 Task: Look for space in Jiangyan, China from 7th July, 2023 to 15th July, 2023 for 6 adults in price range Rs.15000 to Rs.20000. Place can be entire place with 3 bedrooms having 3 beds and 3 bathrooms. Property type can be house, flat, guest house. Booking option can be shelf check-in. Required host language is Chinese (Simplified).
Action: Mouse moved to (483, 167)
Screenshot: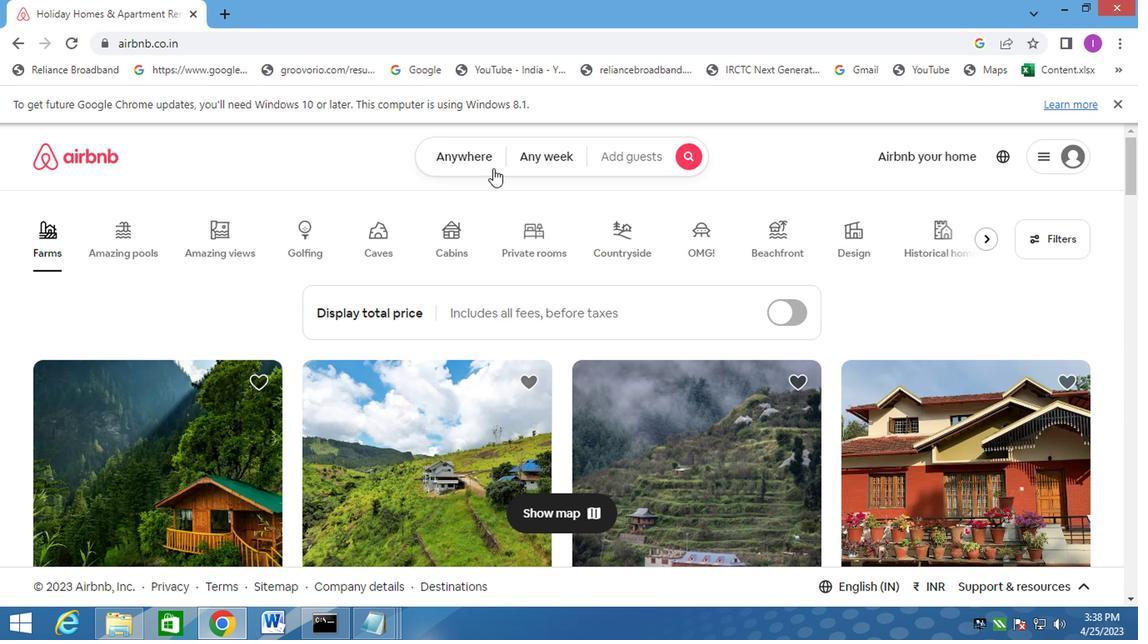 
Action: Mouse pressed left at (483, 167)
Screenshot: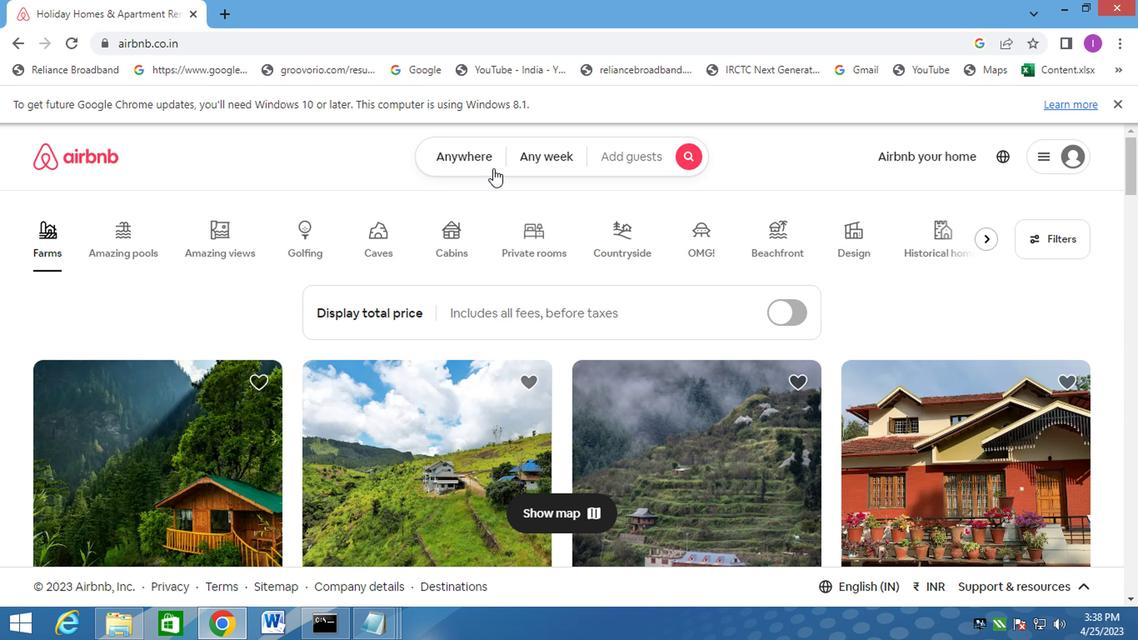 
Action: Mouse moved to (278, 225)
Screenshot: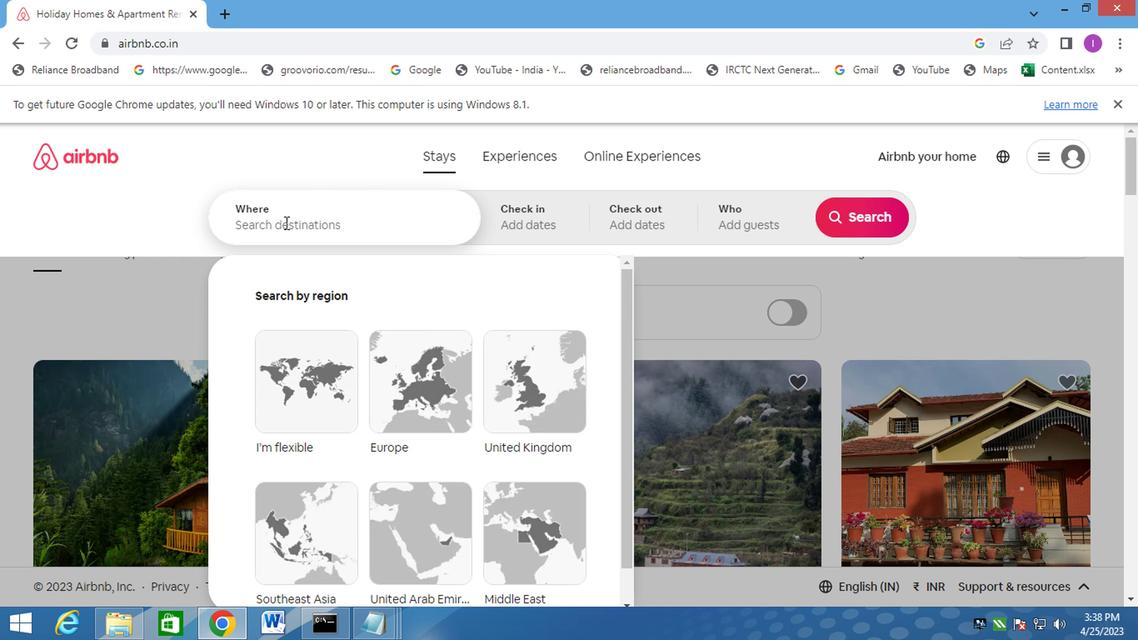 
Action: Mouse pressed left at (278, 225)
Screenshot: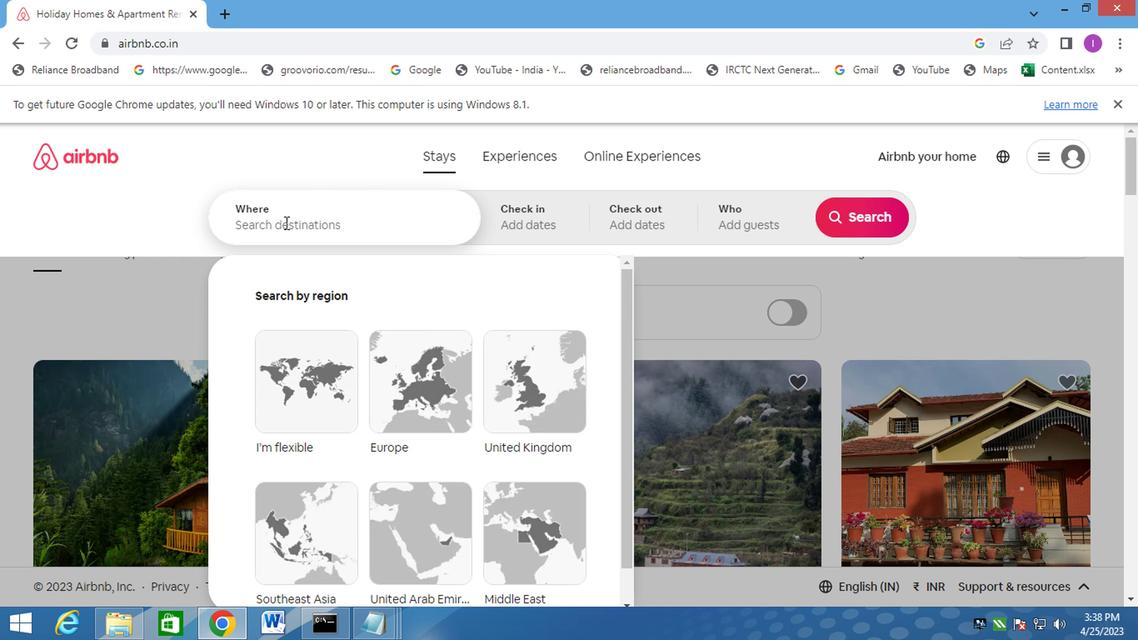 
Action: Mouse moved to (318, 249)
Screenshot: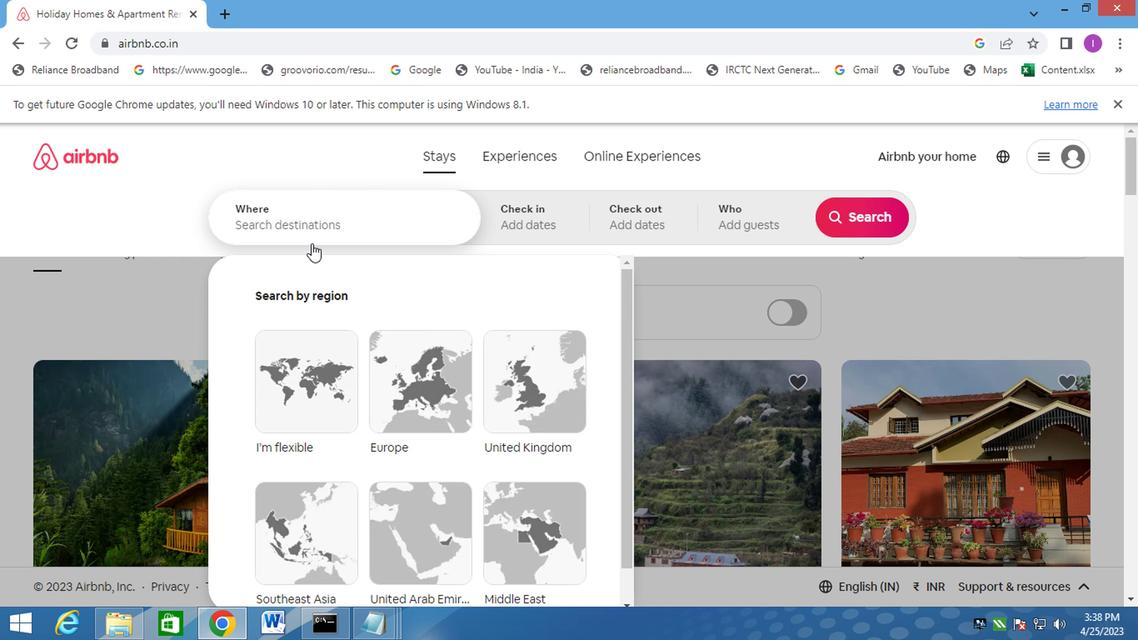 
Action: Key pressed jiangyan,china
Screenshot: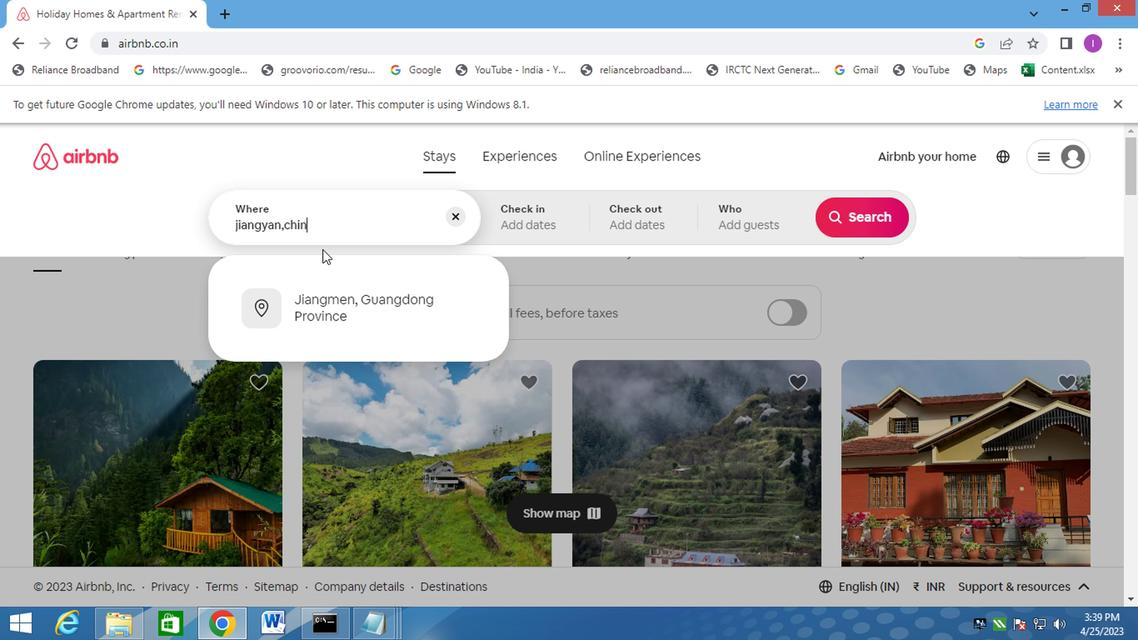 
Action: Mouse moved to (539, 214)
Screenshot: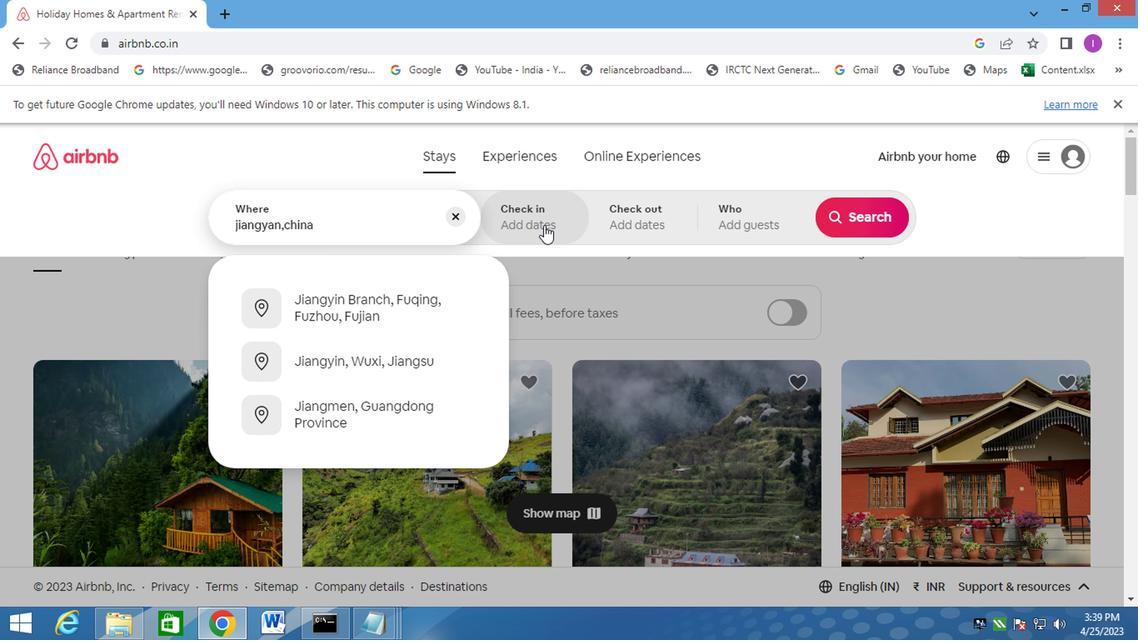 
Action: Mouse pressed left at (539, 214)
Screenshot: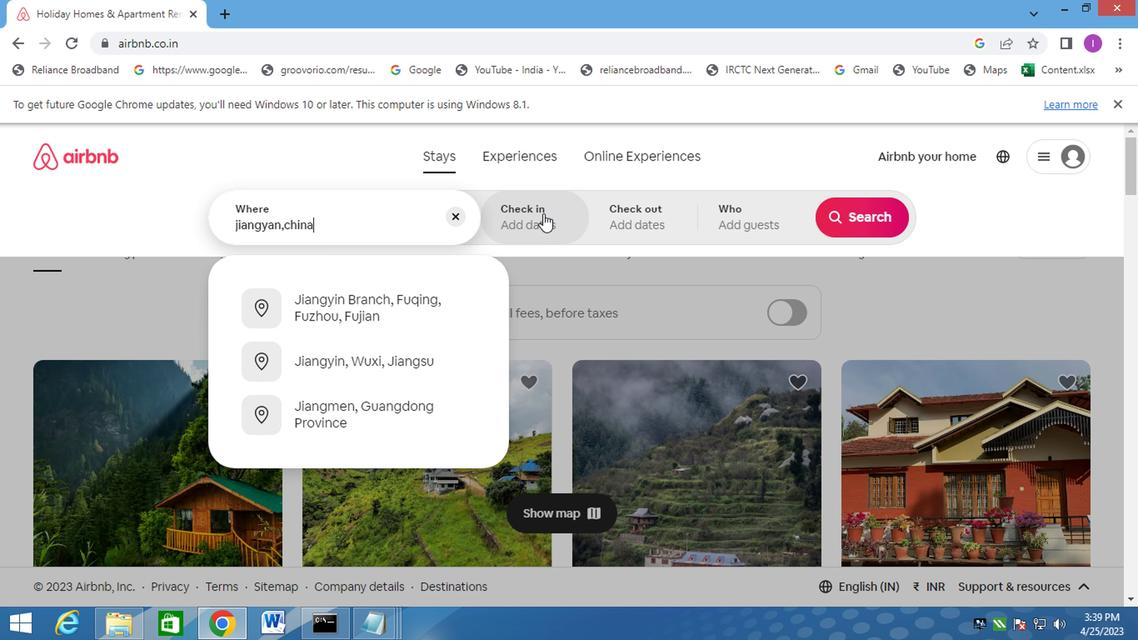 
Action: Mouse moved to (844, 349)
Screenshot: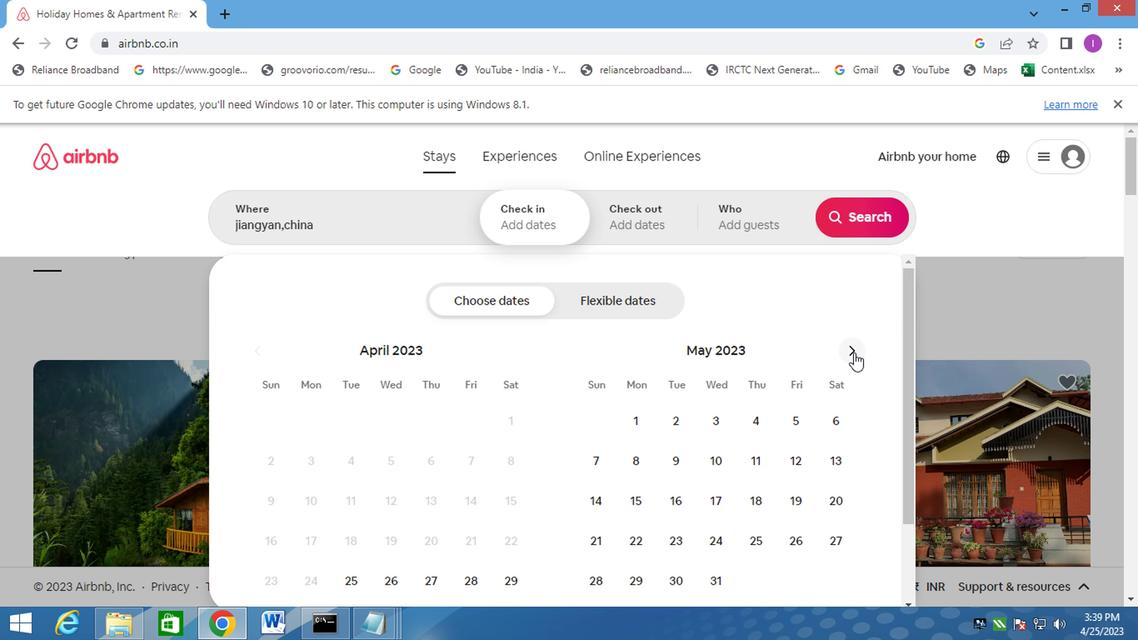 
Action: Mouse pressed left at (844, 349)
Screenshot: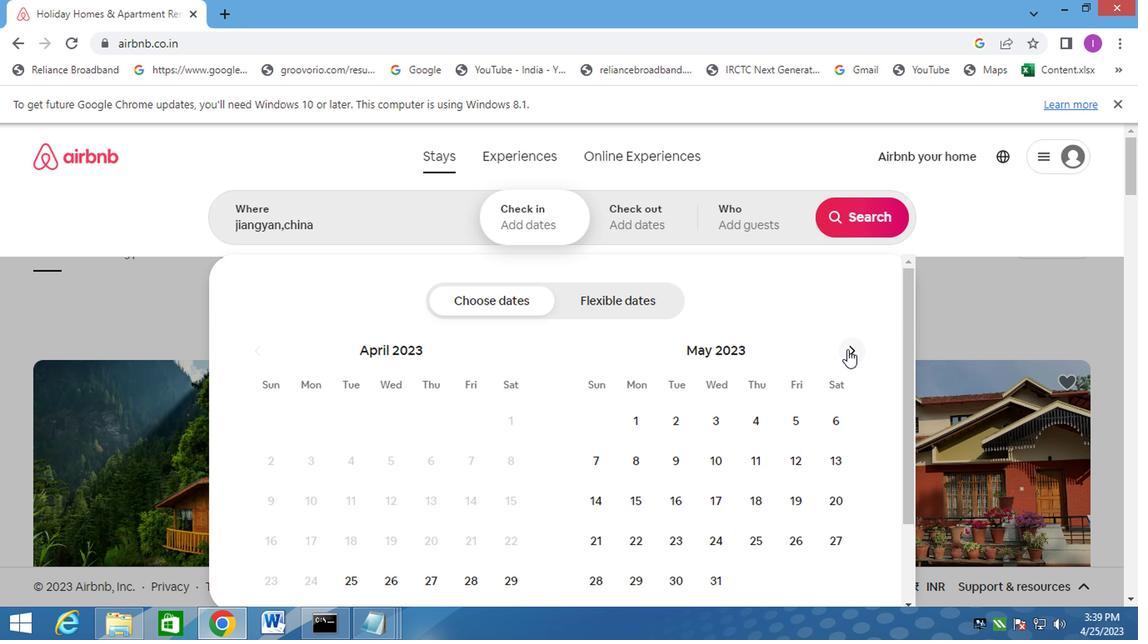 
Action: Mouse pressed left at (844, 349)
Screenshot: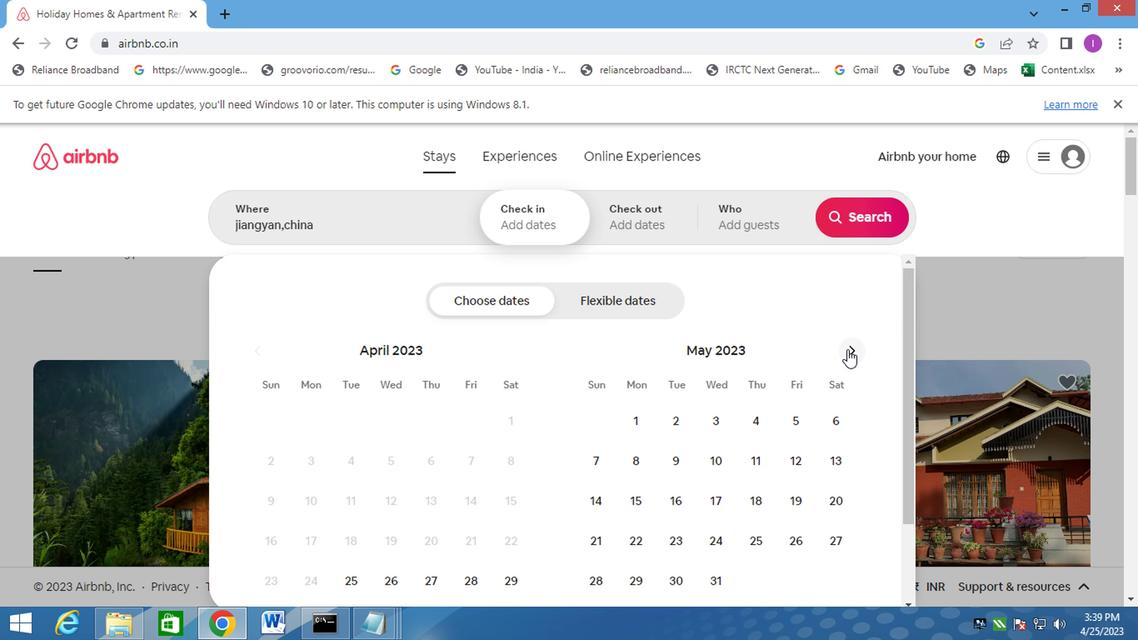 
Action: Mouse pressed left at (844, 349)
Screenshot: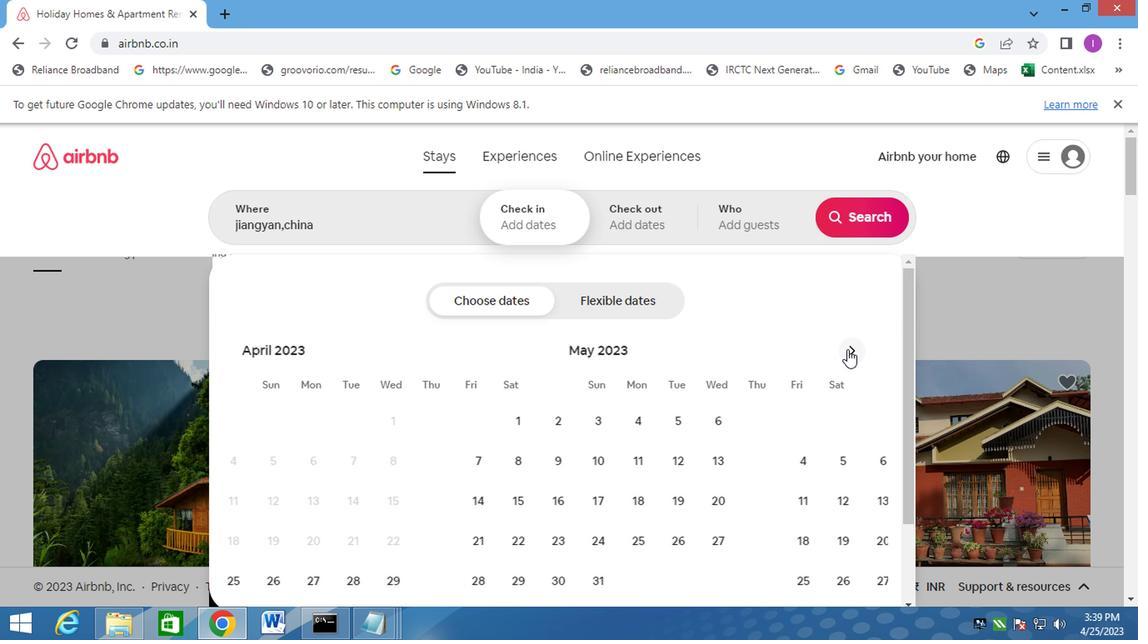 
Action: Mouse pressed left at (844, 349)
Screenshot: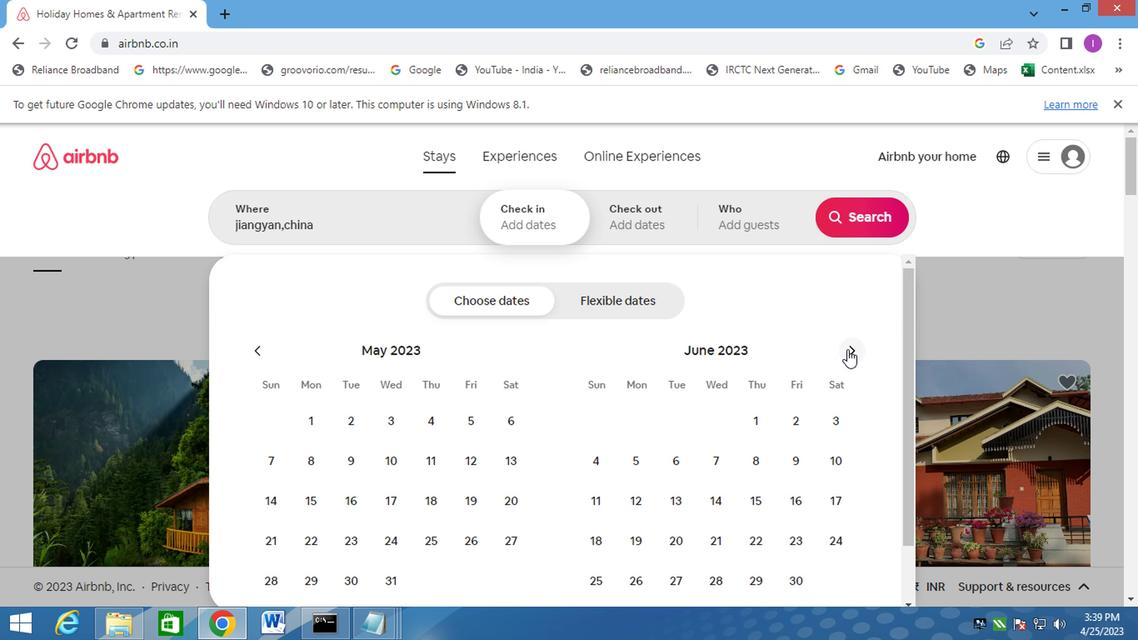 
Action: Mouse moved to (787, 460)
Screenshot: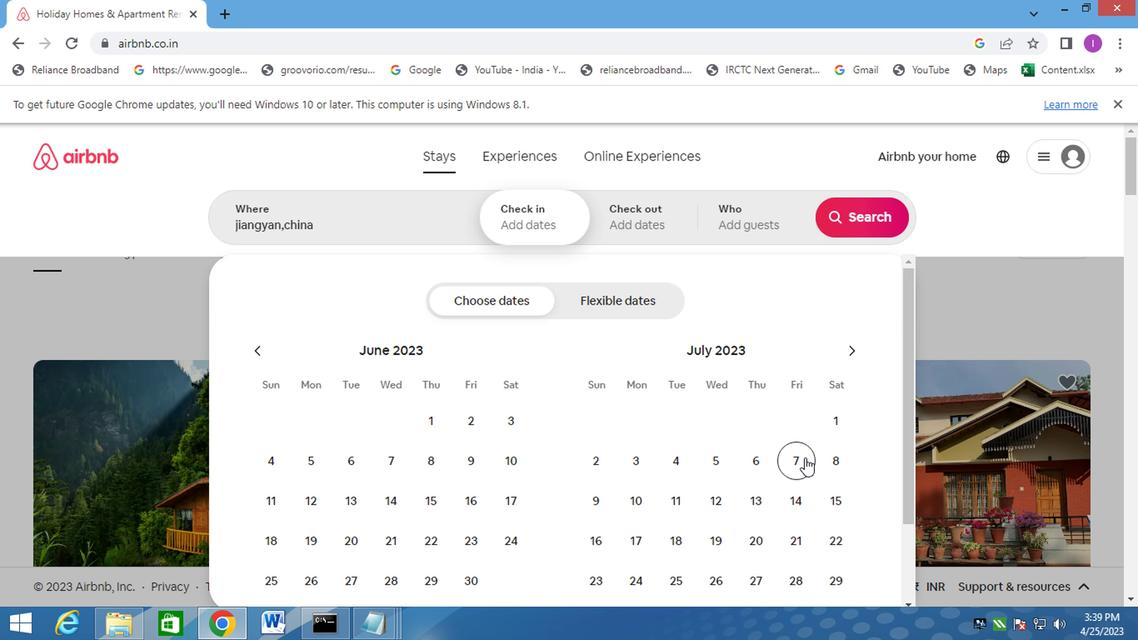 
Action: Mouse pressed left at (787, 460)
Screenshot: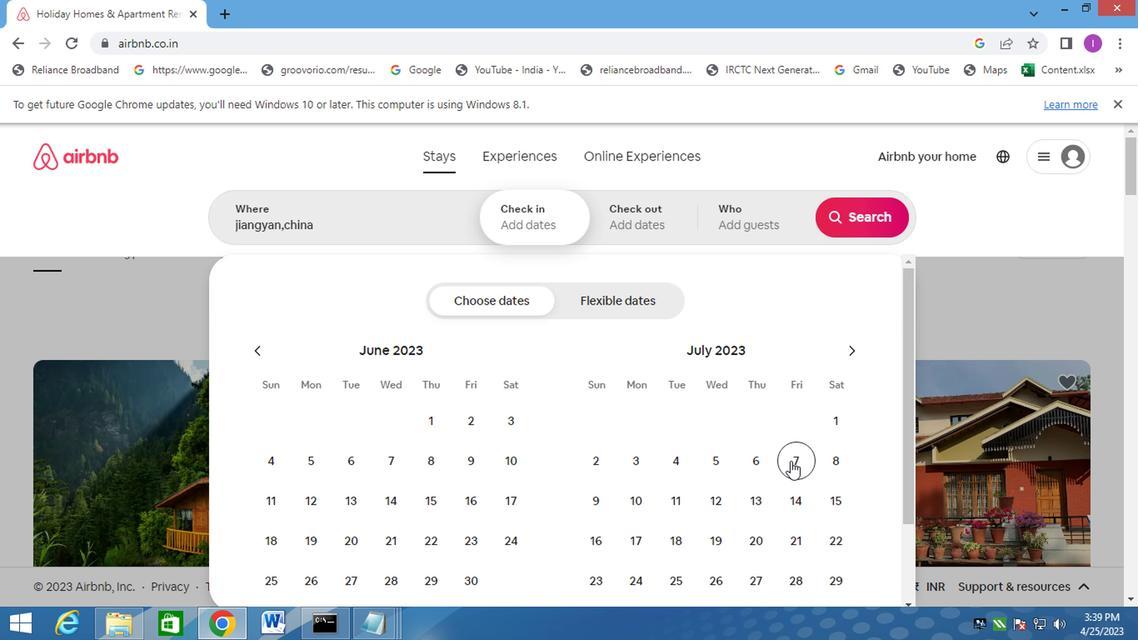 
Action: Mouse moved to (829, 494)
Screenshot: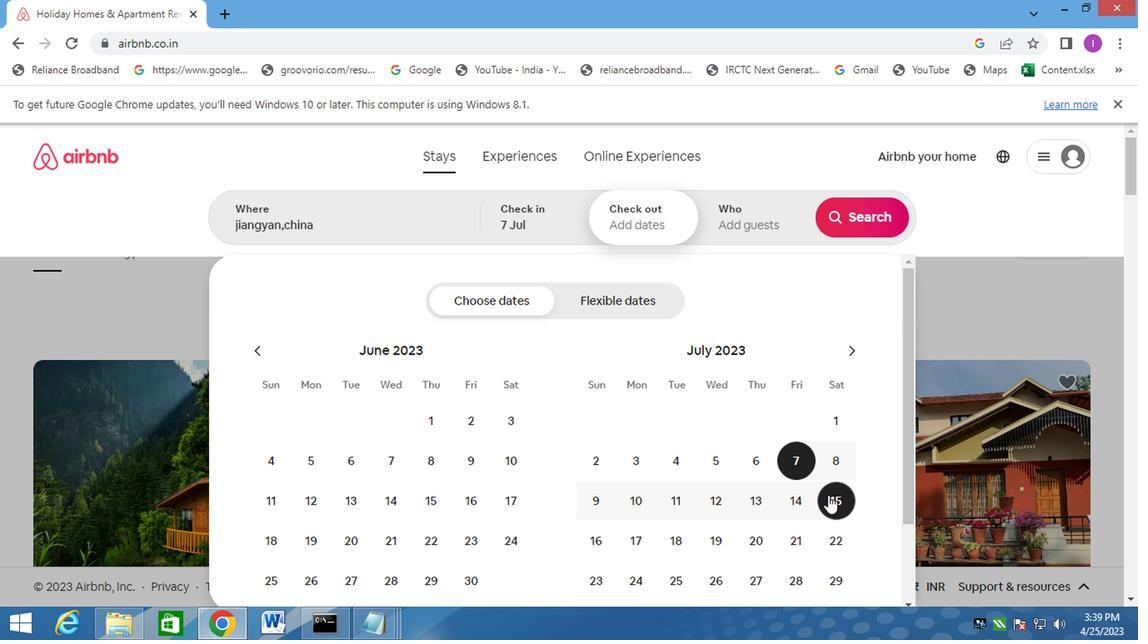 
Action: Mouse pressed left at (829, 494)
Screenshot: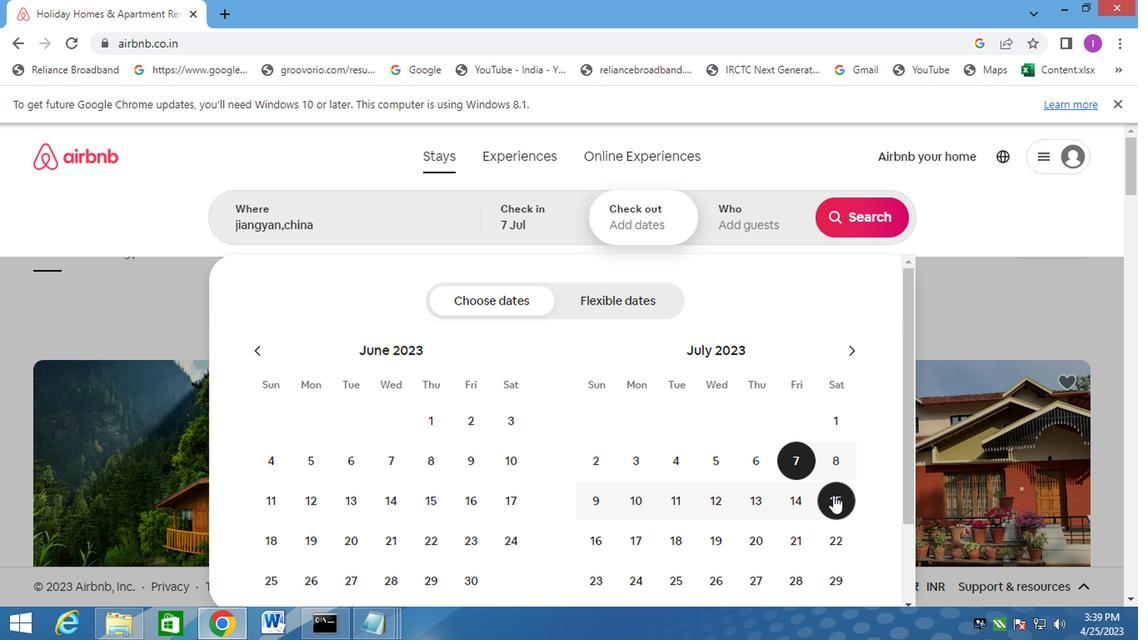 
Action: Mouse moved to (769, 225)
Screenshot: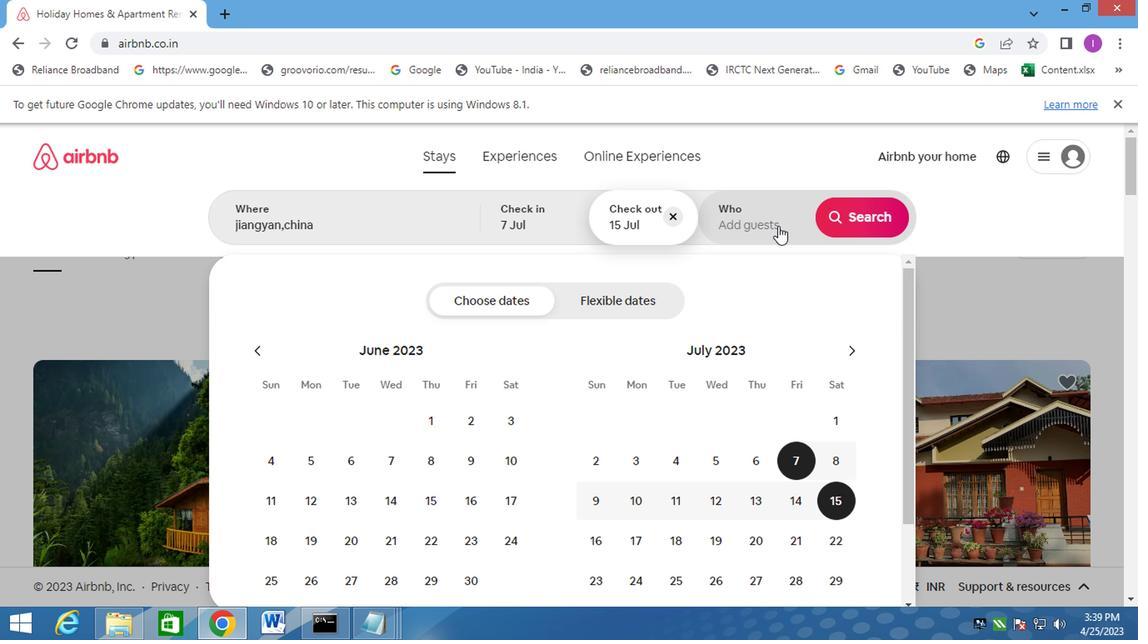 
Action: Mouse pressed left at (769, 225)
Screenshot: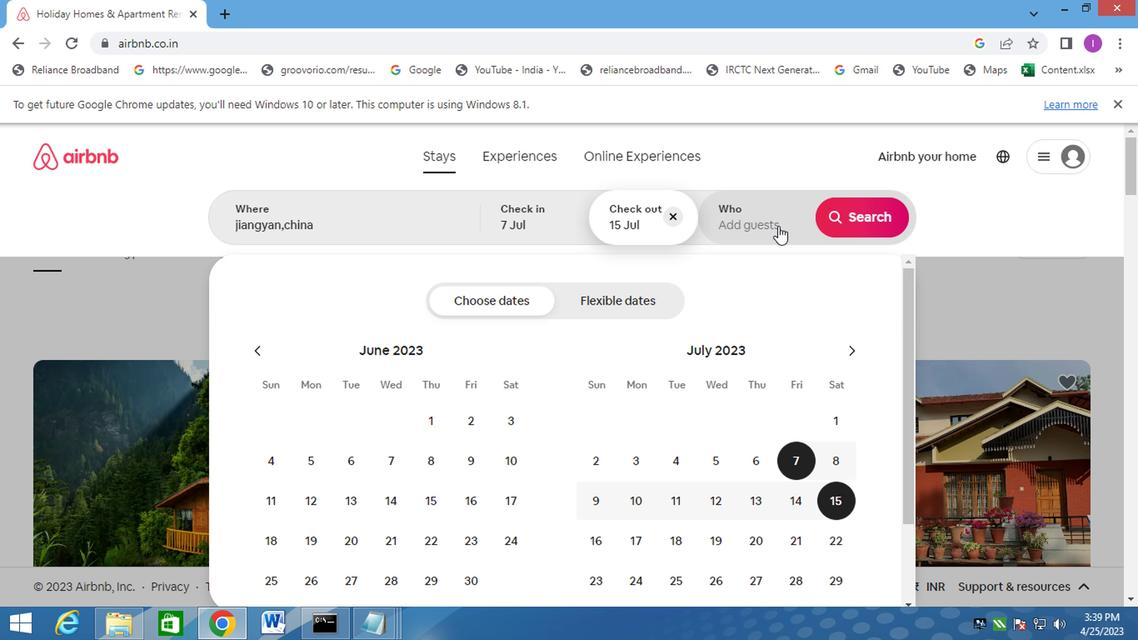 
Action: Mouse moved to (858, 297)
Screenshot: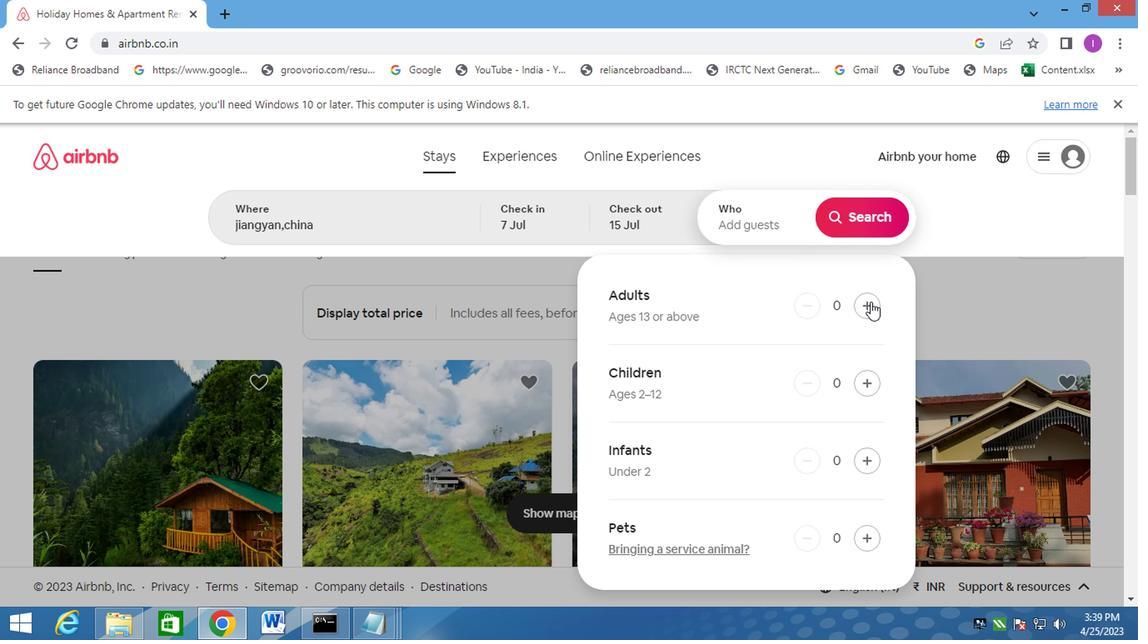 
Action: Mouse pressed left at (858, 297)
Screenshot: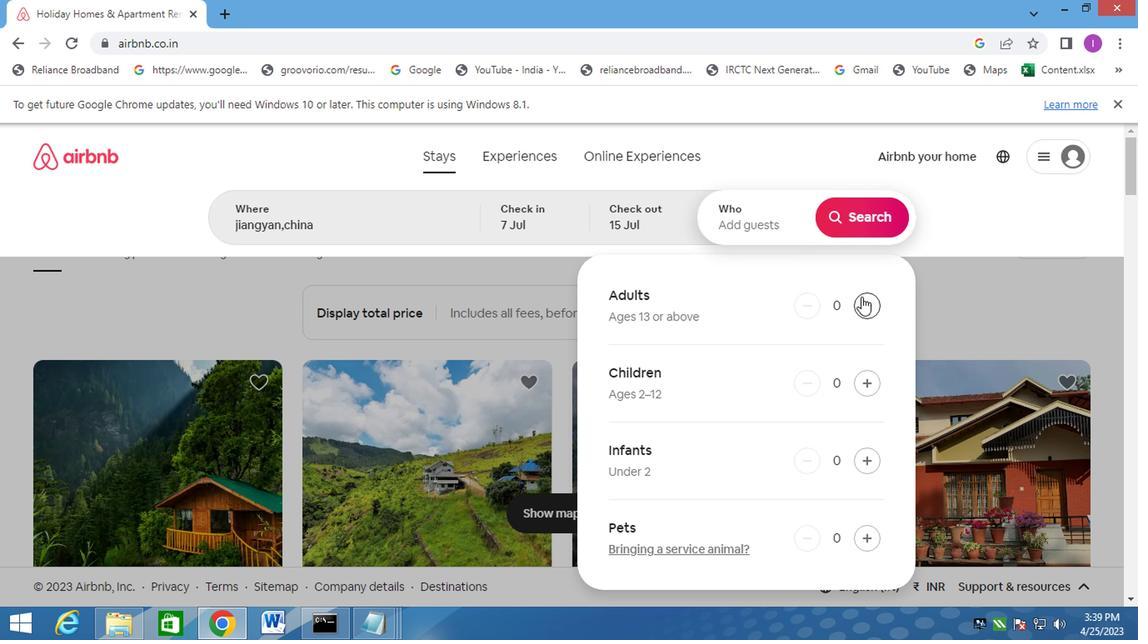 
Action: Mouse pressed left at (858, 297)
Screenshot: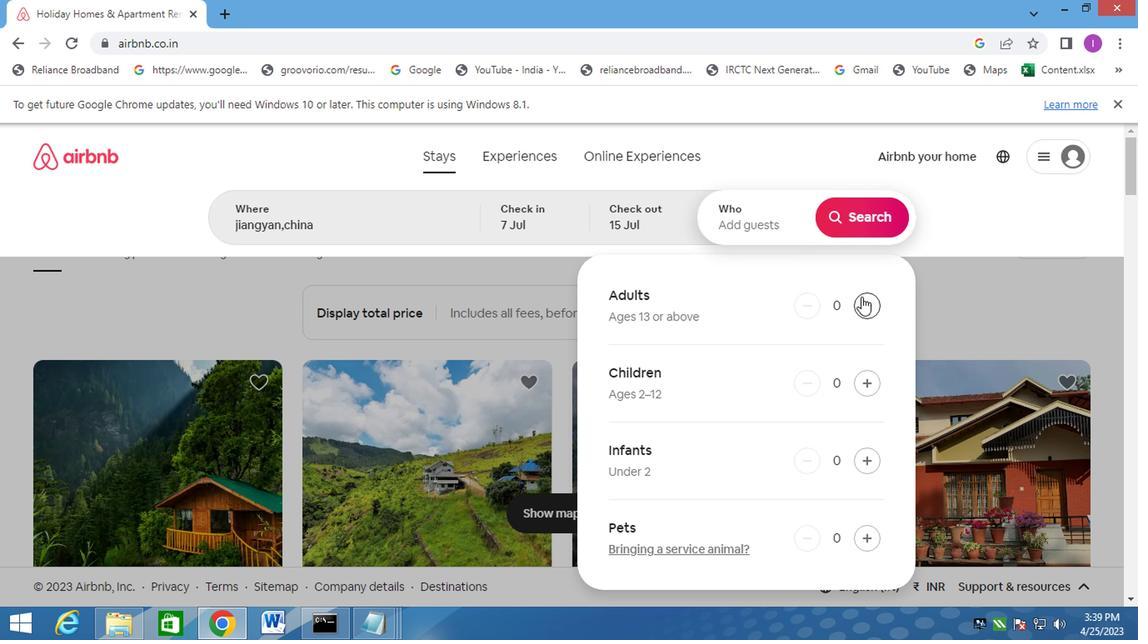 
Action: Mouse moved to (858, 297)
Screenshot: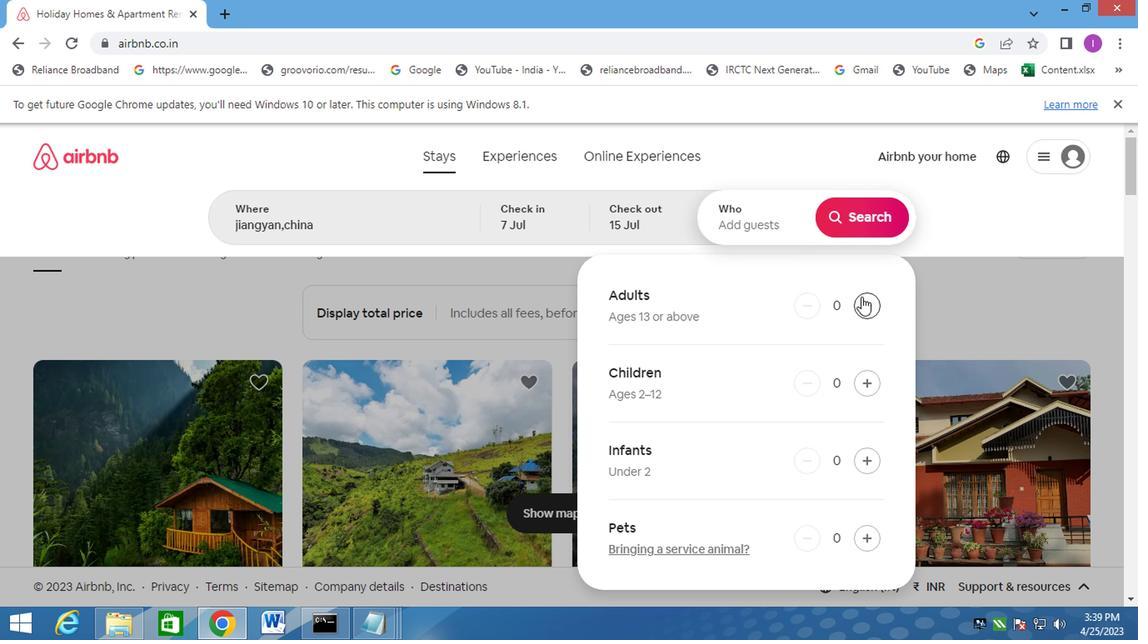 
Action: Mouse pressed left at (858, 297)
Screenshot: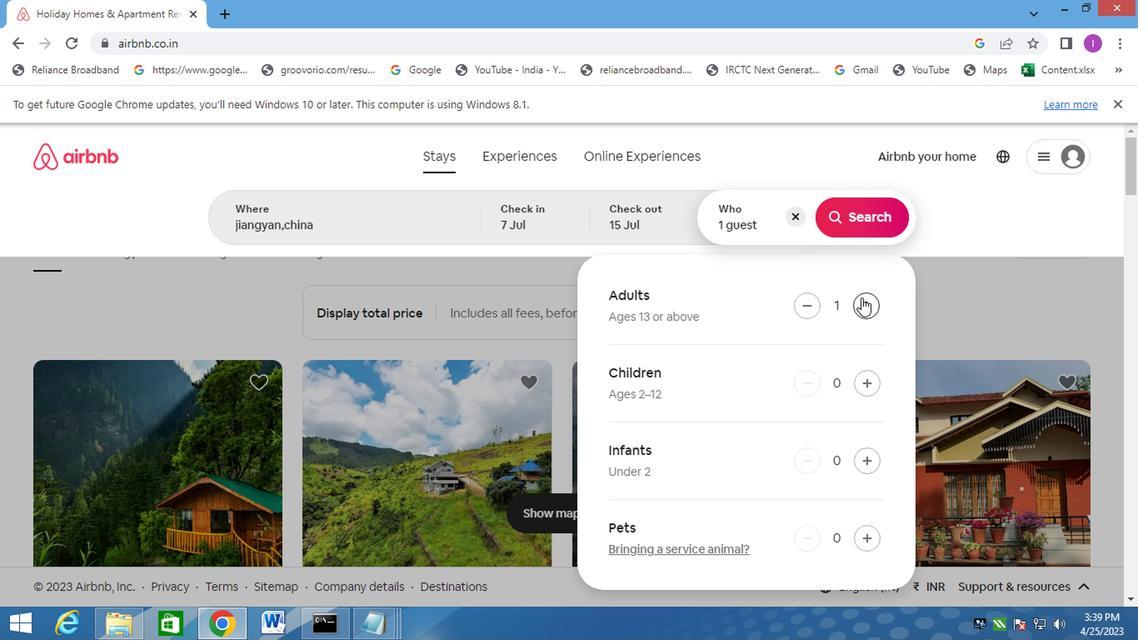 
Action: Mouse moved to (859, 300)
Screenshot: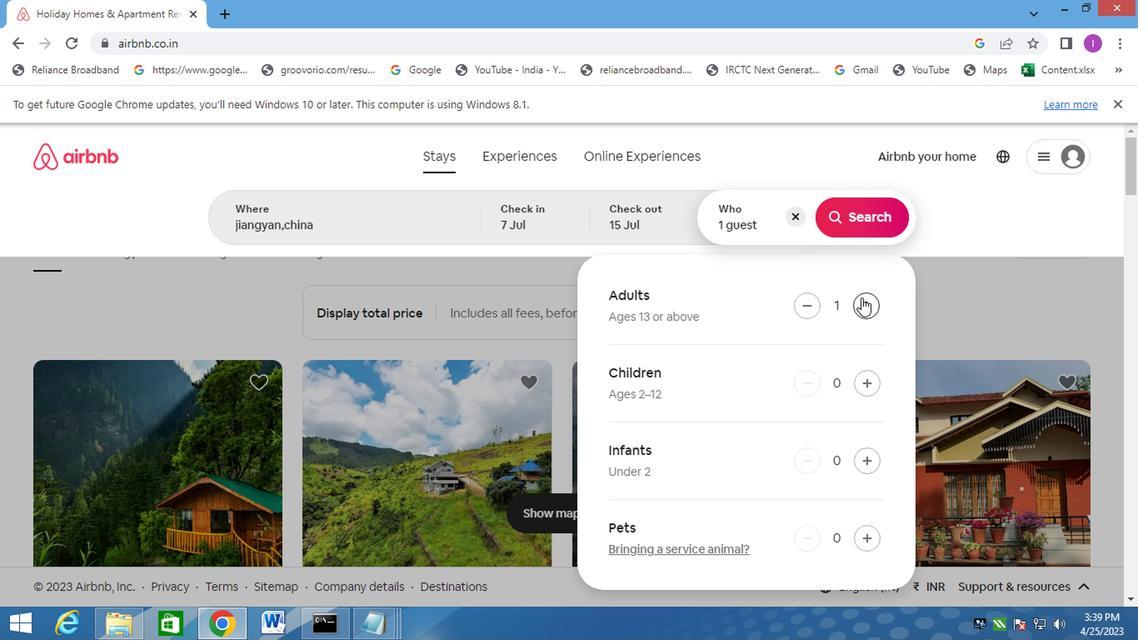 
Action: Mouse pressed left at (859, 300)
Screenshot: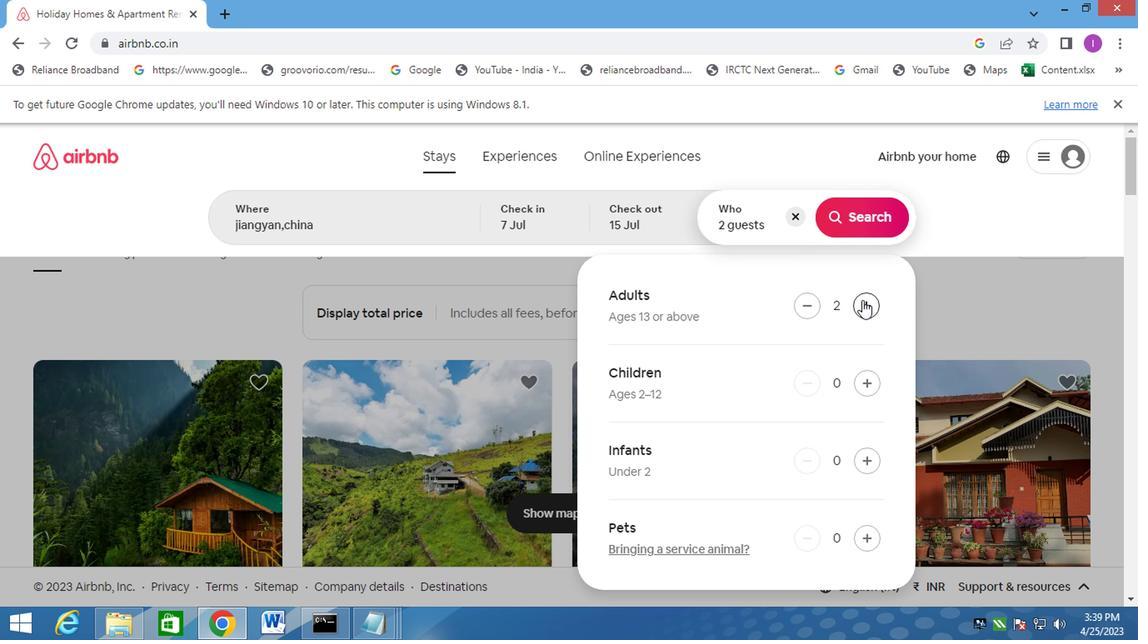 
Action: Mouse moved to (864, 303)
Screenshot: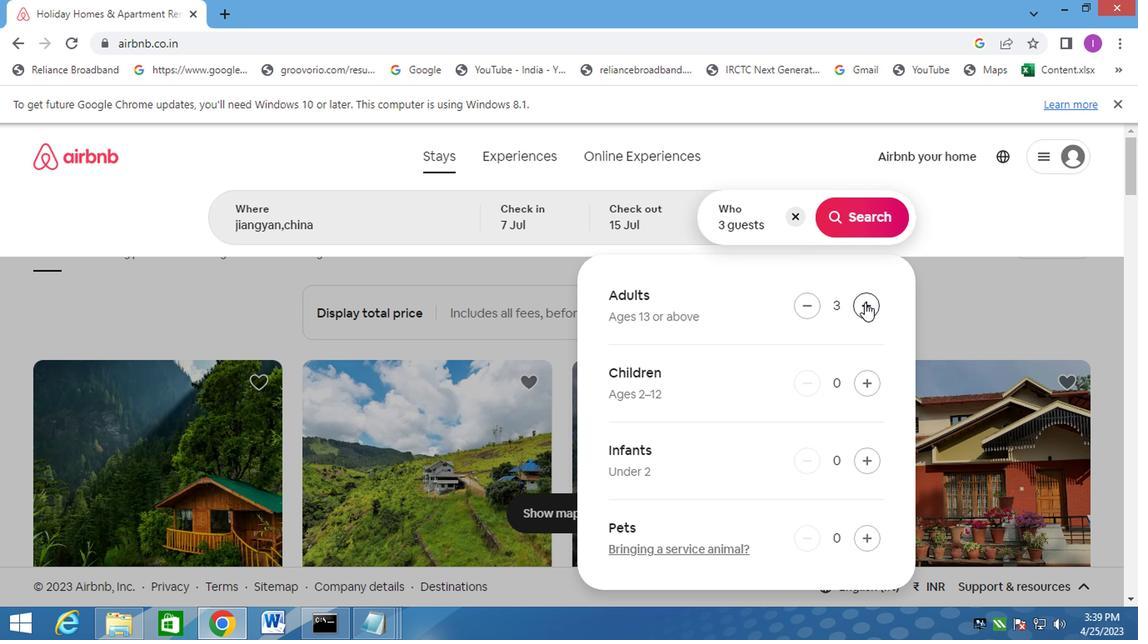 
Action: Mouse pressed left at (864, 303)
Screenshot: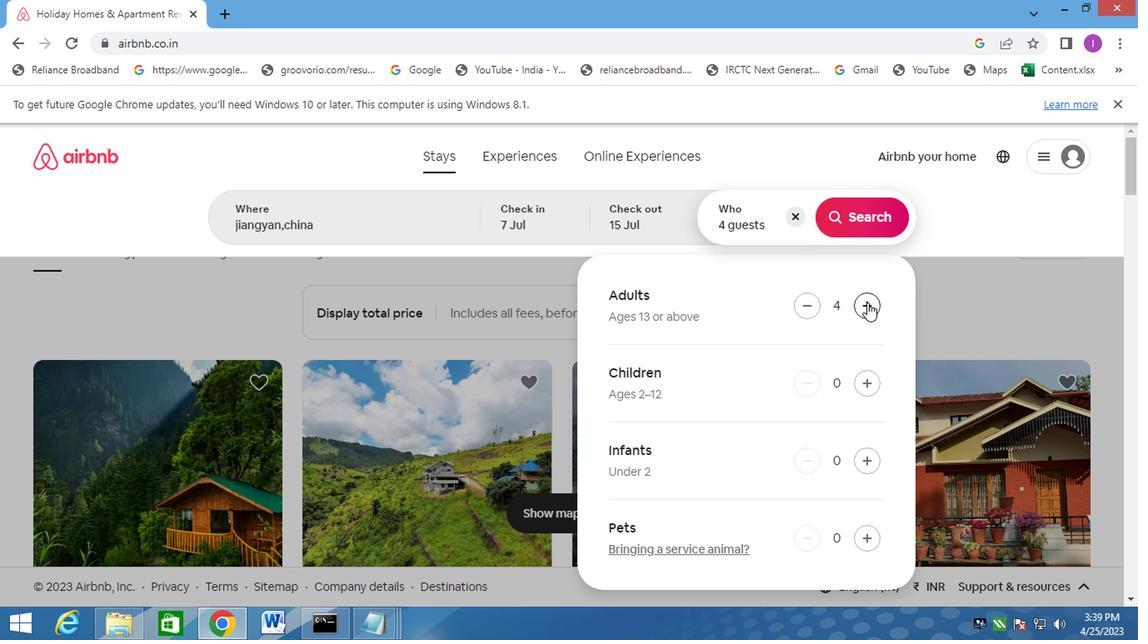 
Action: Mouse moved to (867, 301)
Screenshot: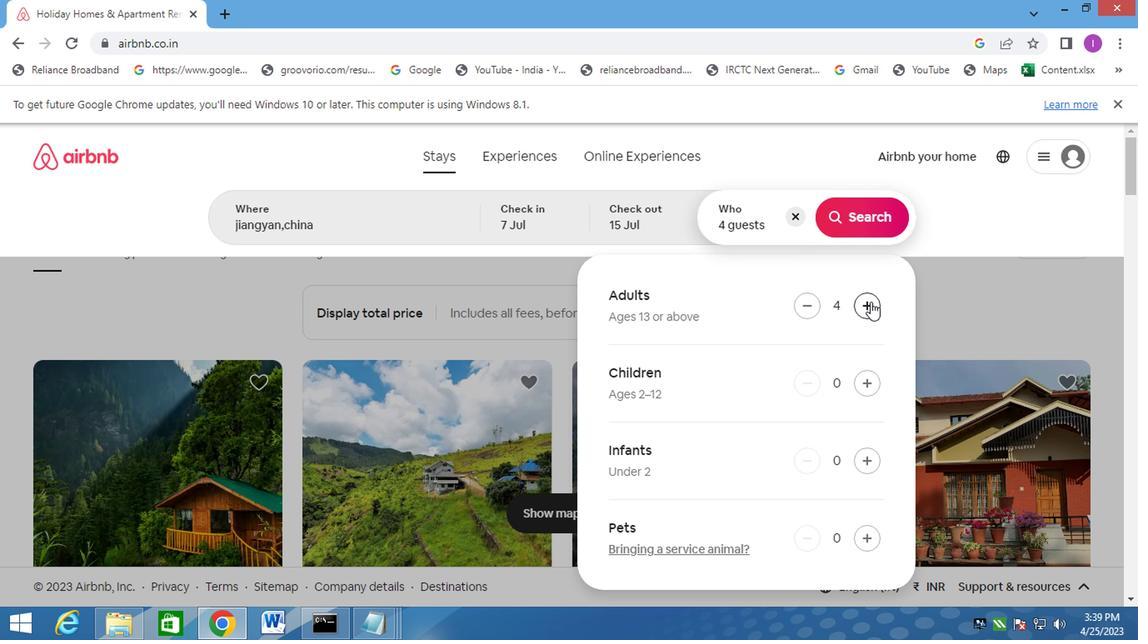 
Action: Mouse pressed left at (867, 301)
Screenshot: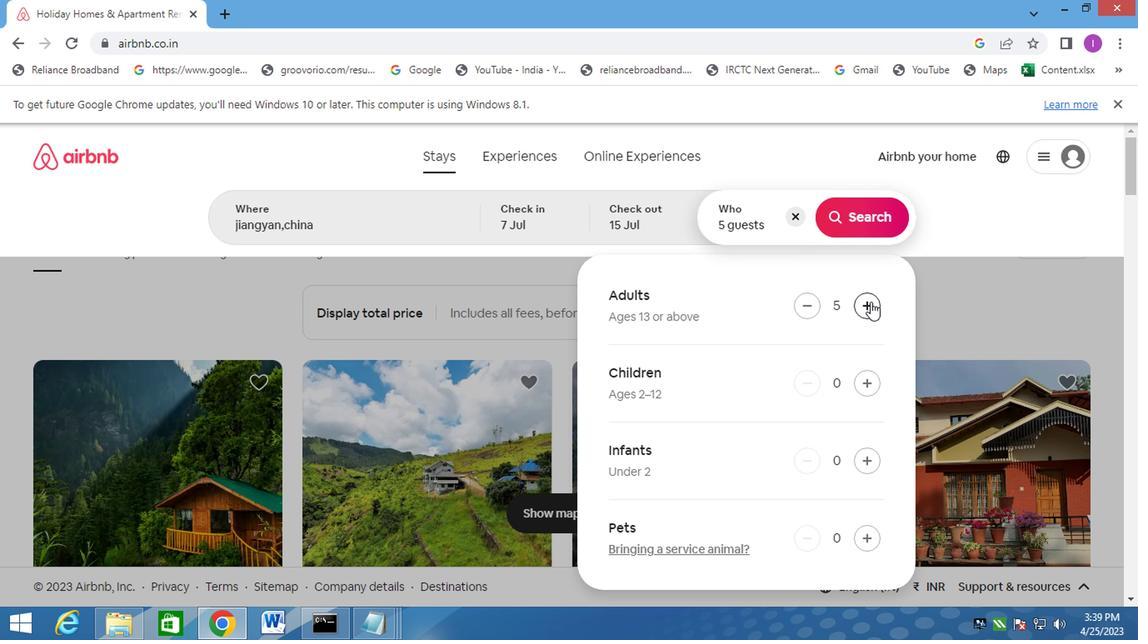 
Action: Mouse moved to (870, 213)
Screenshot: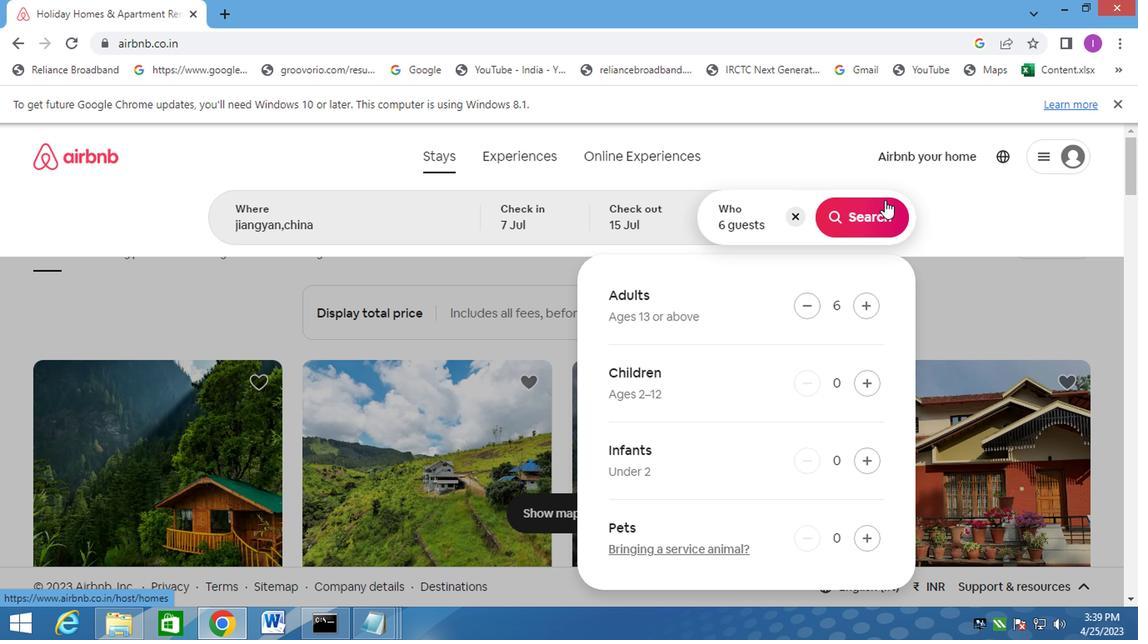 
Action: Mouse pressed left at (870, 213)
Screenshot: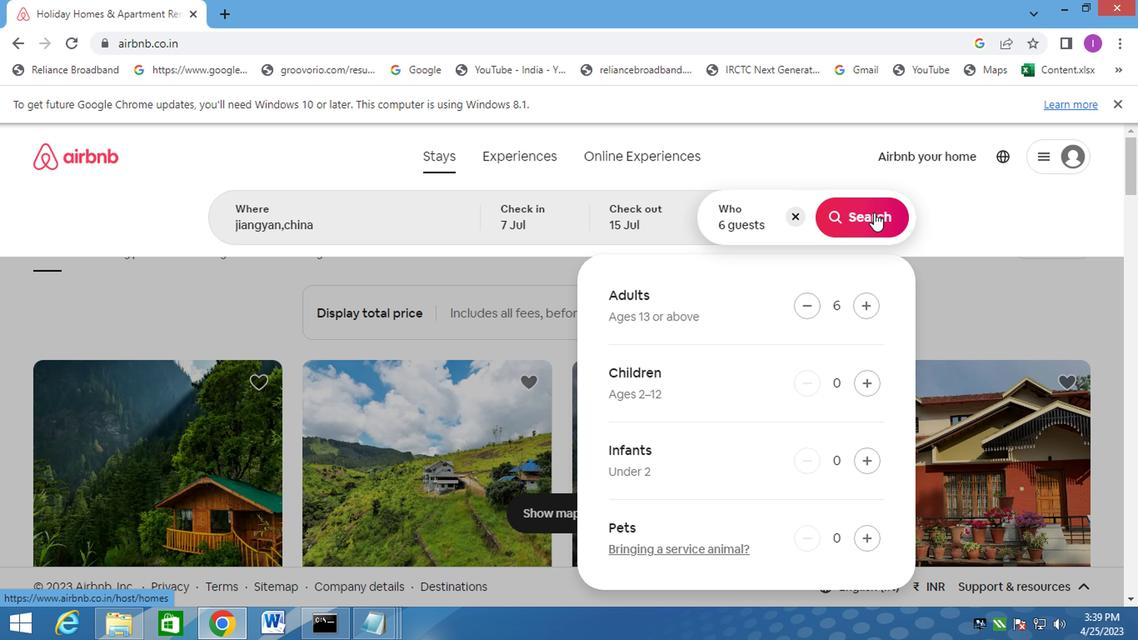 
Action: Mouse moved to (1069, 221)
Screenshot: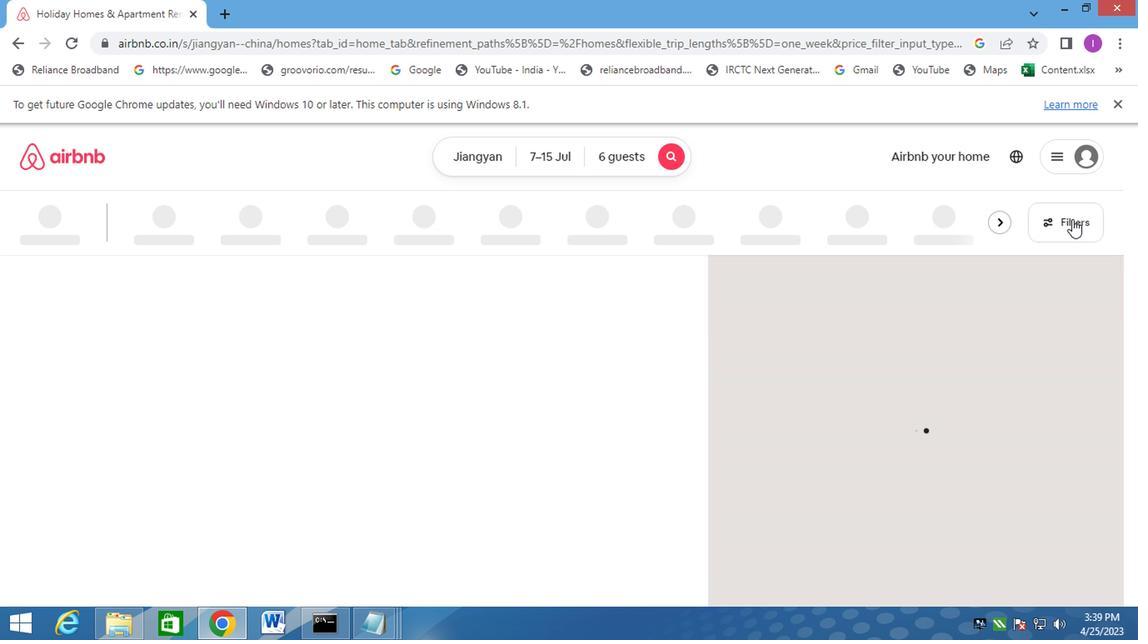 
Action: Mouse pressed left at (1069, 221)
Screenshot: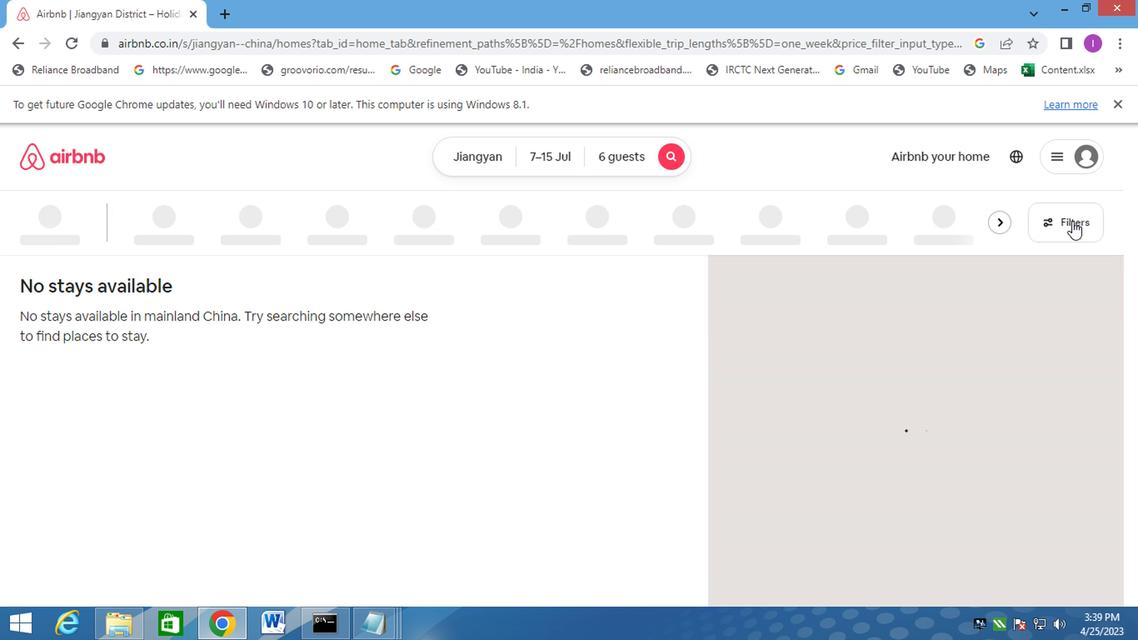 
Action: Mouse moved to (338, 328)
Screenshot: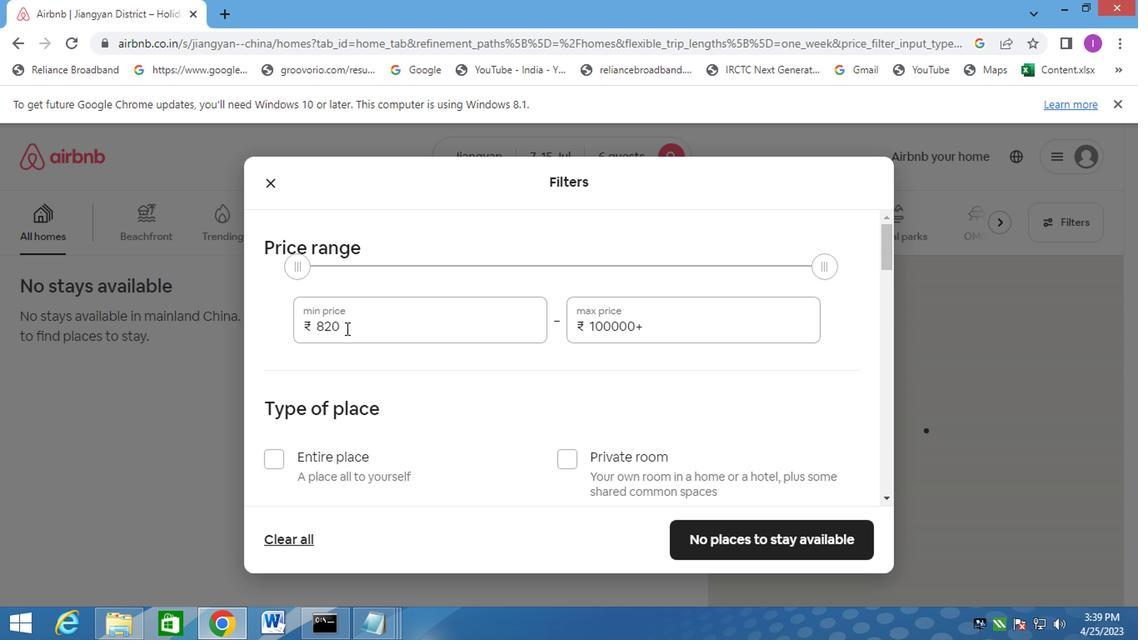
Action: Mouse pressed left at (338, 328)
Screenshot: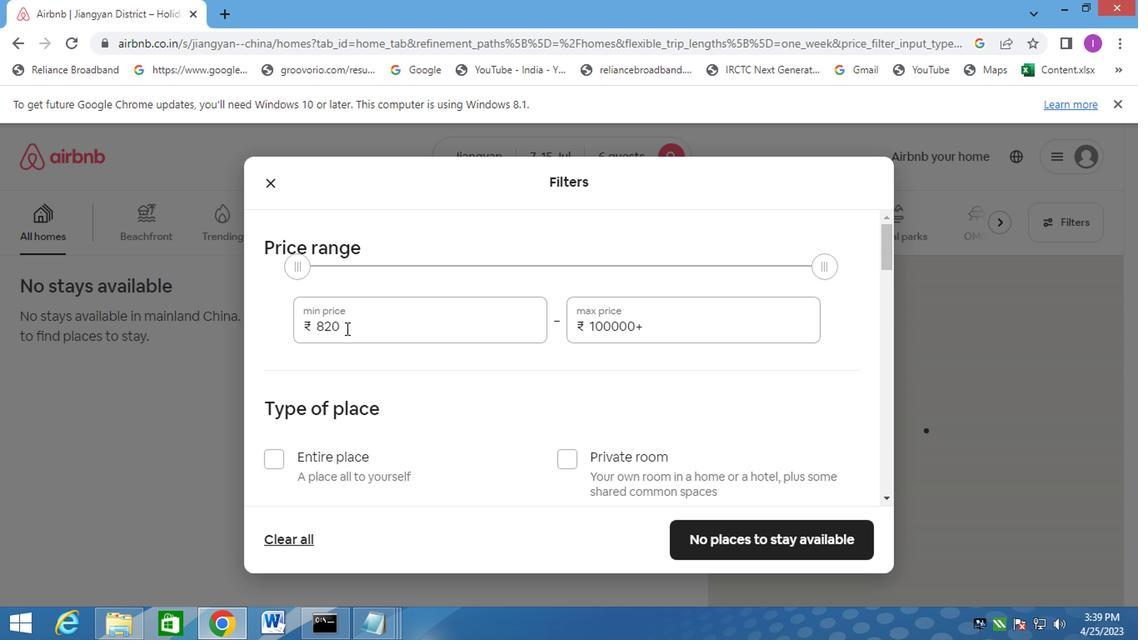 
Action: Mouse moved to (356, 354)
Screenshot: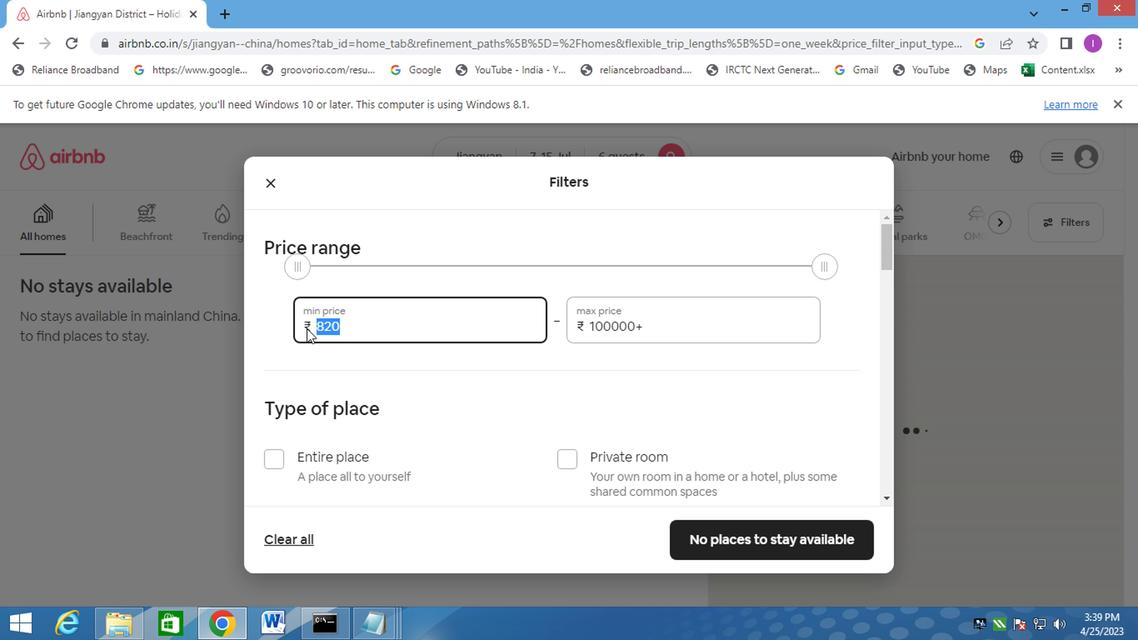 
Action: Key pressed 150000<Key.backspace>
Screenshot: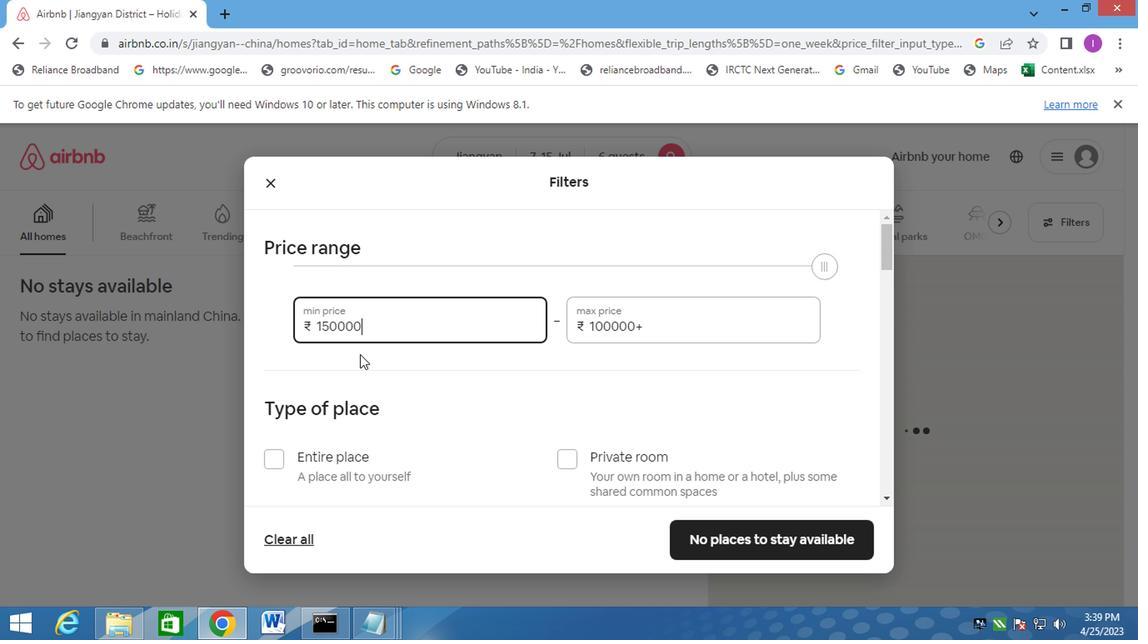 
Action: Mouse moved to (662, 326)
Screenshot: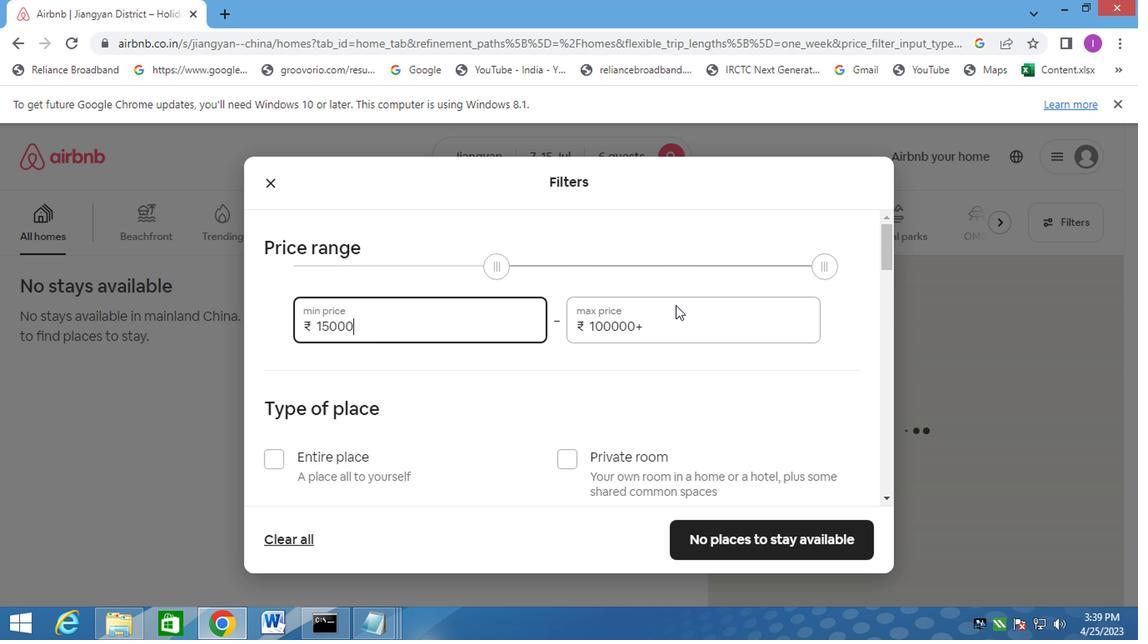 
Action: Mouse pressed left at (662, 326)
Screenshot: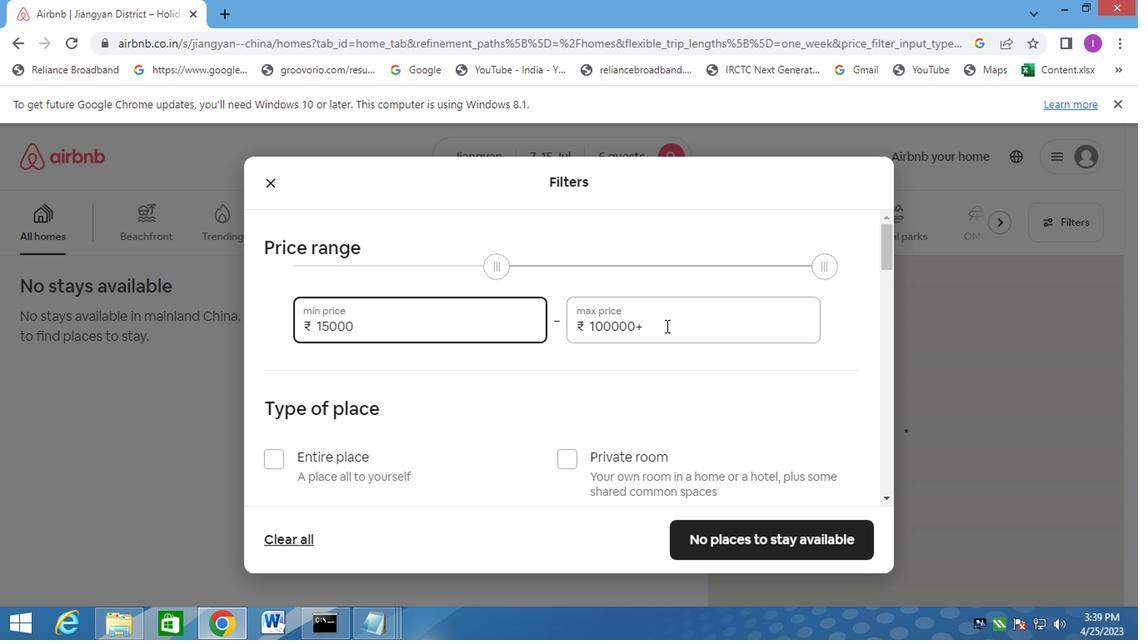 
Action: Mouse moved to (585, 329)
Screenshot: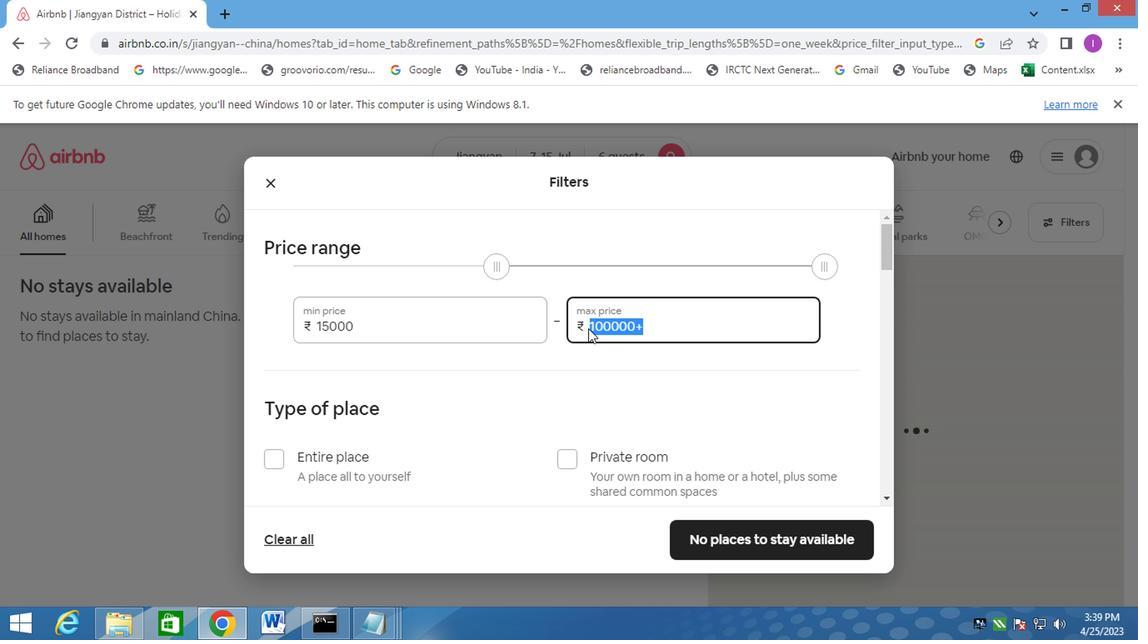 
Action: Key pressed 20000
Screenshot: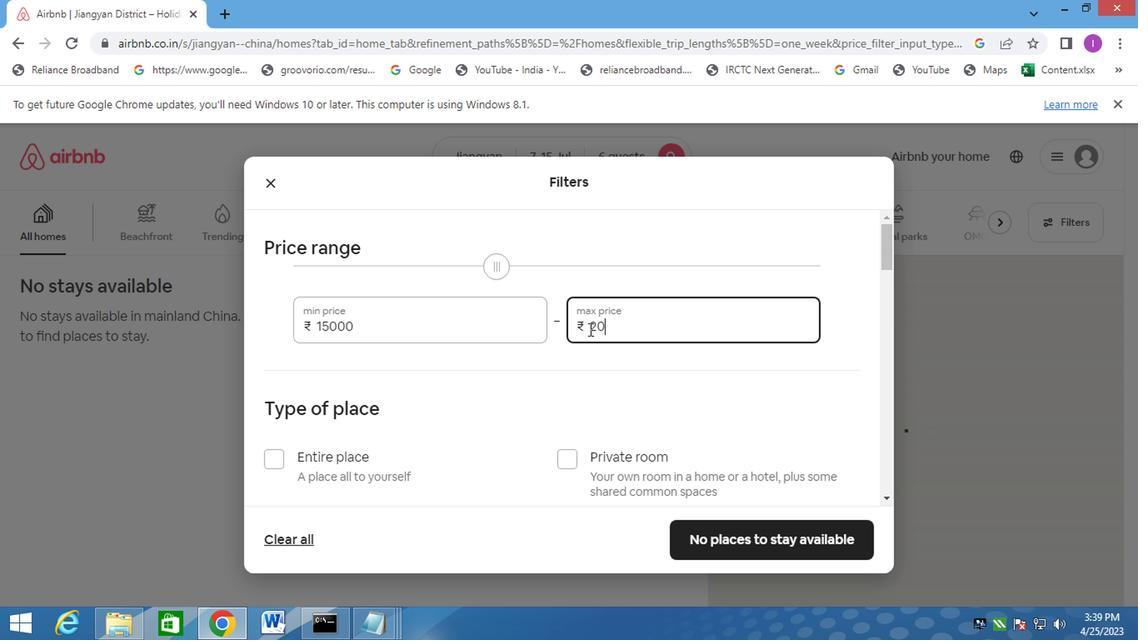 
Action: Mouse moved to (273, 462)
Screenshot: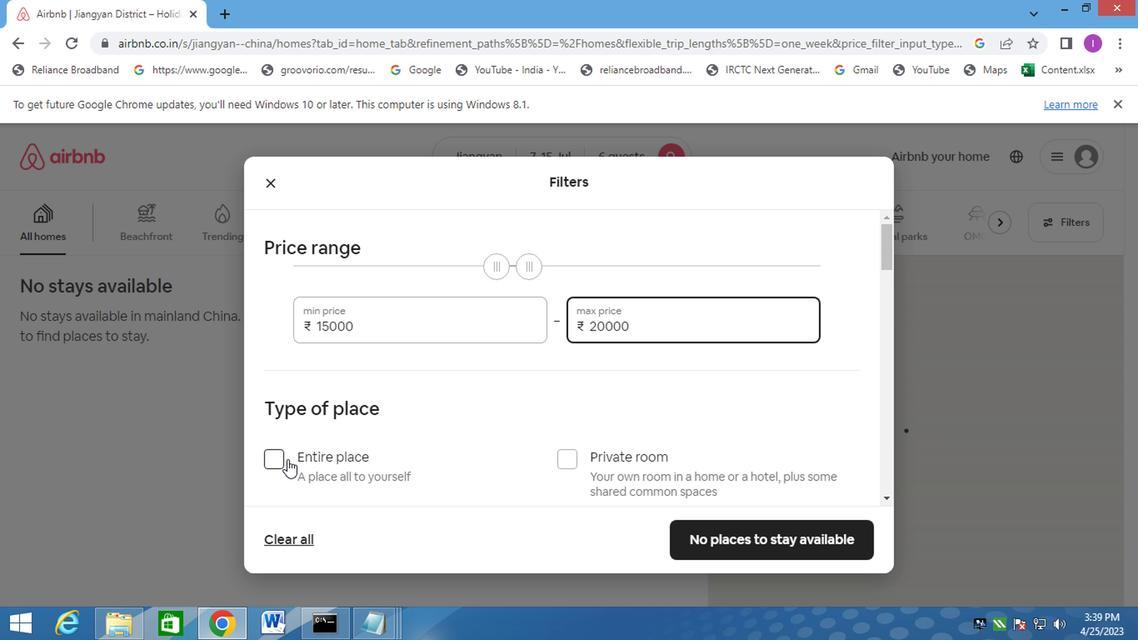 
Action: Mouse pressed left at (273, 462)
Screenshot: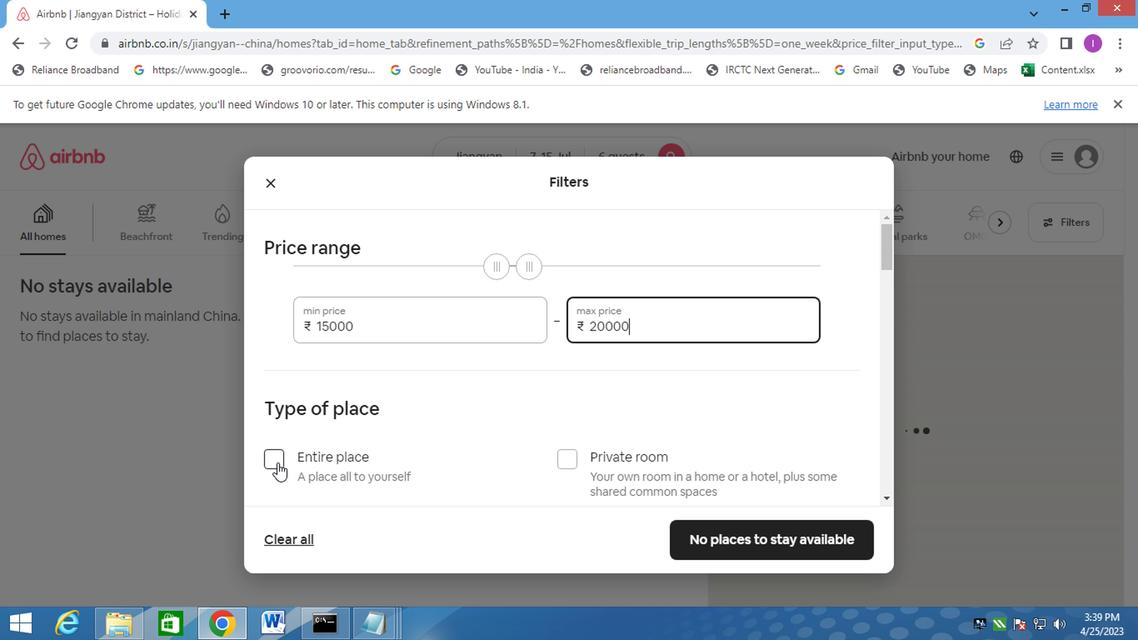 
Action: Mouse moved to (794, 443)
Screenshot: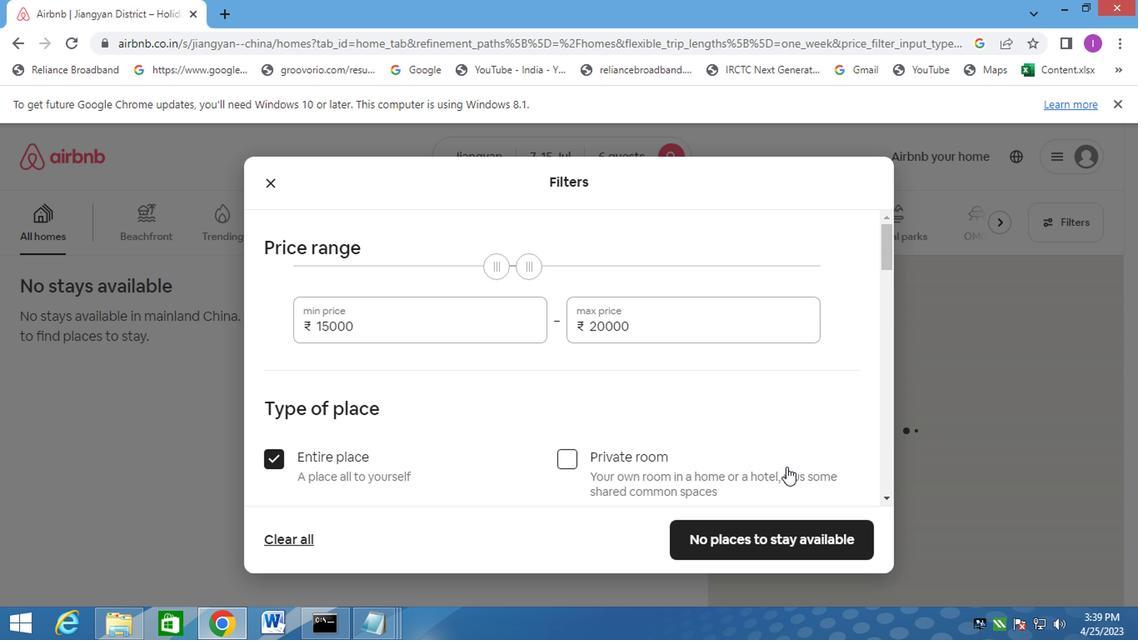 
Action: Mouse scrolled (794, 441) with delta (0, -1)
Screenshot: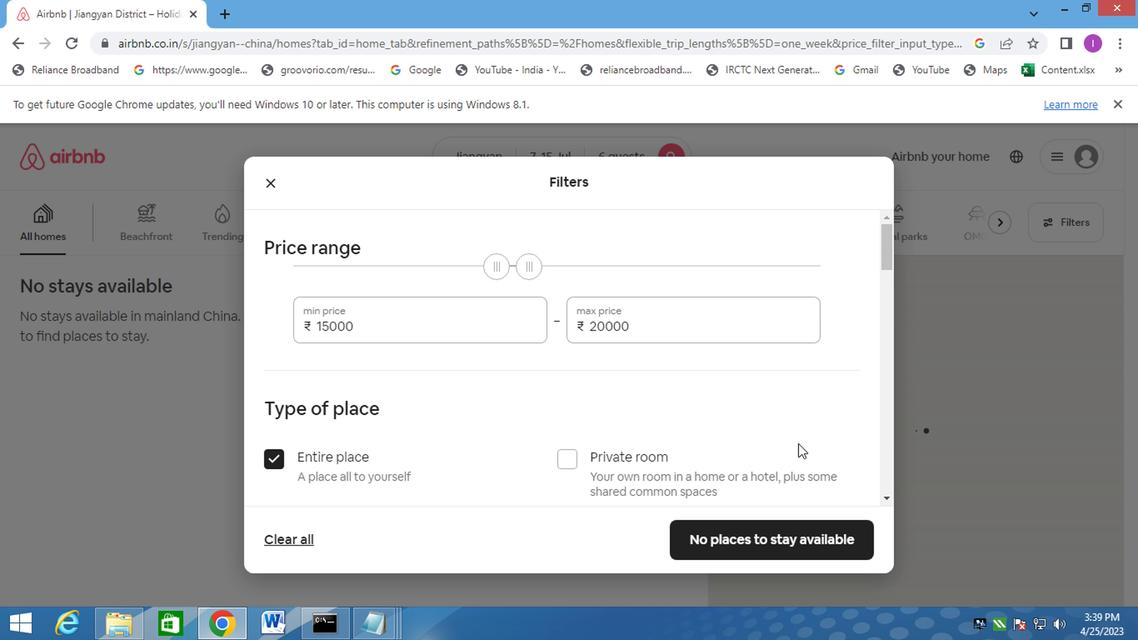 
Action: Mouse scrolled (794, 441) with delta (0, -1)
Screenshot: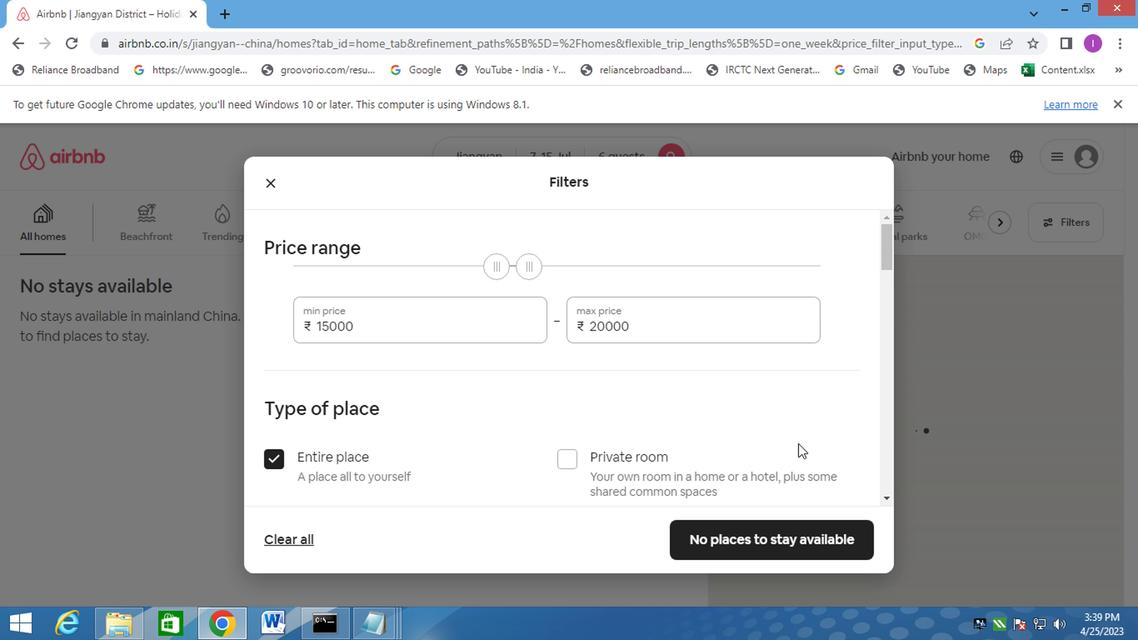 
Action: Mouse scrolled (794, 441) with delta (0, -1)
Screenshot: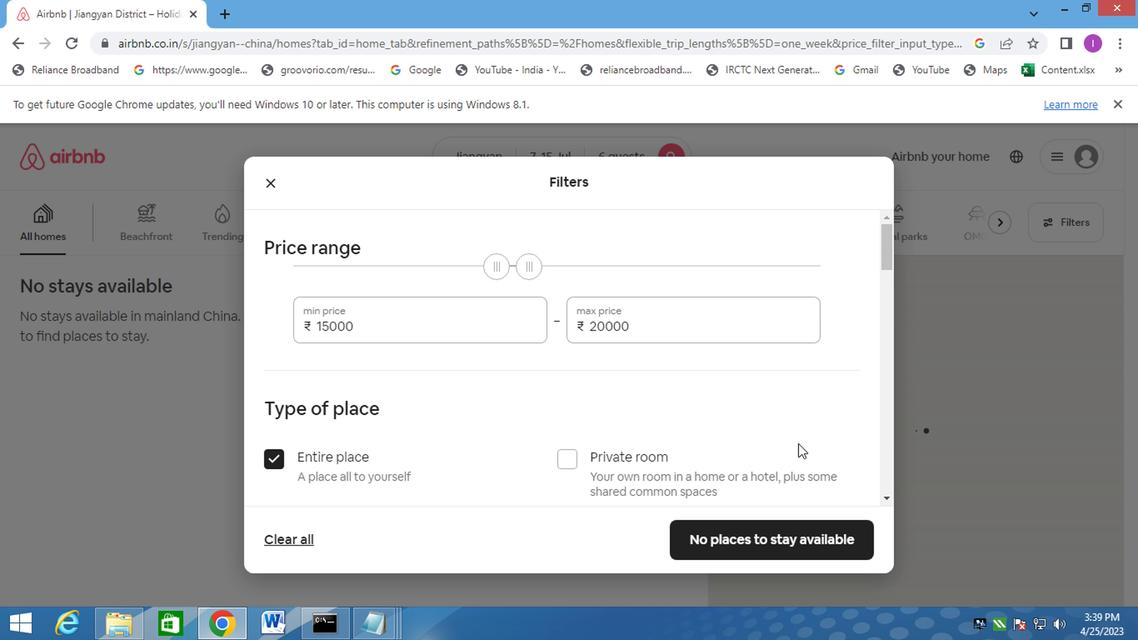 
Action: Mouse moved to (795, 441)
Screenshot: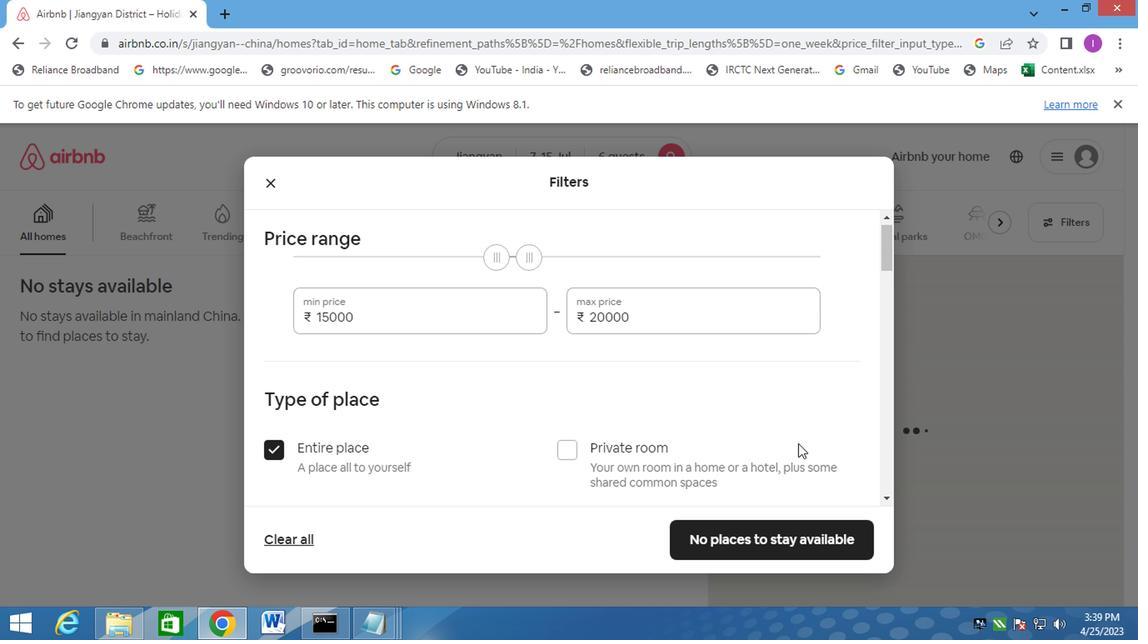 
Action: Mouse scrolled (795, 440) with delta (0, 0)
Screenshot: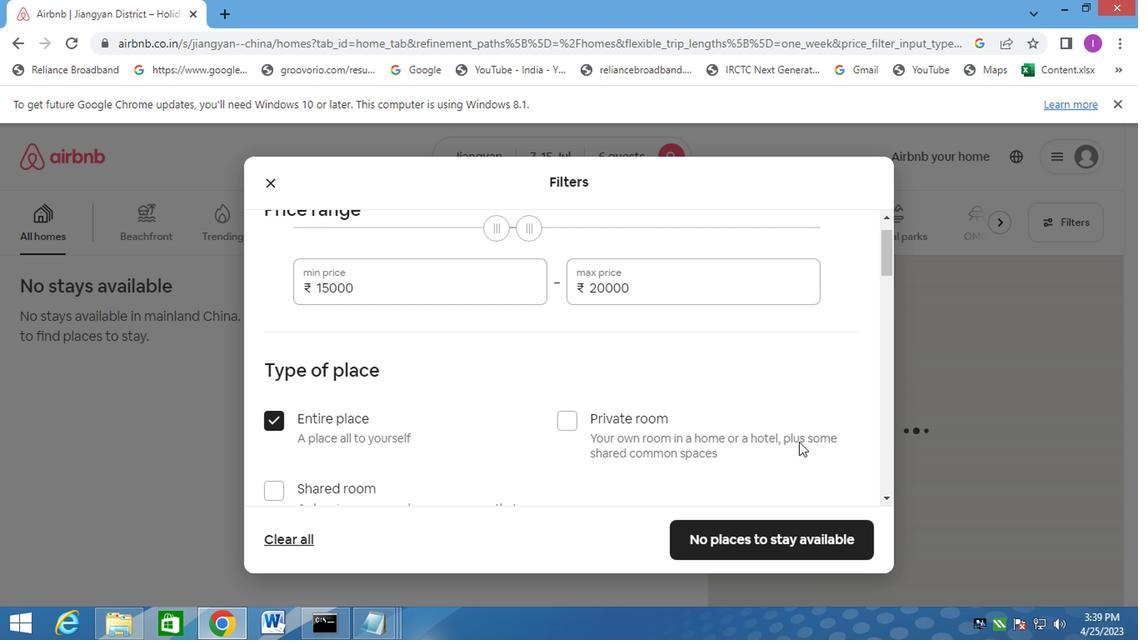 
Action: Mouse scrolled (795, 440) with delta (0, 0)
Screenshot: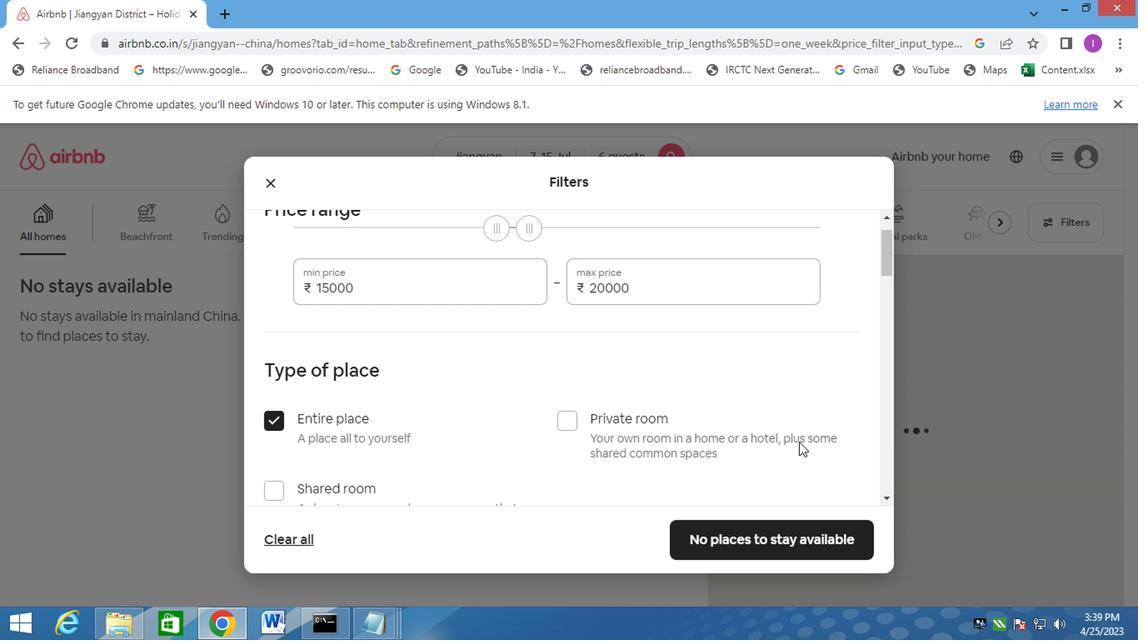 
Action: Mouse moved to (484, 314)
Screenshot: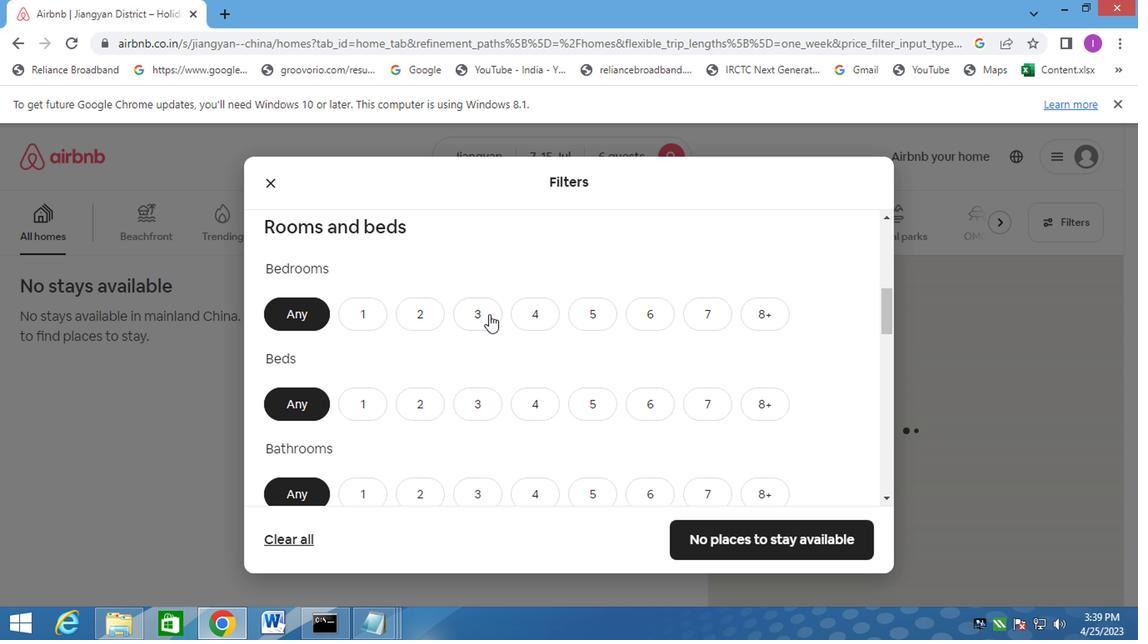 
Action: Mouse pressed left at (484, 314)
Screenshot: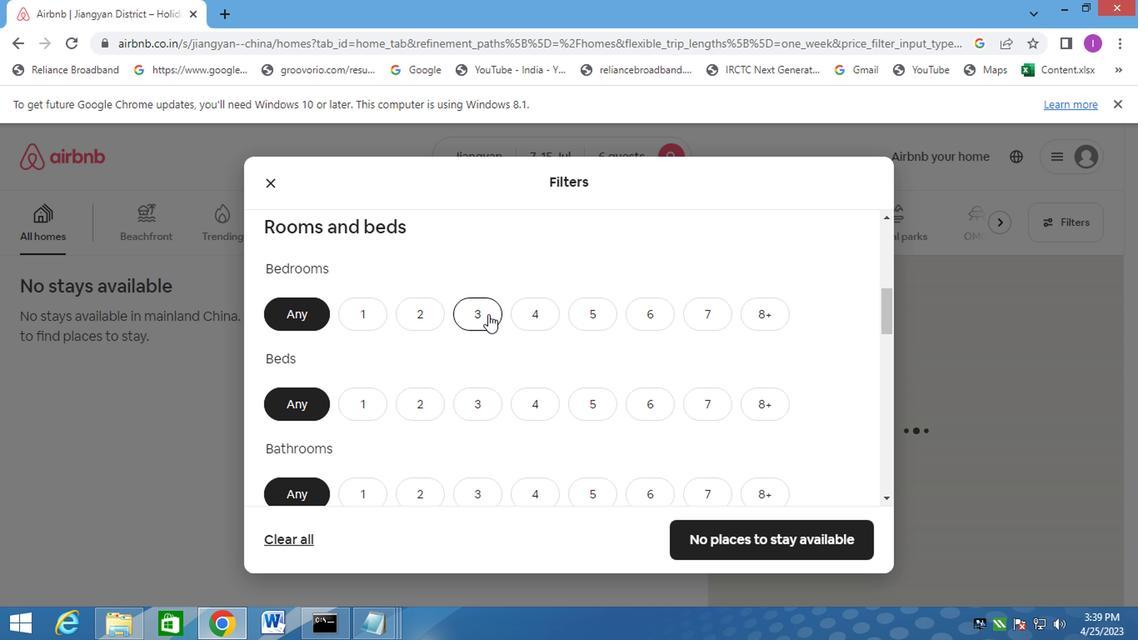 
Action: Mouse moved to (473, 405)
Screenshot: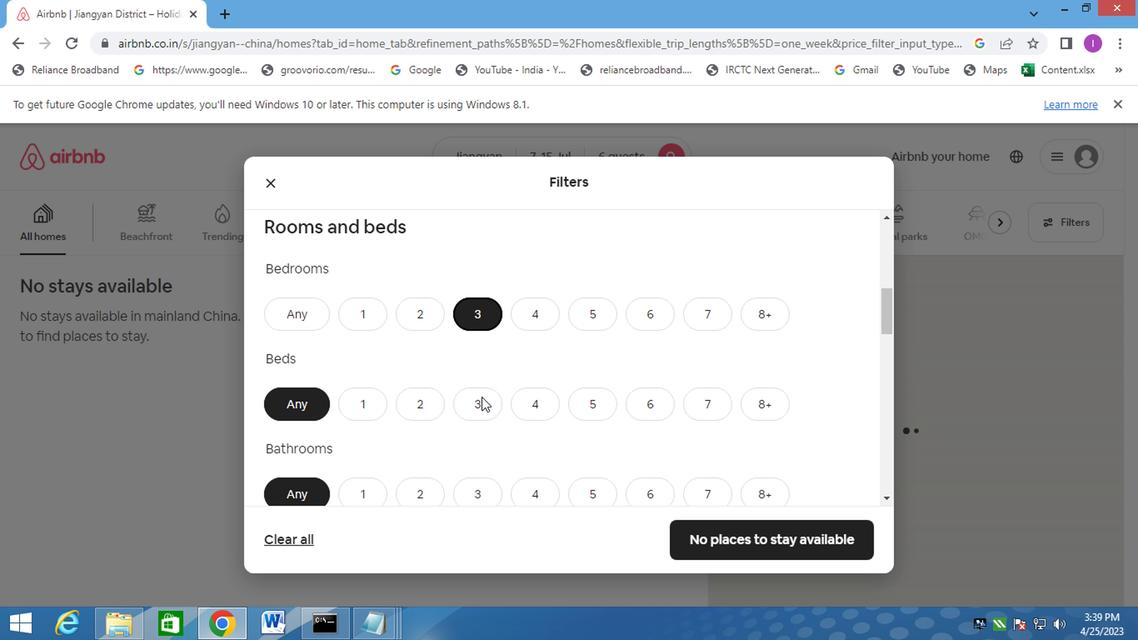 
Action: Mouse pressed left at (473, 405)
Screenshot: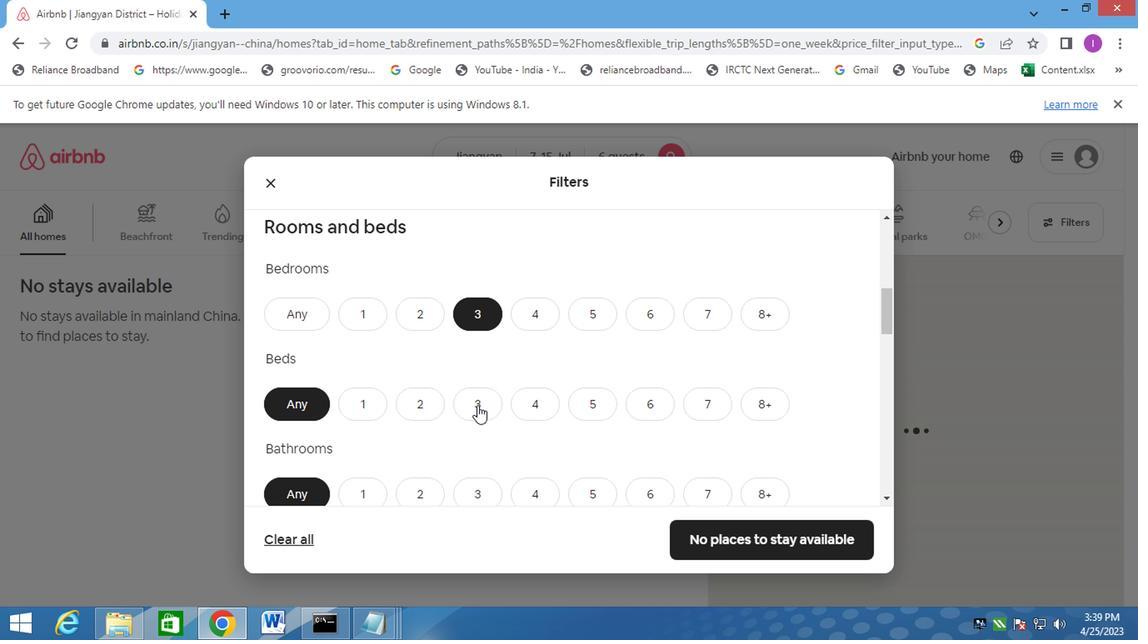 
Action: Mouse moved to (471, 489)
Screenshot: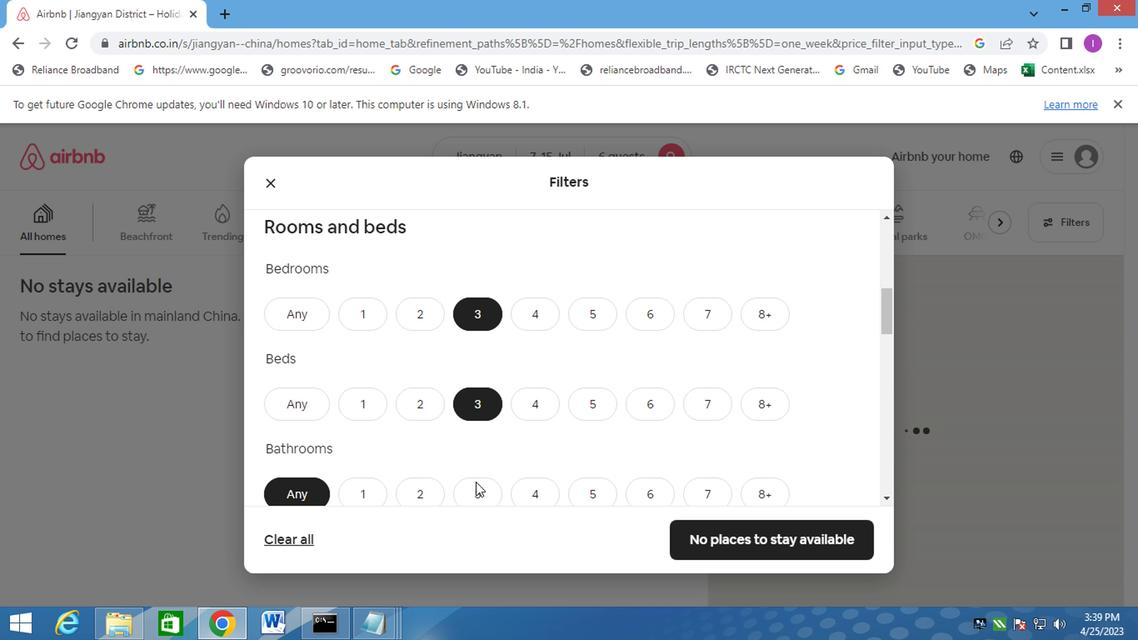 
Action: Mouse pressed left at (471, 489)
Screenshot: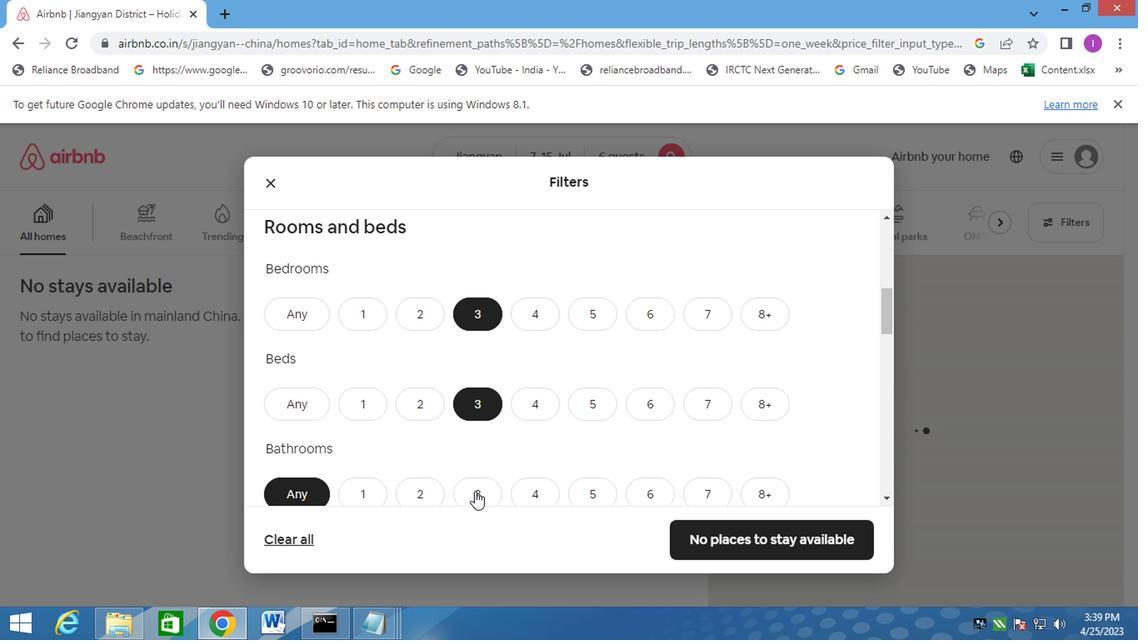 
Action: Mouse moved to (623, 434)
Screenshot: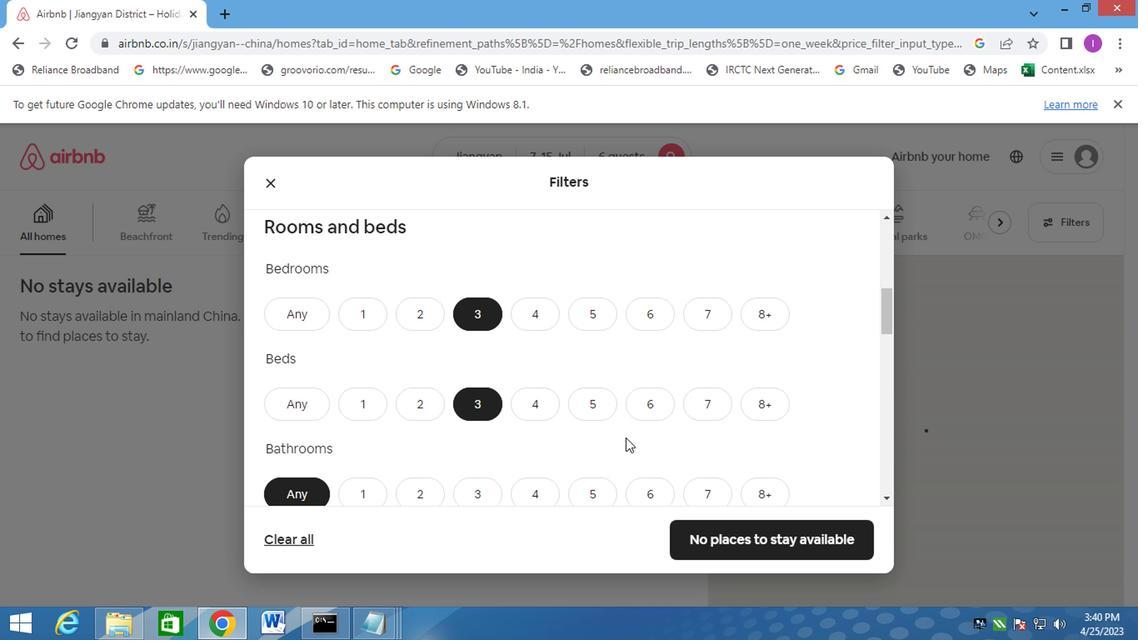 
Action: Mouse scrolled (623, 433) with delta (0, -1)
Screenshot: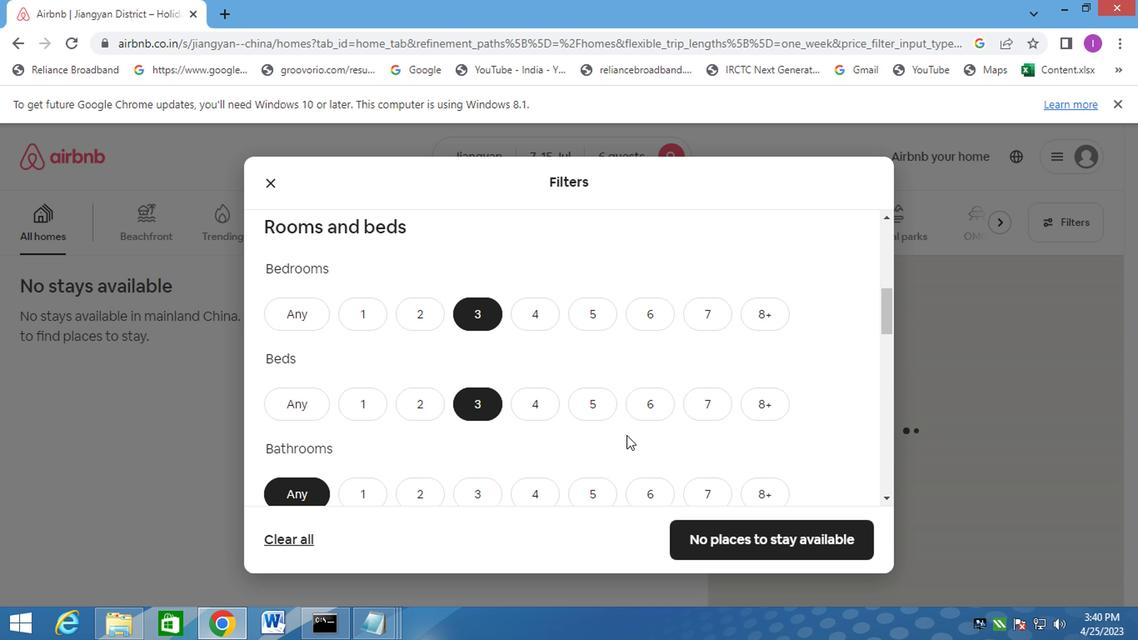 
Action: Mouse moved to (631, 424)
Screenshot: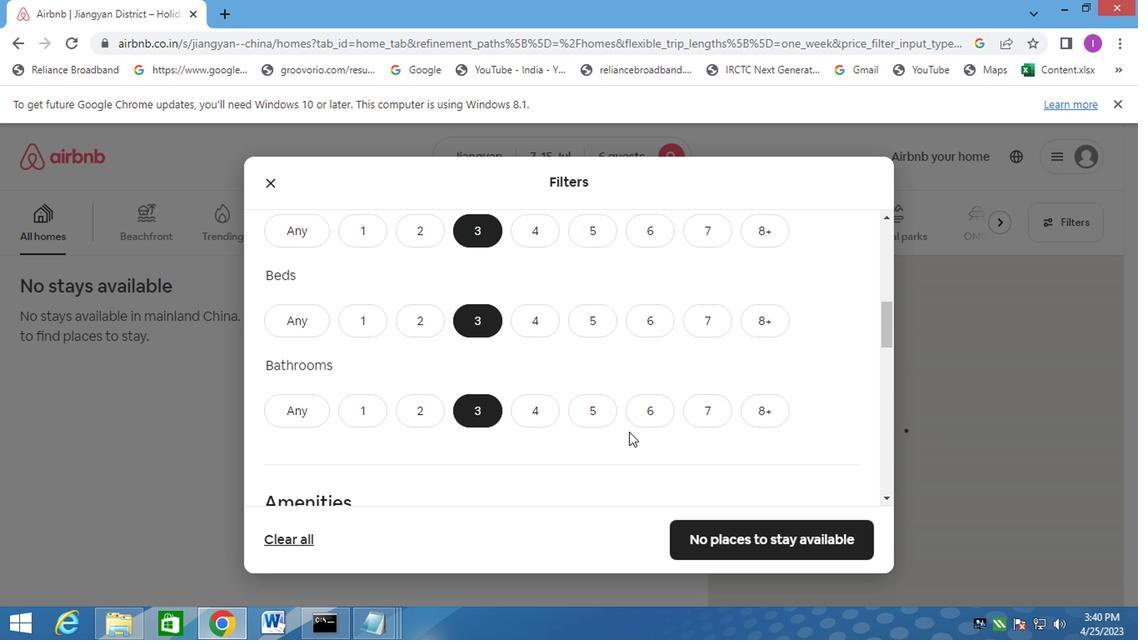 
Action: Mouse scrolled (631, 422) with delta (0, -1)
Screenshot: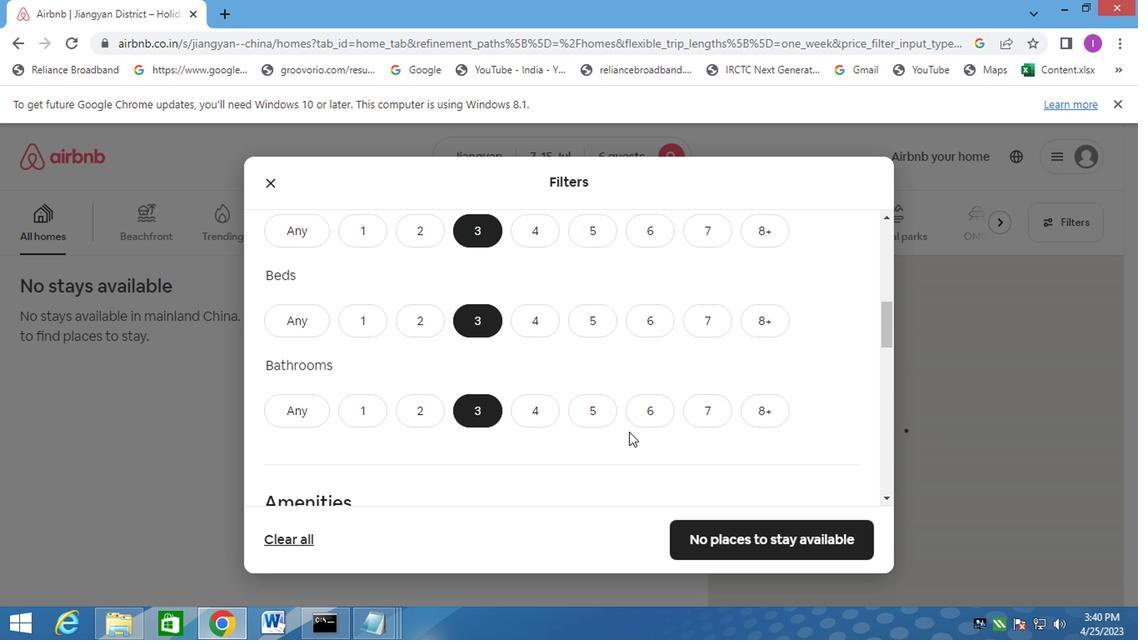 
Action: Mouse moved to (631, 422)
Screenshot: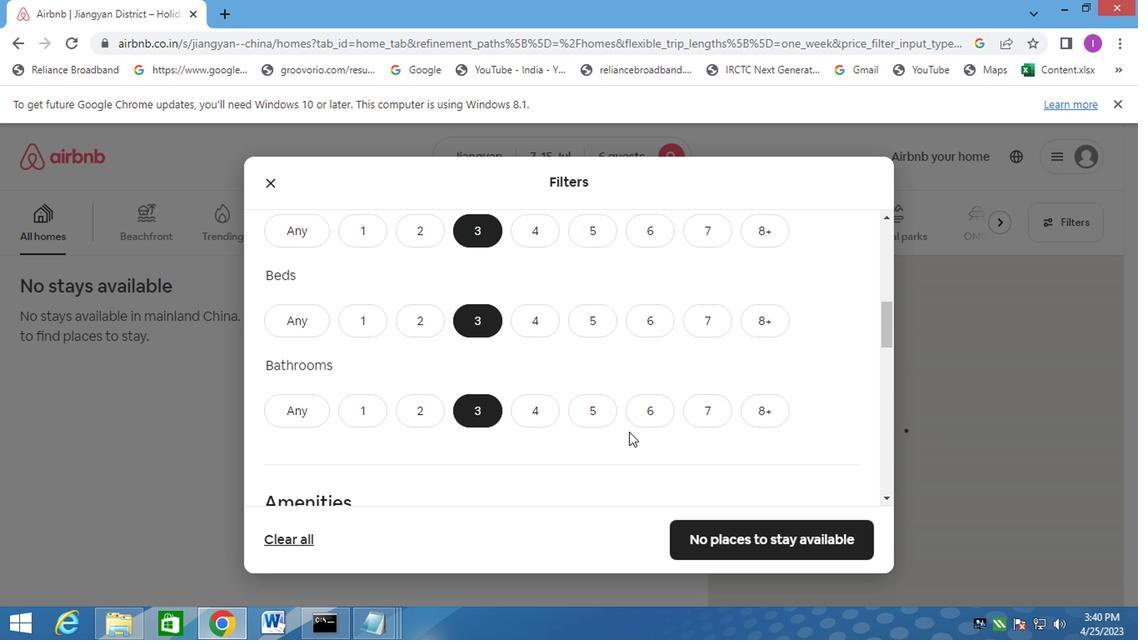 
Action: Mouse scrolled (631, 422) with delta (0, -1)
Screenshot: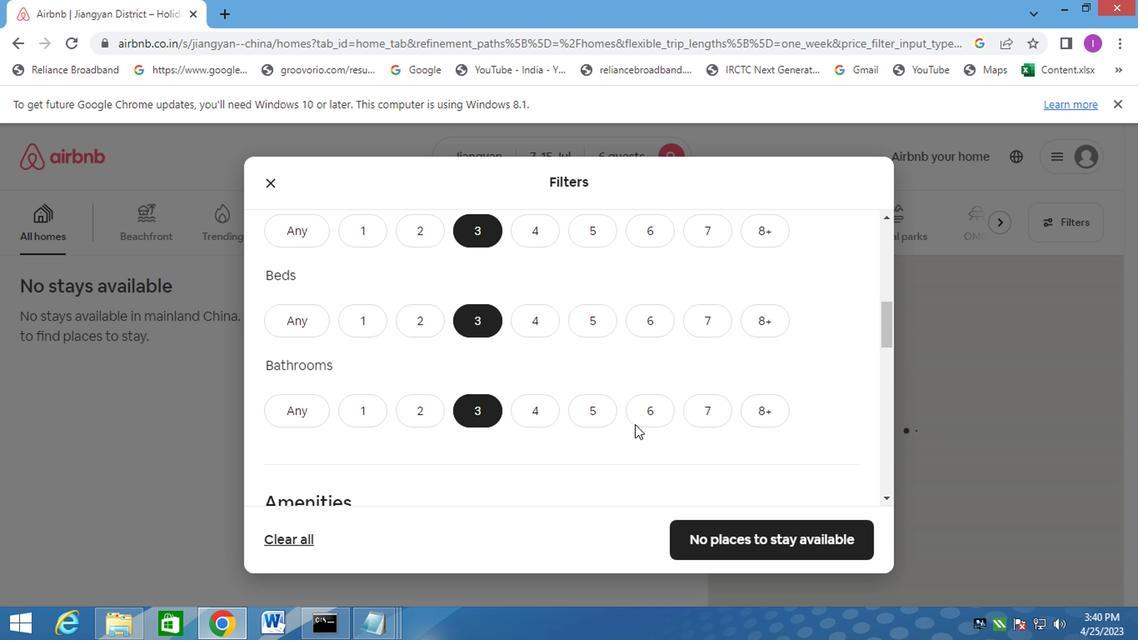 
Action: Mouse moved to (631, 422)
Screenshot: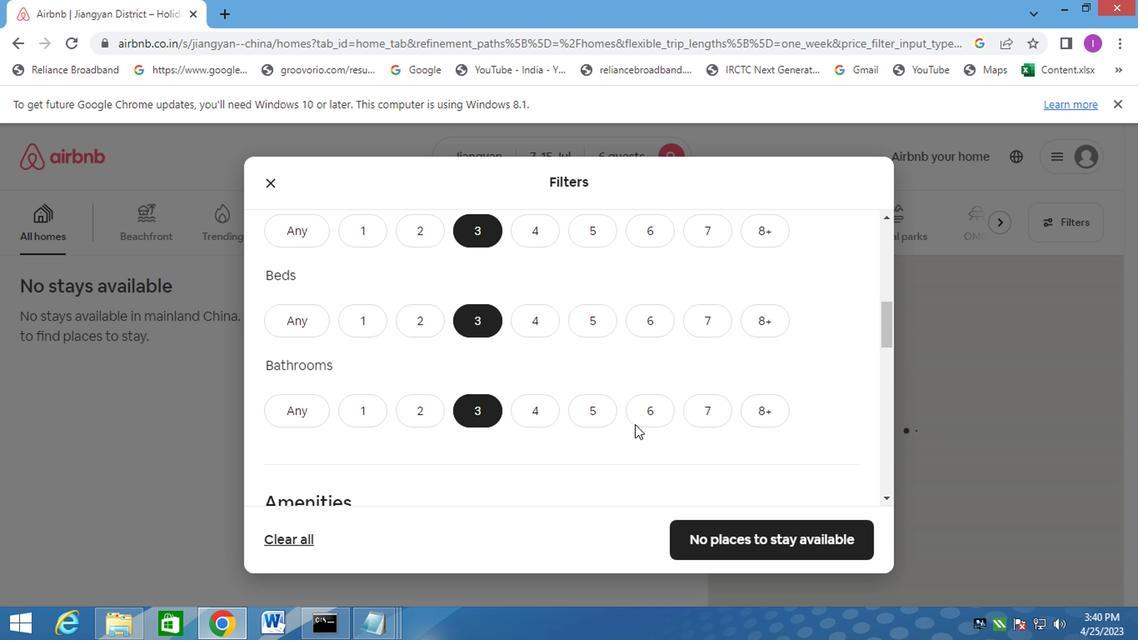 
Action: Mouse scrolled (631, 422) with delta (0, -1)
Screenshot: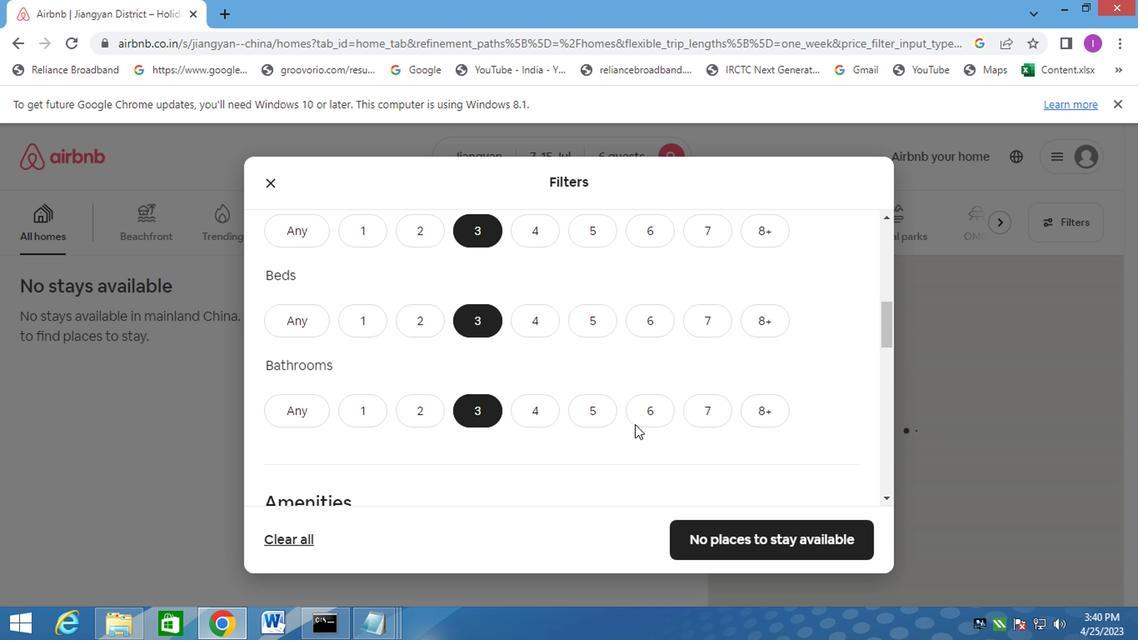 
Action: Mouse moved to (635, 403)
Screenshot: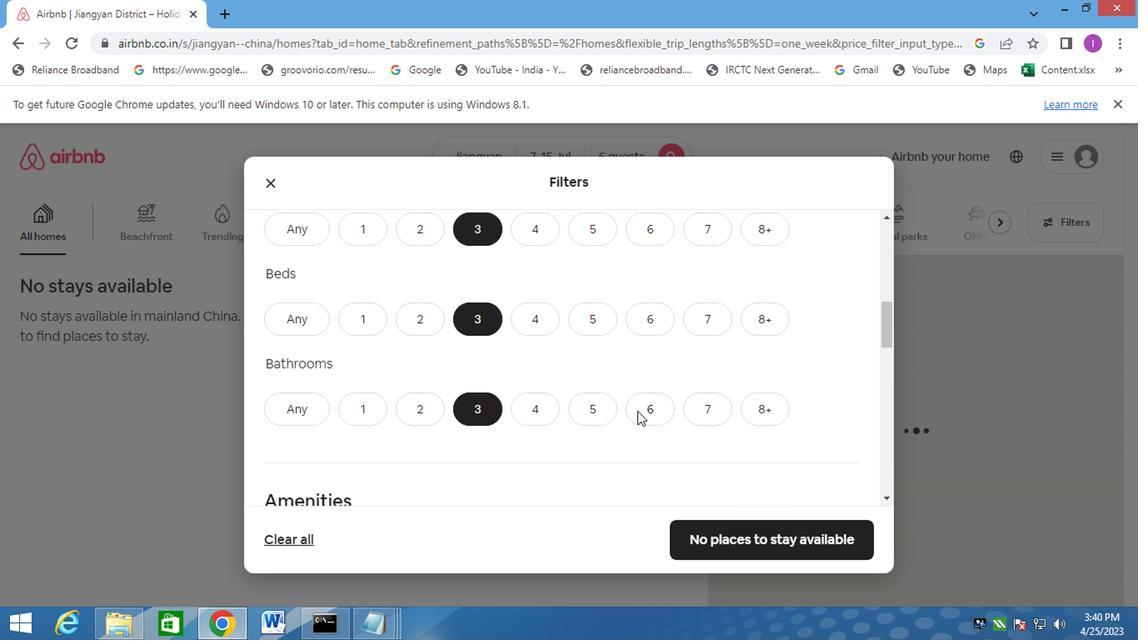 
Action: Mouse scrolled (635, 403) with delta (0, 0)
Screenshot: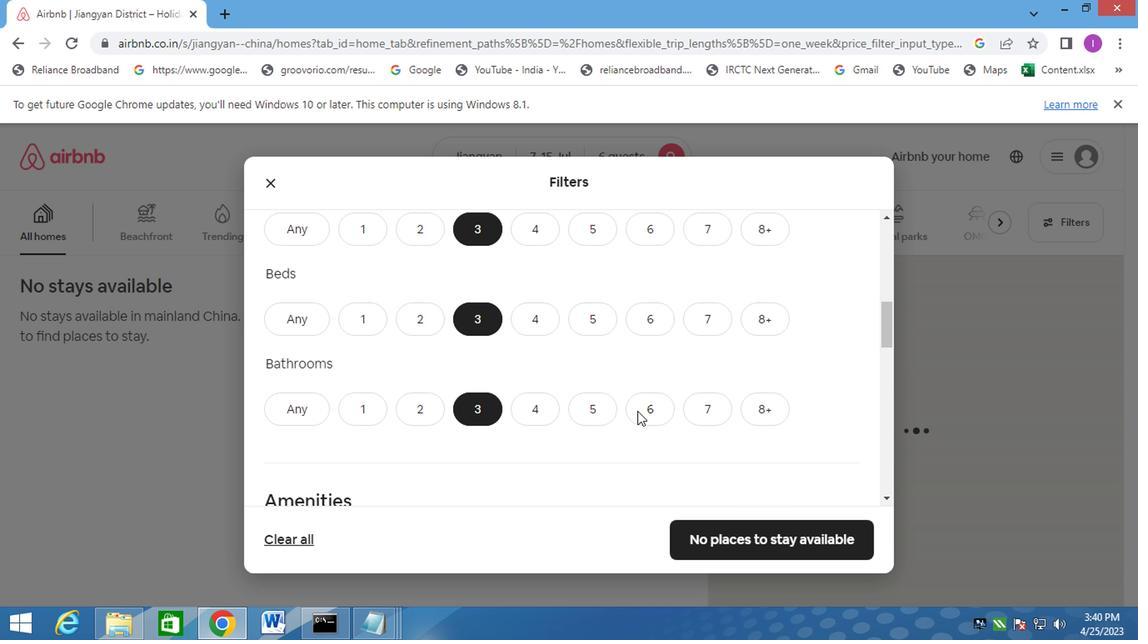 
Action: Mouse scrolled (635, 403) with delta (0, 0)
Screenshot: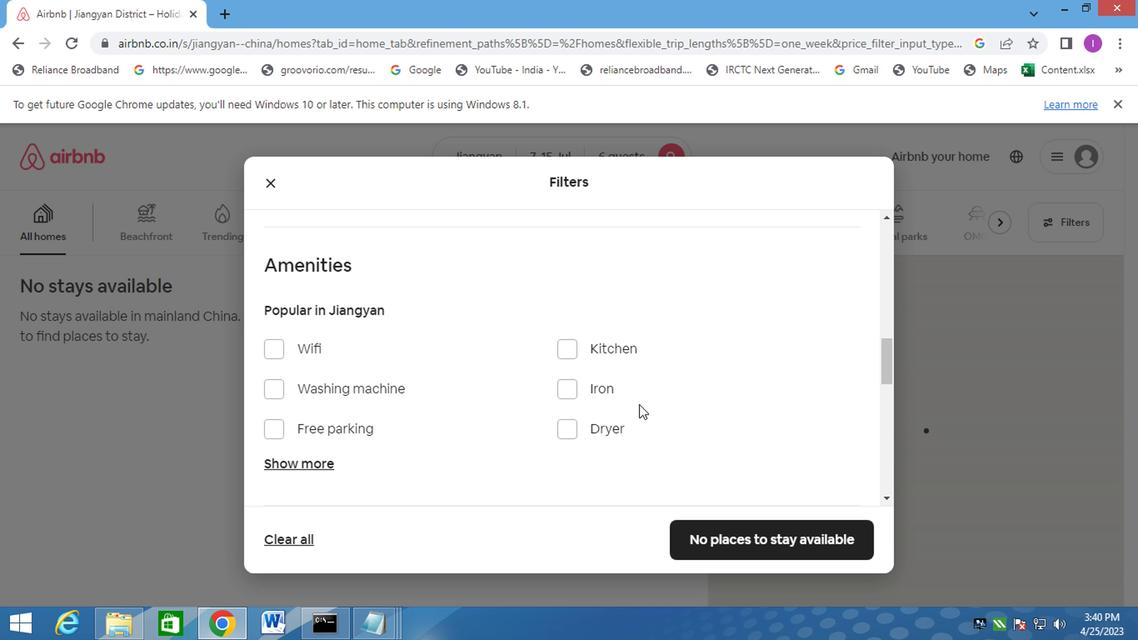 
Action: Mouse moved to (827, 479)
Screenshot: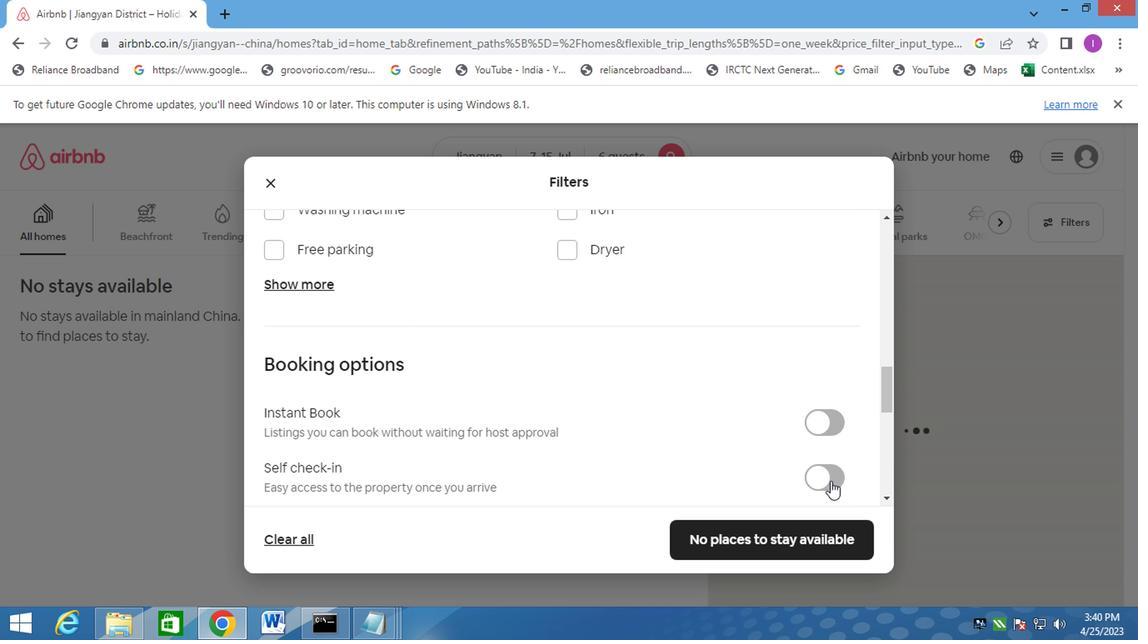 
Action: Mouse pressed left at (827, 479)
Screenshot: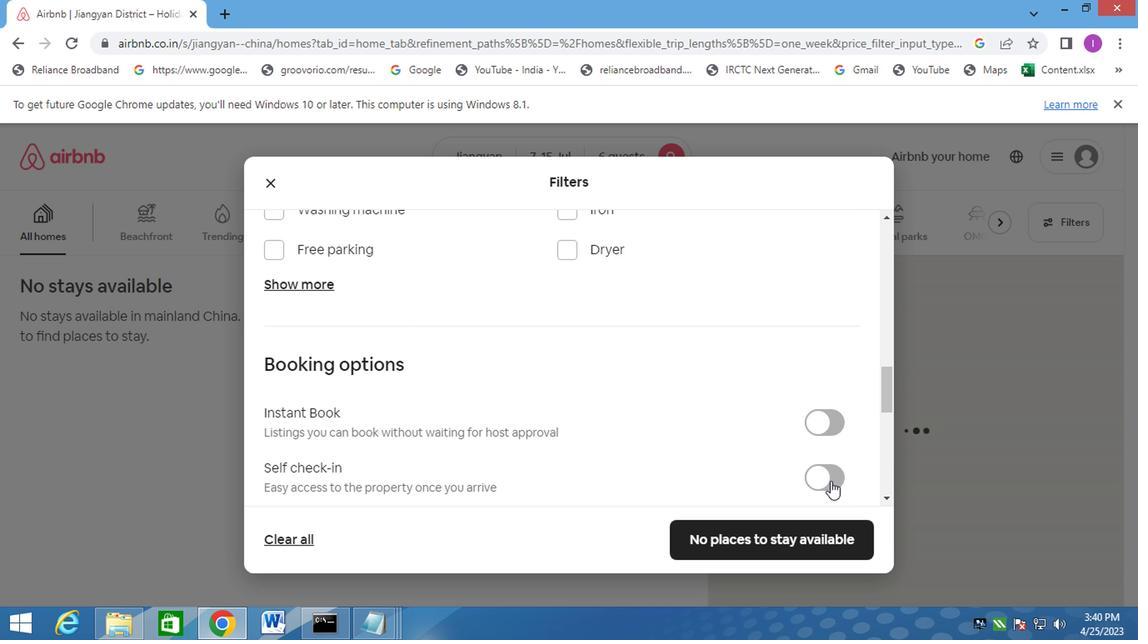 
Action: Mouse moved to (706, 446)
Screenshot: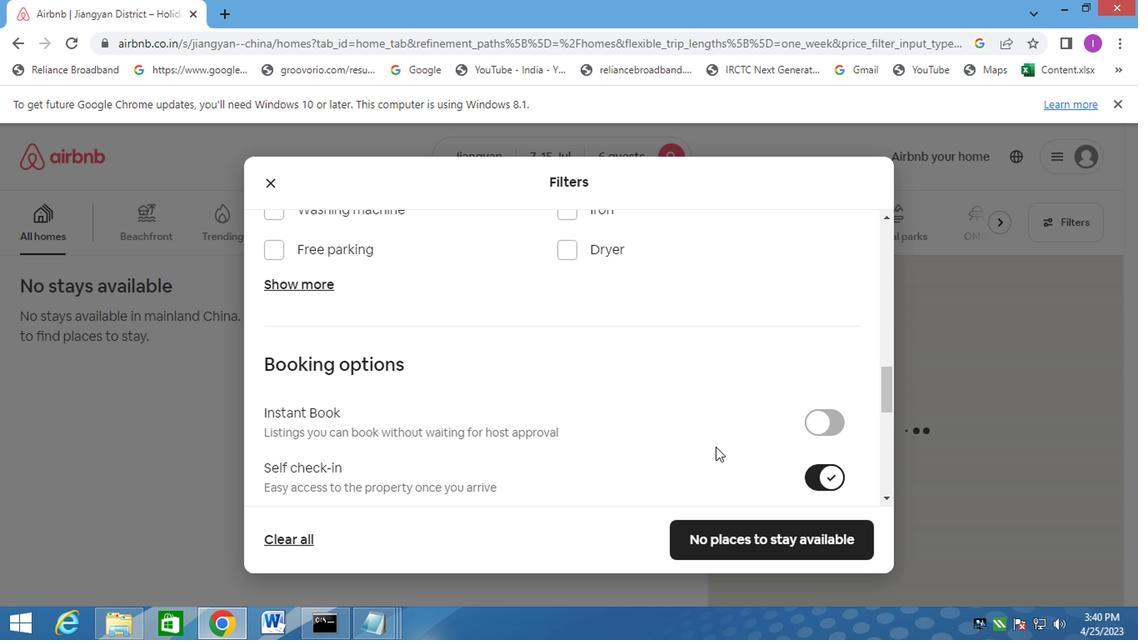 
Action: Mouse scrolled (706, 445) with delta (0, 0)
Screenshot: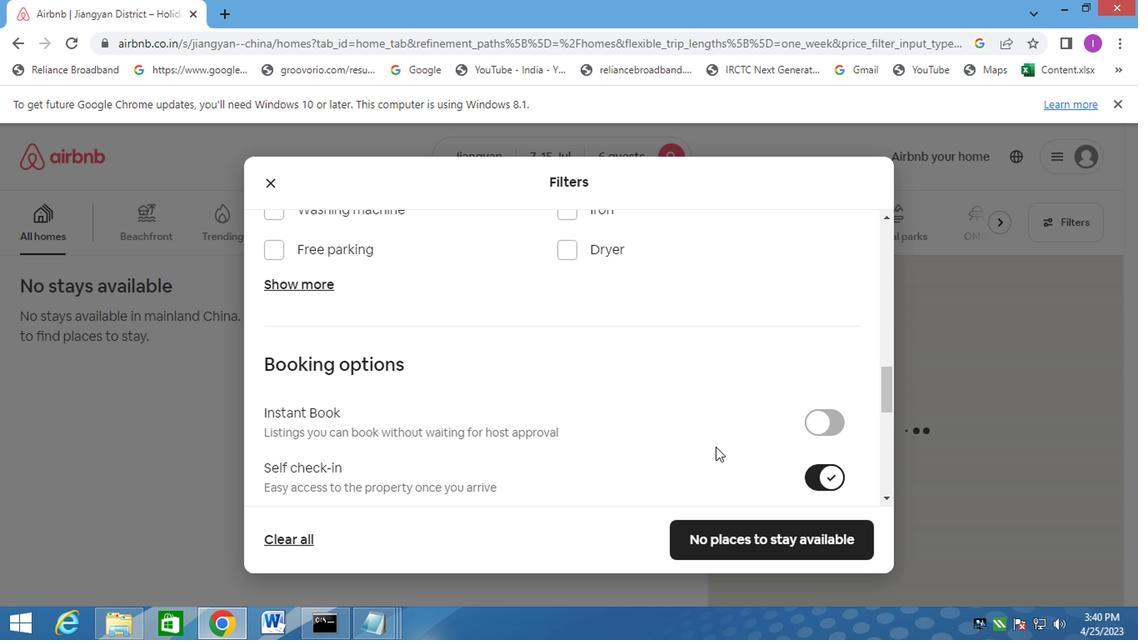 
Action: Mouse moved to (705, 446)
Screenshot: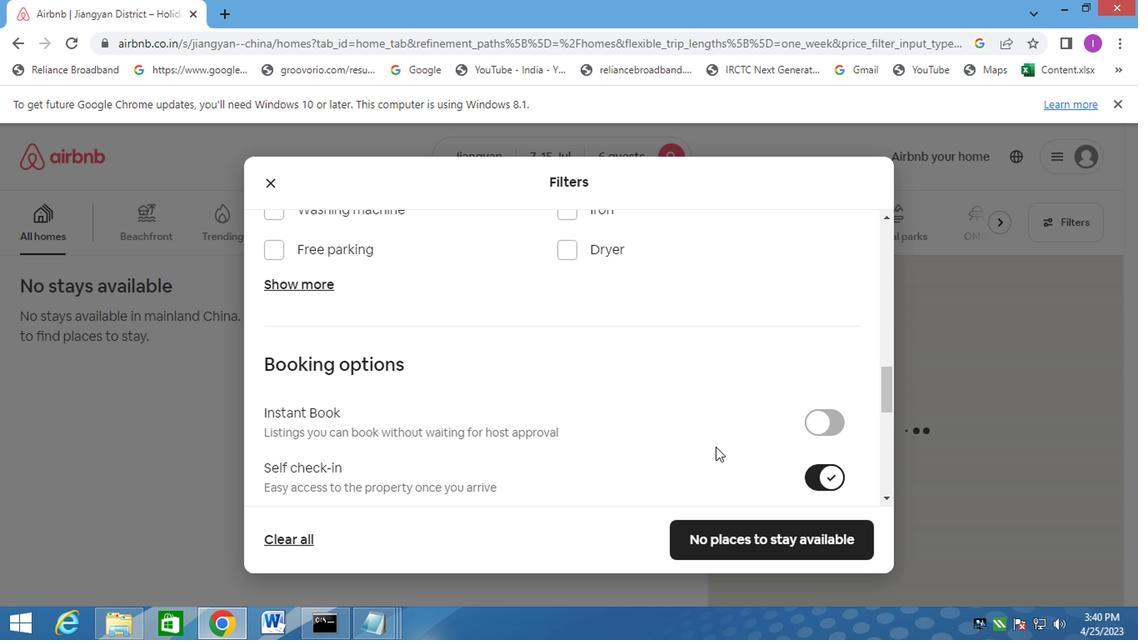 
Action: Mouse scrolled (705, 445) with delta (0, 0)
Screenshot: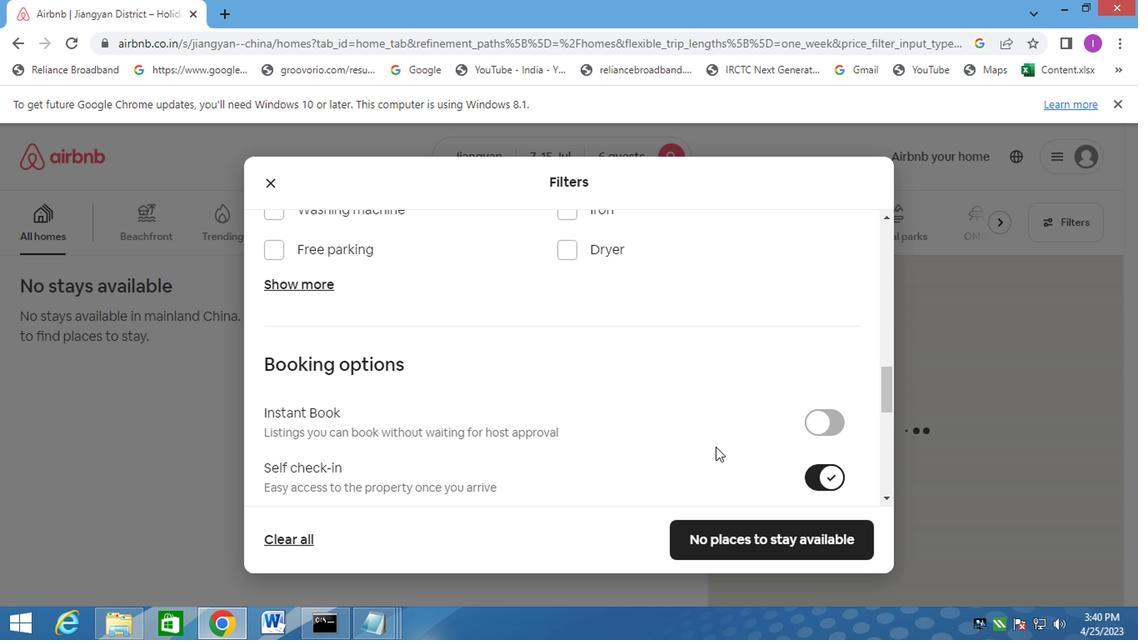 
Action: Mouse scrolled (705, 445) with delta (0, 0)
Screenshot: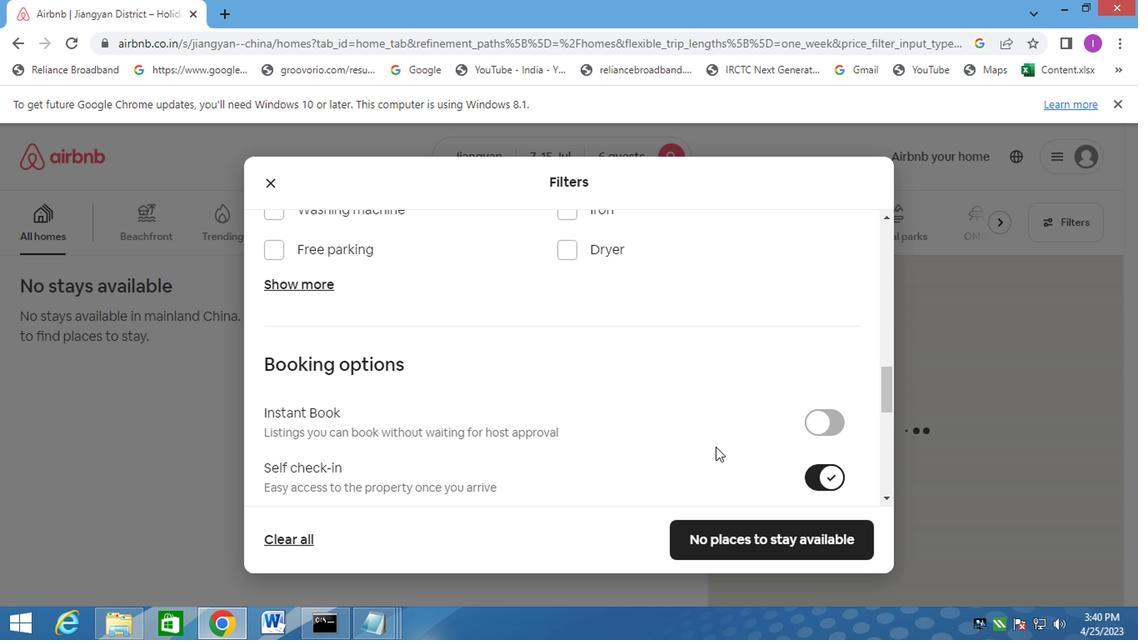 
Action: Mouse moved to (703, 438)
Screenshot: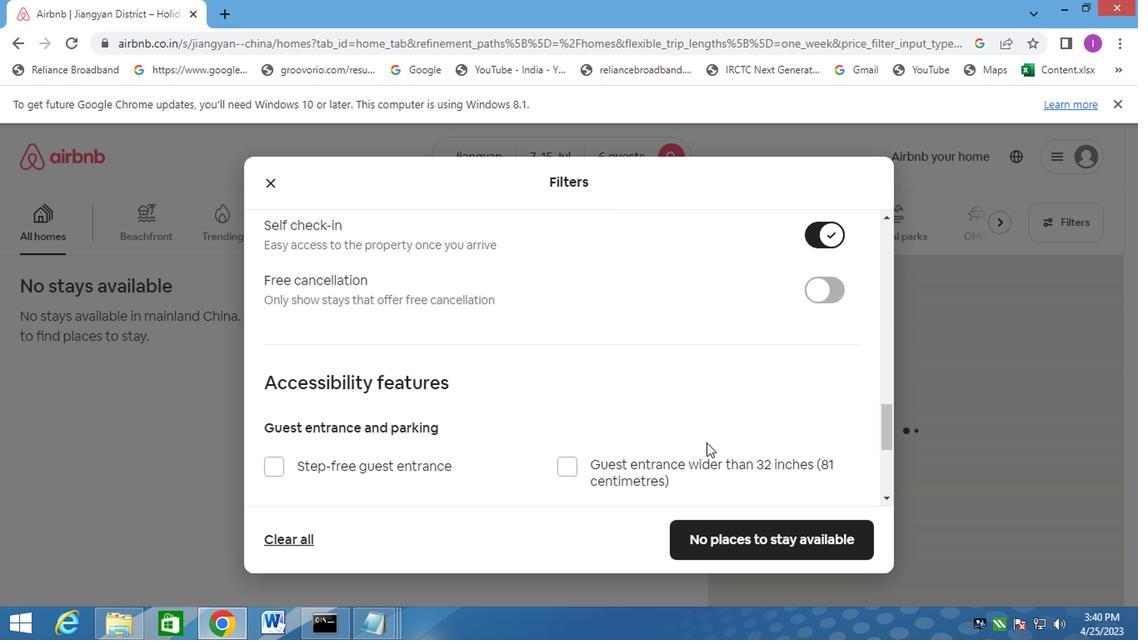 
Action: Mouse scrolled (703, 437) with delta (0, -1)
Screenshot: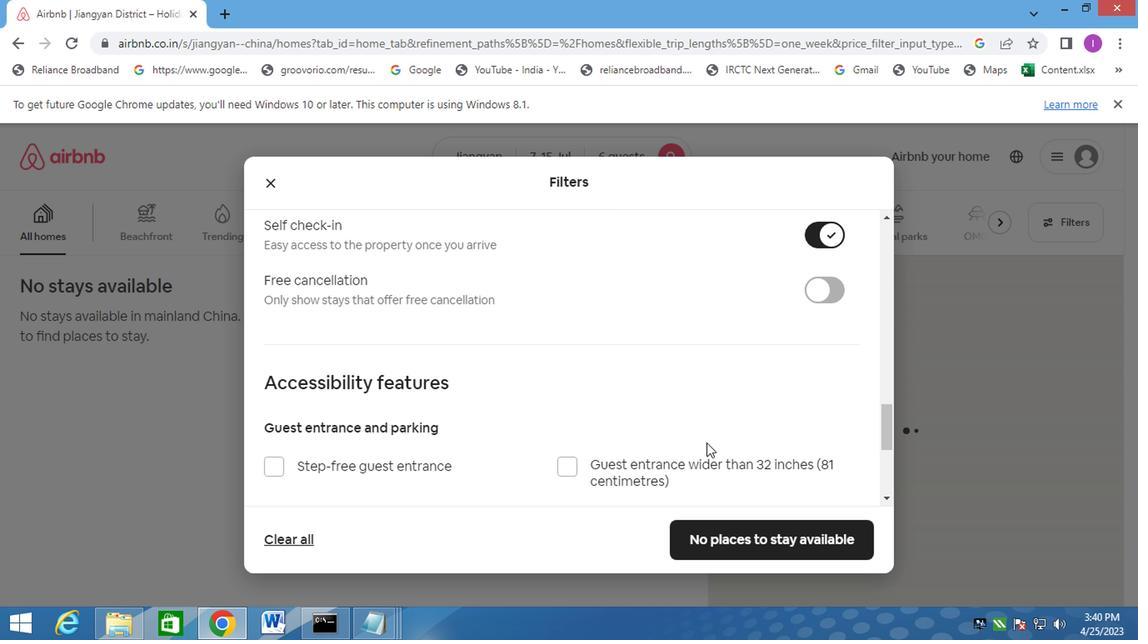 
Action: Mouse scrolled (703, 437) with delta (0, -1)
Screenshot: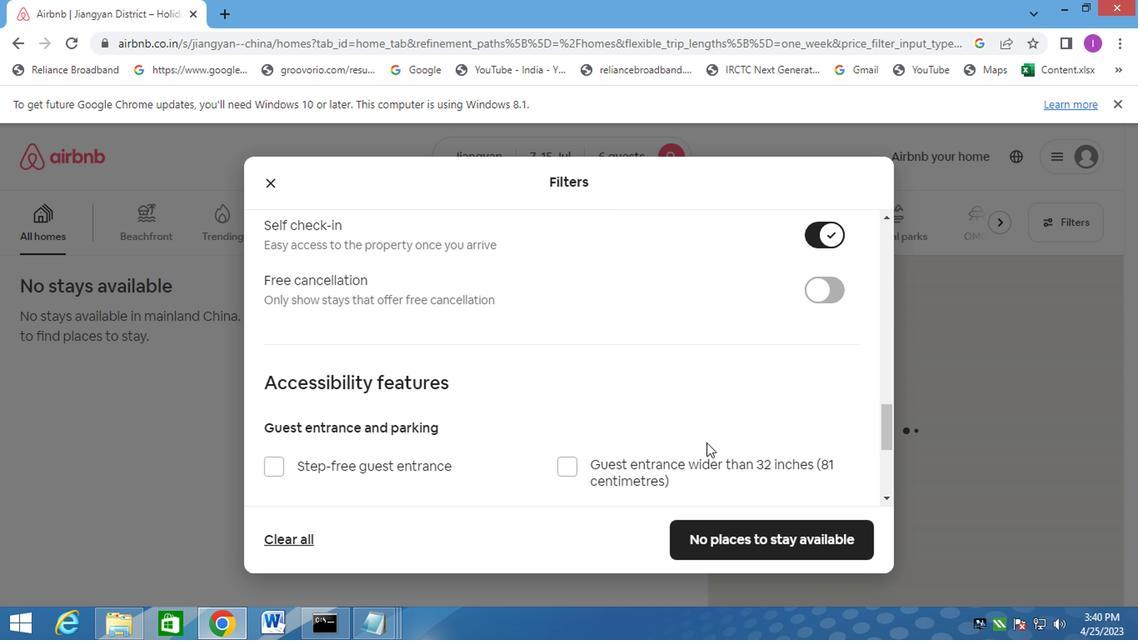 
Action: Mouse moved to (704, 433)
Screenshot: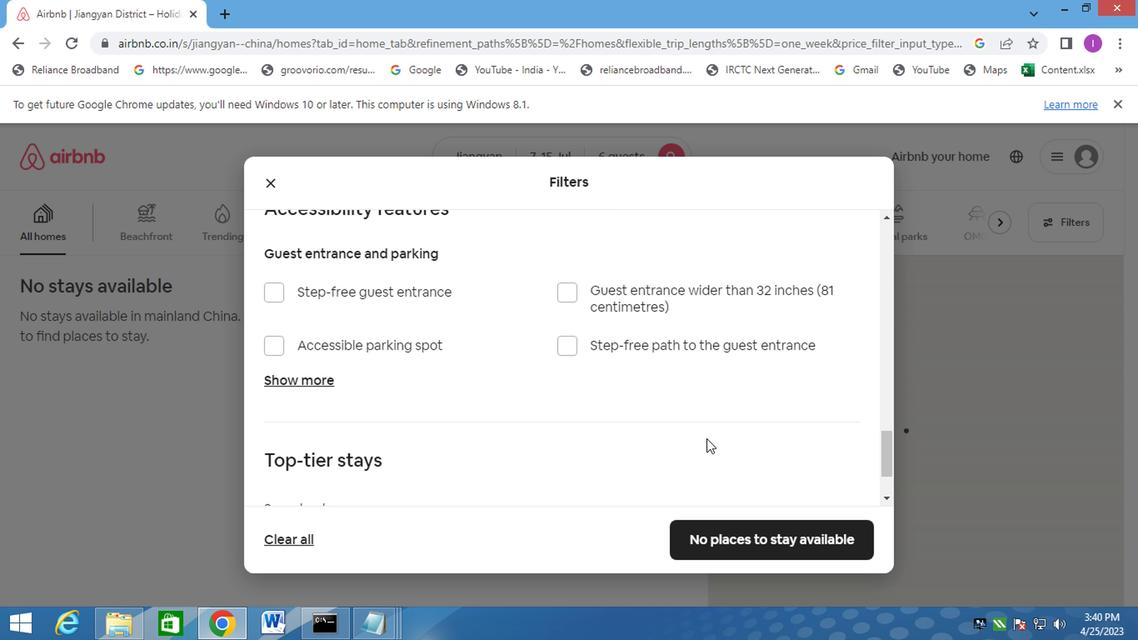 
Action: Mouse scrolled (704, 432) with delta (0, 0)
Screenshot: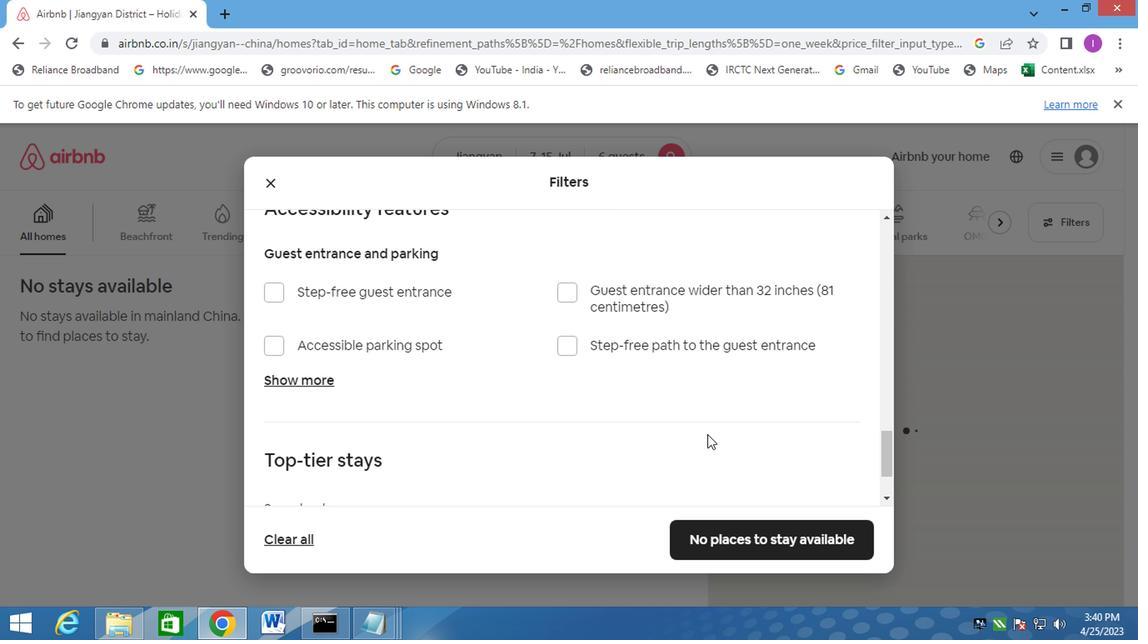 
Action: Mouse scrolled (704, 432) with delta (0, 0)
Screenshot: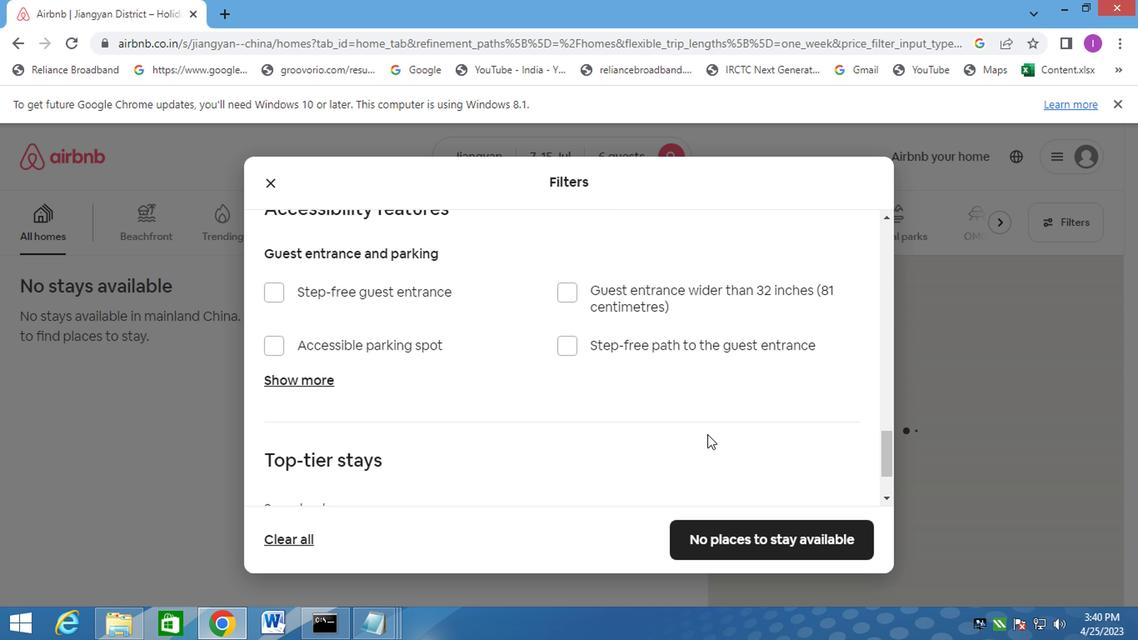 
Action: Mouse scrolled (704, 432) with delta (0, 0)
Screenshot: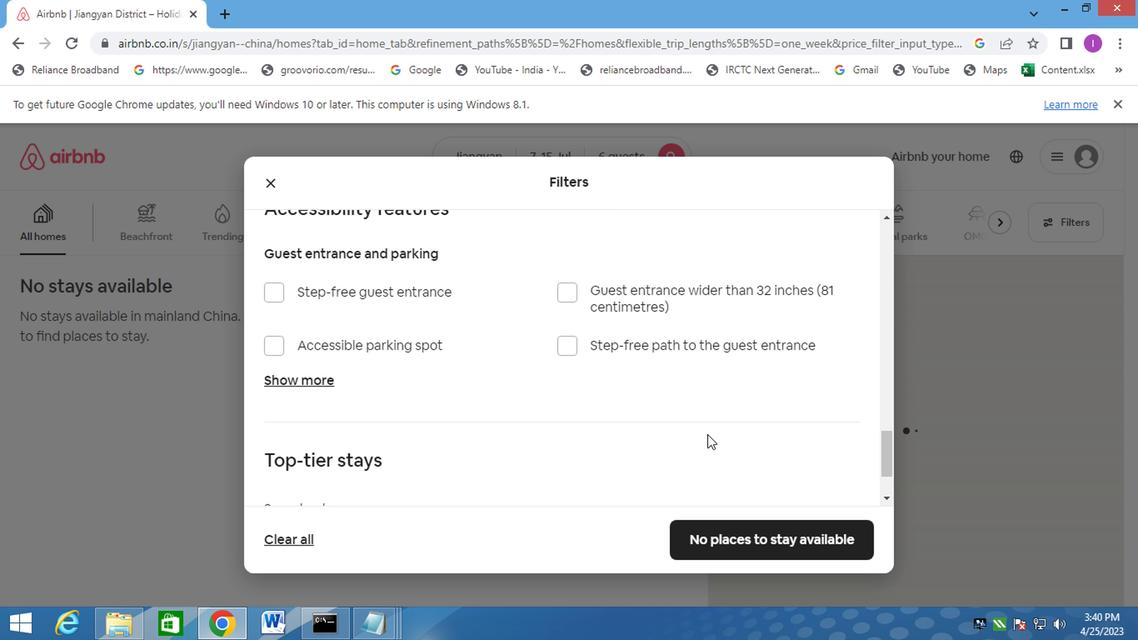 
Action: Mouse scrolled (704, 432) with delta (0, 0)
Screenshot: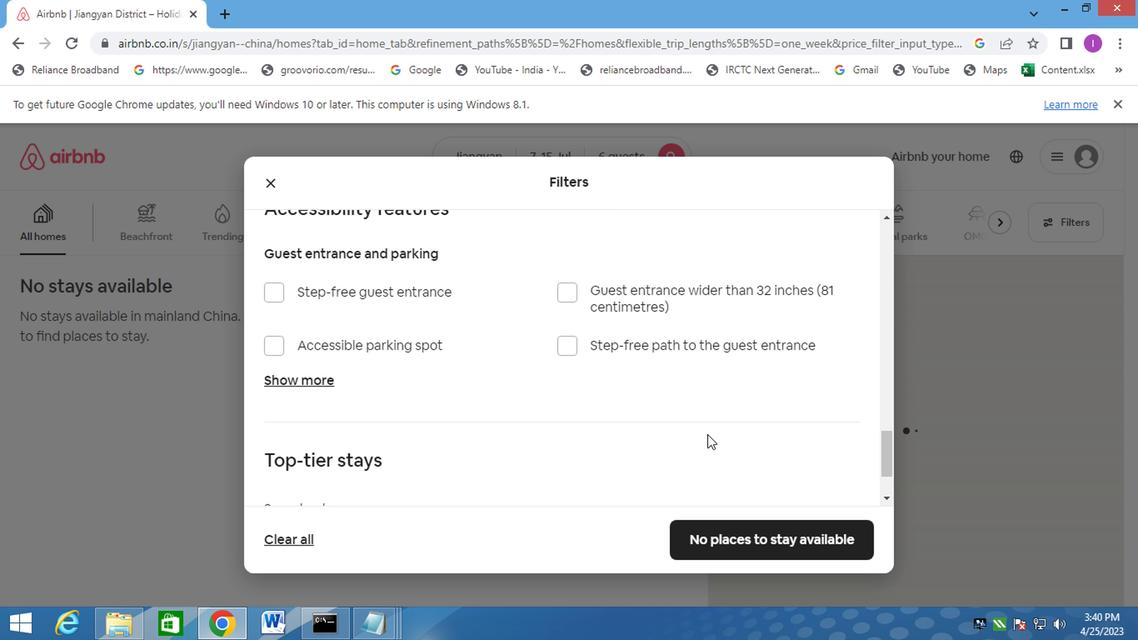 
Action: Mouse moved to (704, 429)
Screenshot: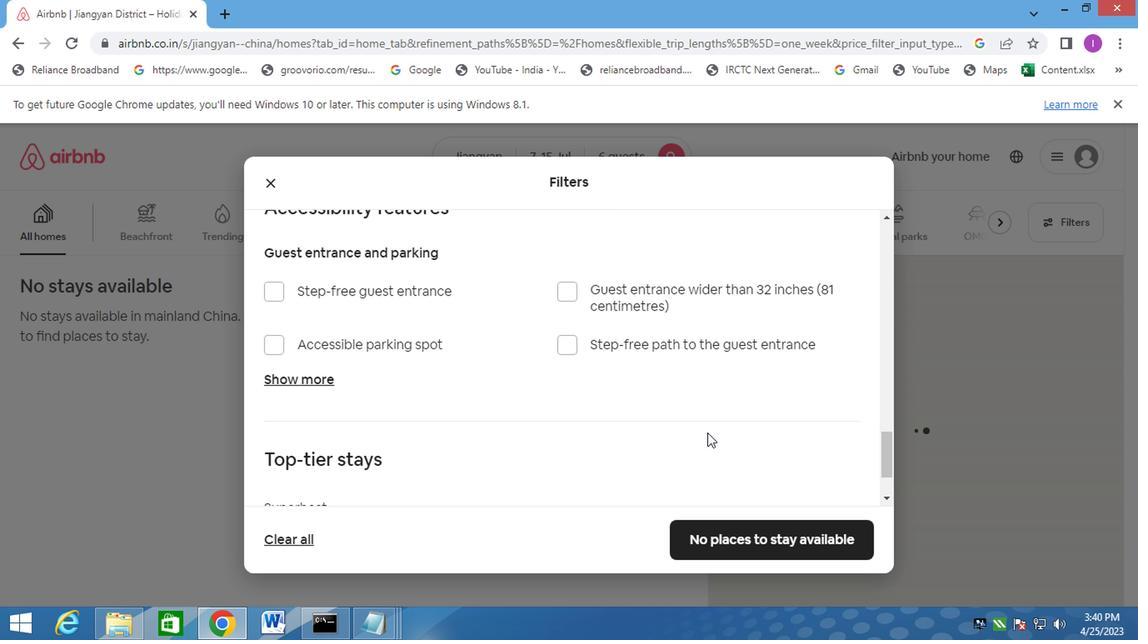 
Action: Mouse scrolled (704, 428) with delta (0, 0)
Screenshot: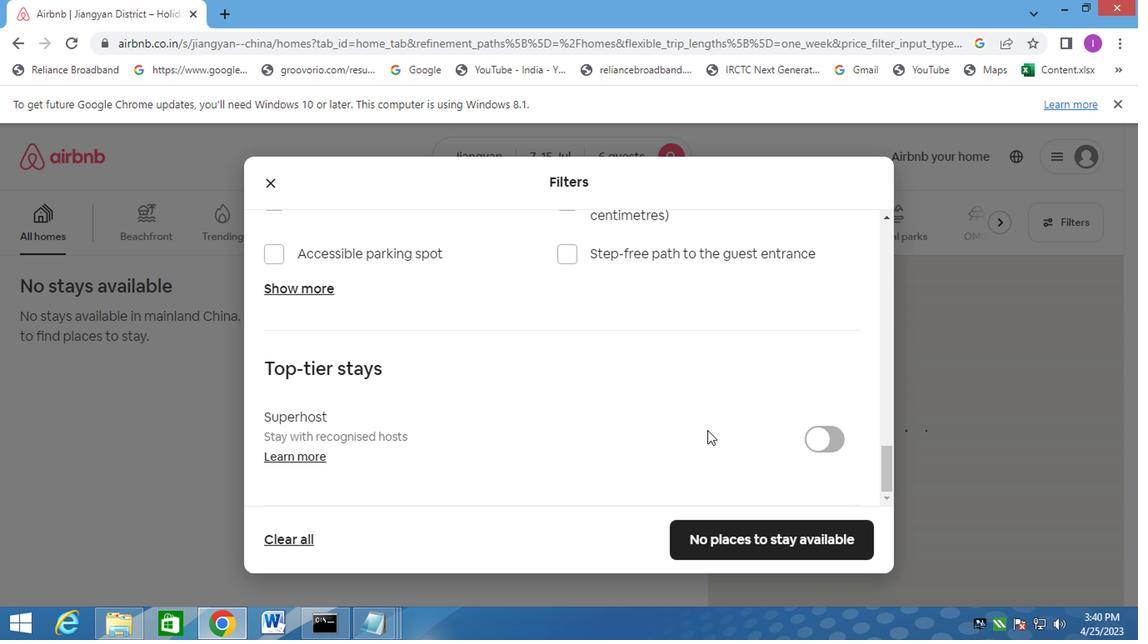 
Action: Mouse scrolled (704, 428) with delta (0, 0)
Screenshot: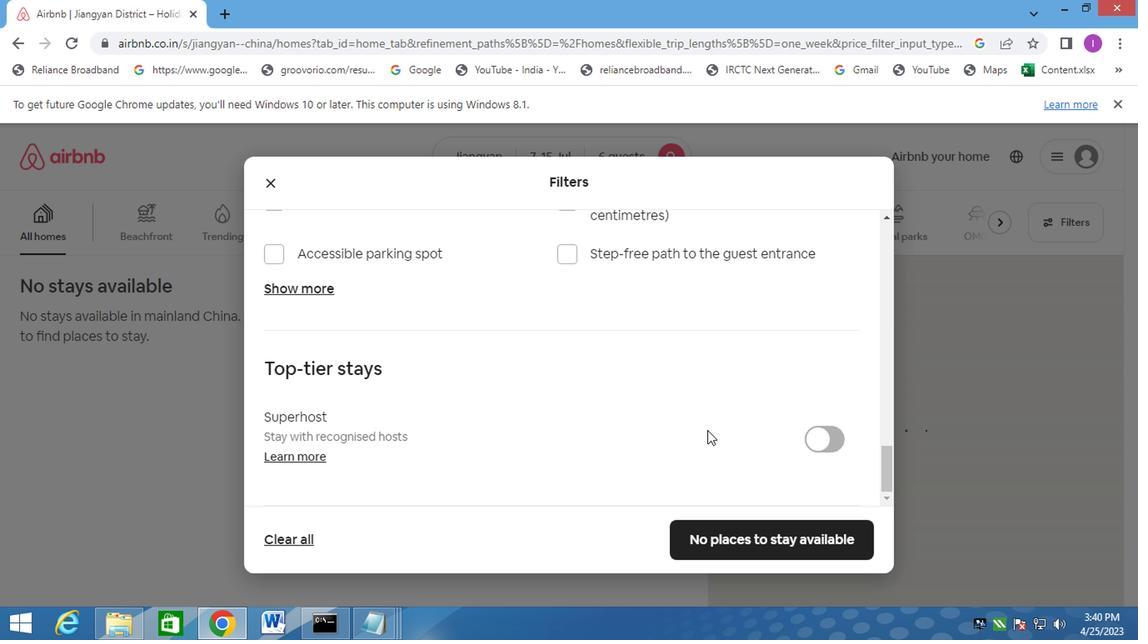 
Action: Mouse scrolled (704, 428) with delta (0, 0)
Screenshot: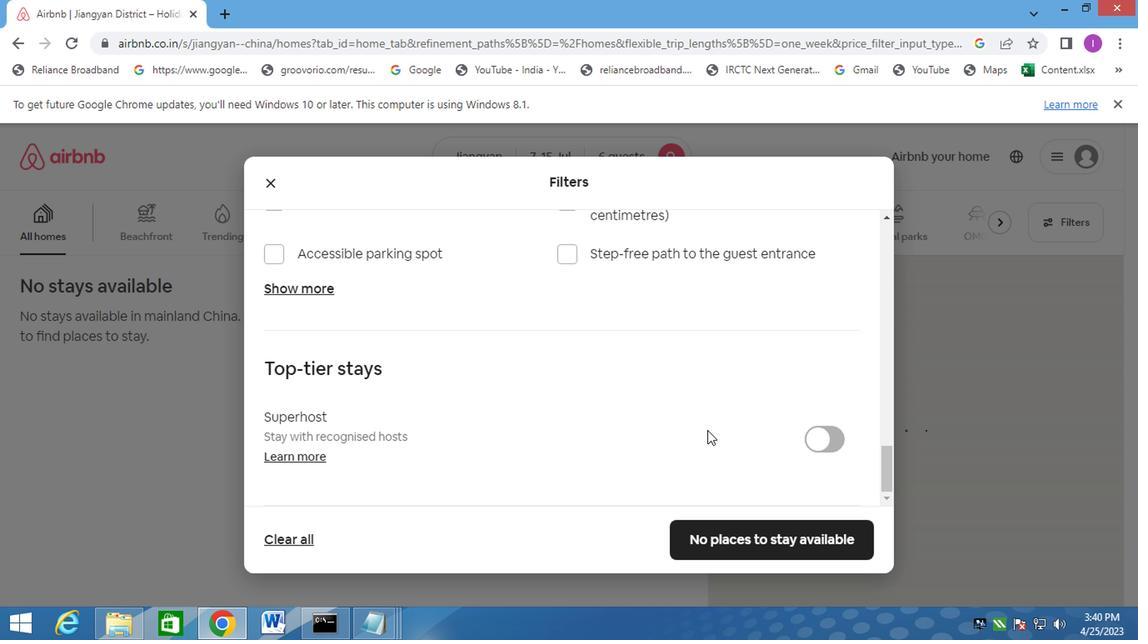 
Action: Mouse scrolled (704, 428) with delta (0, 0)
Screenshot: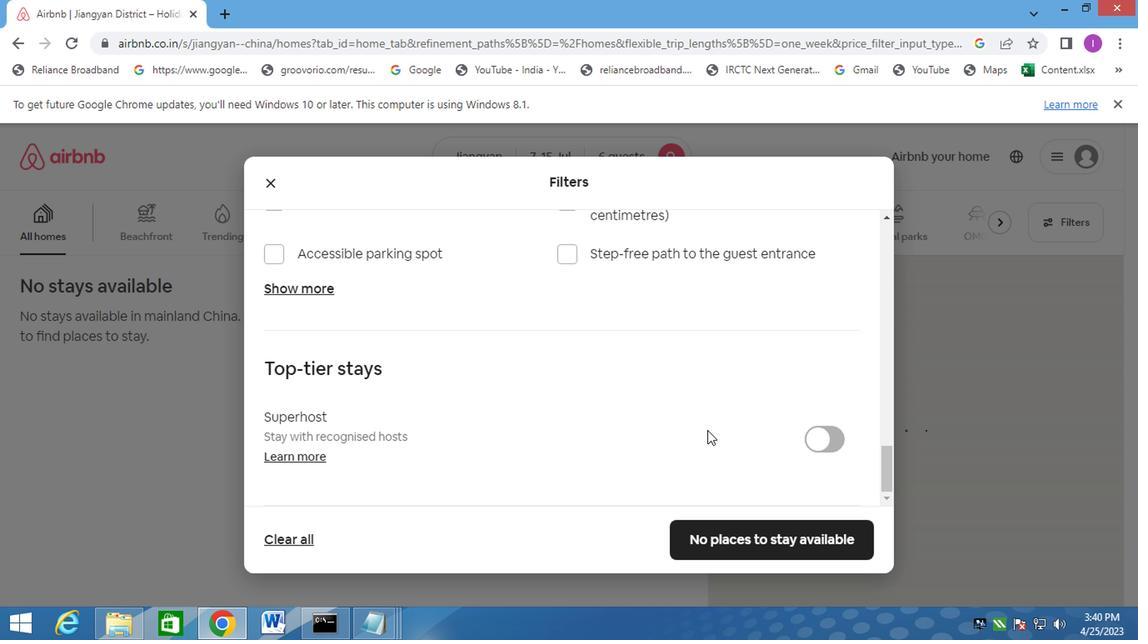 
Action: Mouse scrolled (704, 428) with delta (0, 0)
Screenshot: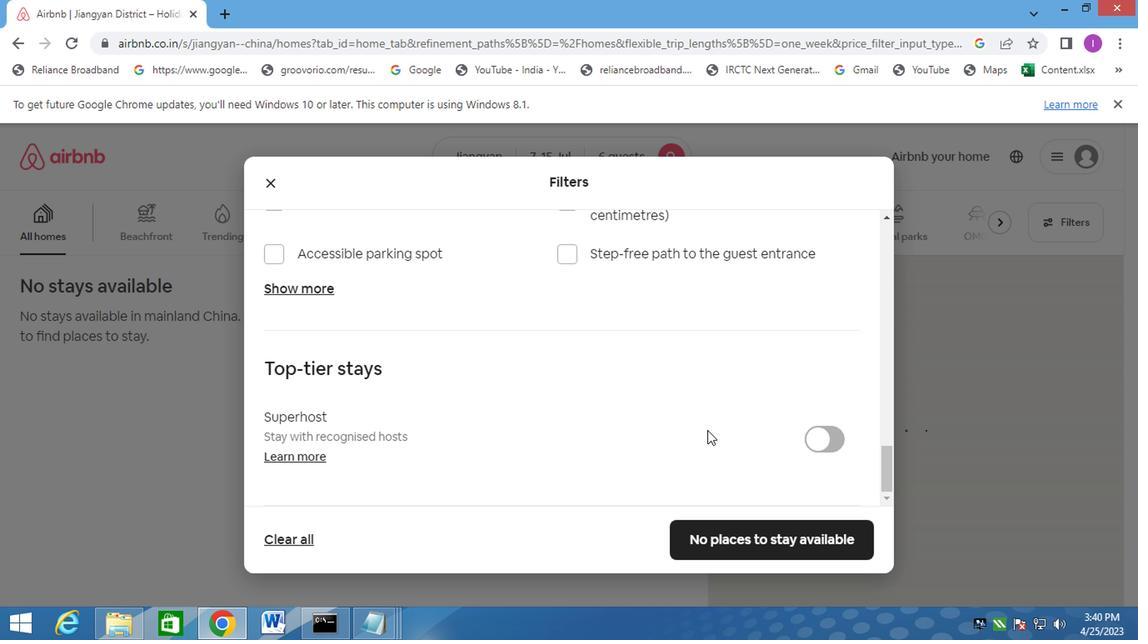 
Action: Mouse scrolled (704, 428) with delta (0, 0)
Screenshot: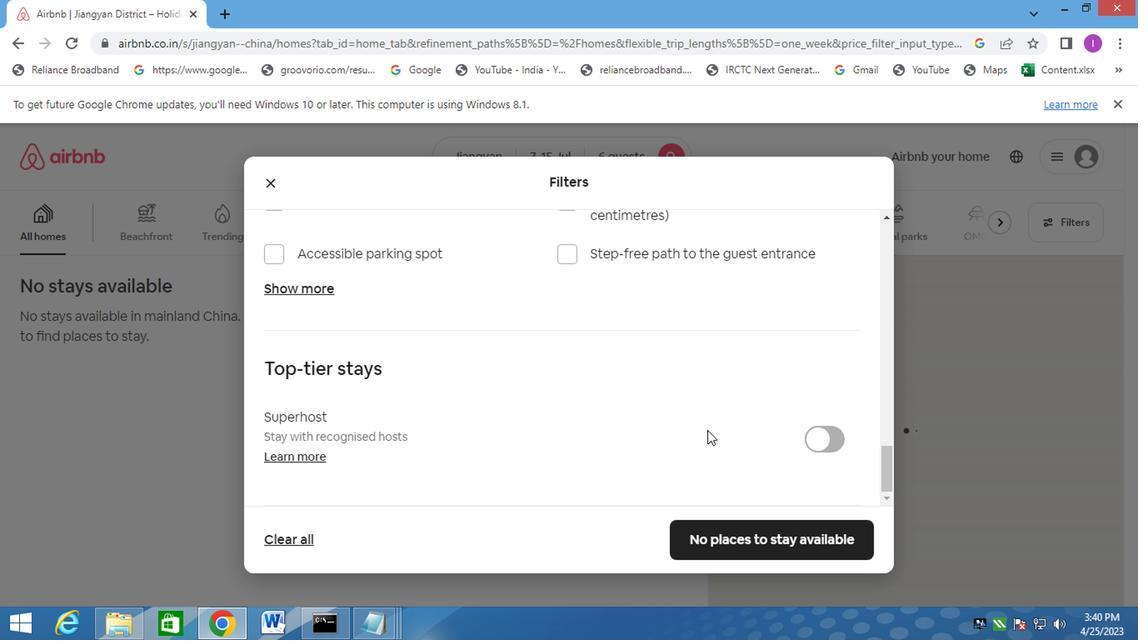 
Action: Mouse moved to (704, 428)
Screenshot: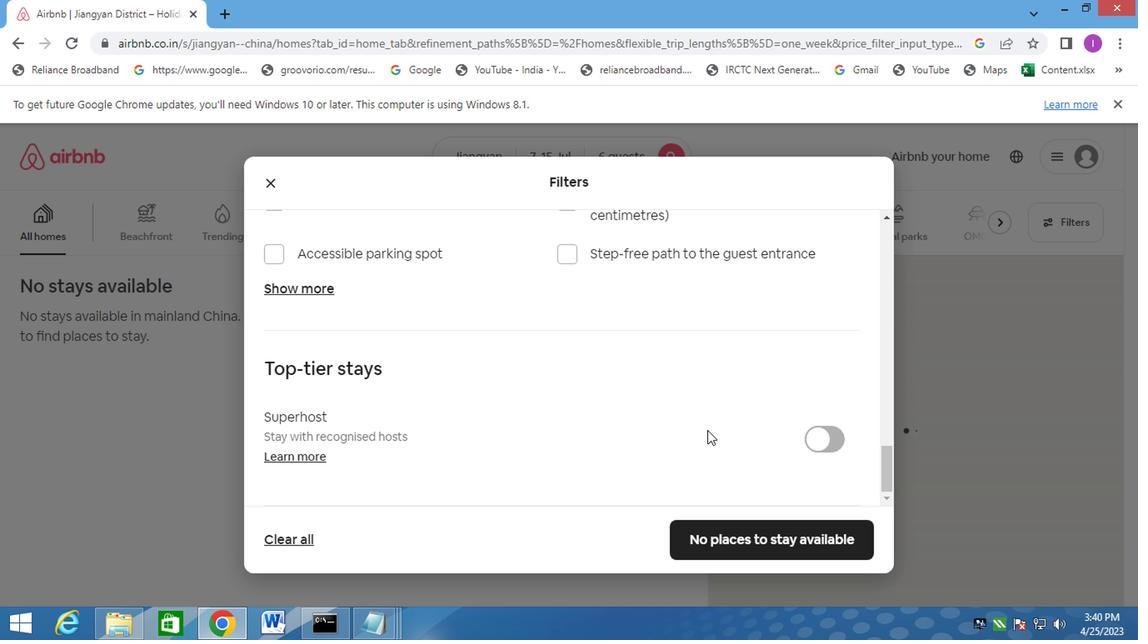 
Action: Mouse scrolled (704, 428) with delta (0, 0)
Screenshot: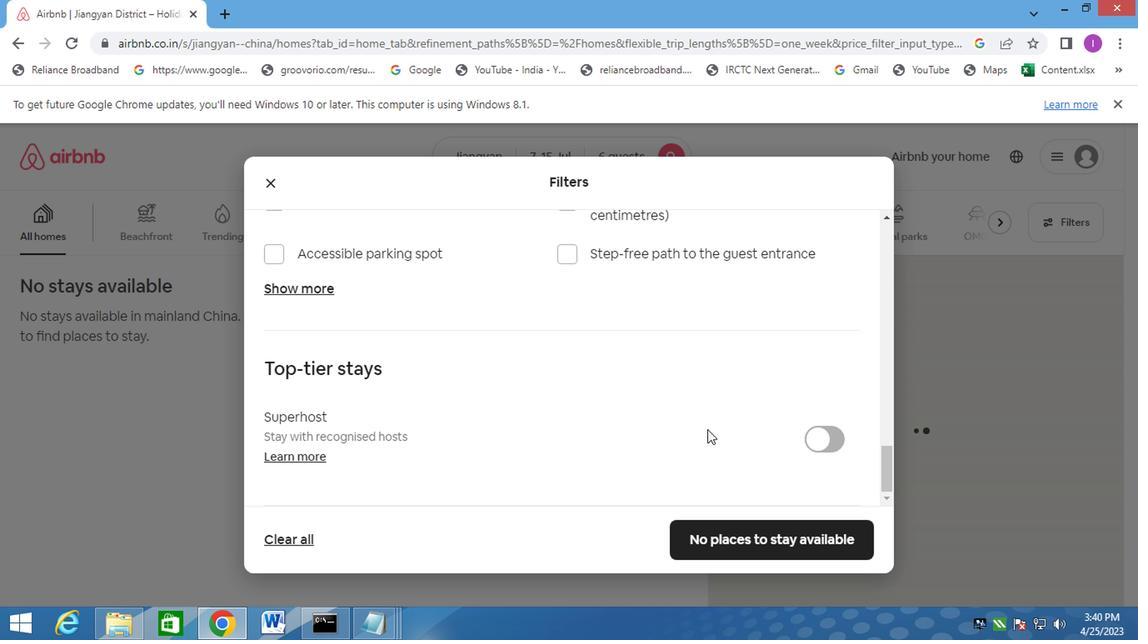 
Action: Mouse scrolled (704, 428) with delta (0, 0)
Screenshot: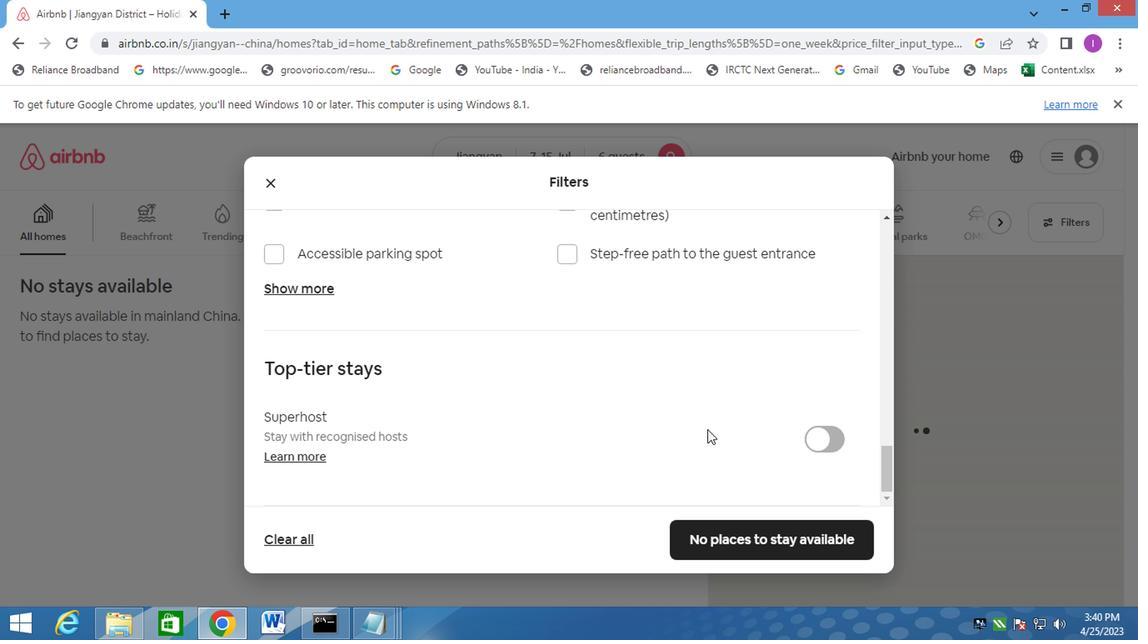 
Action: Mouse moved to (705, 428)
Screenshot: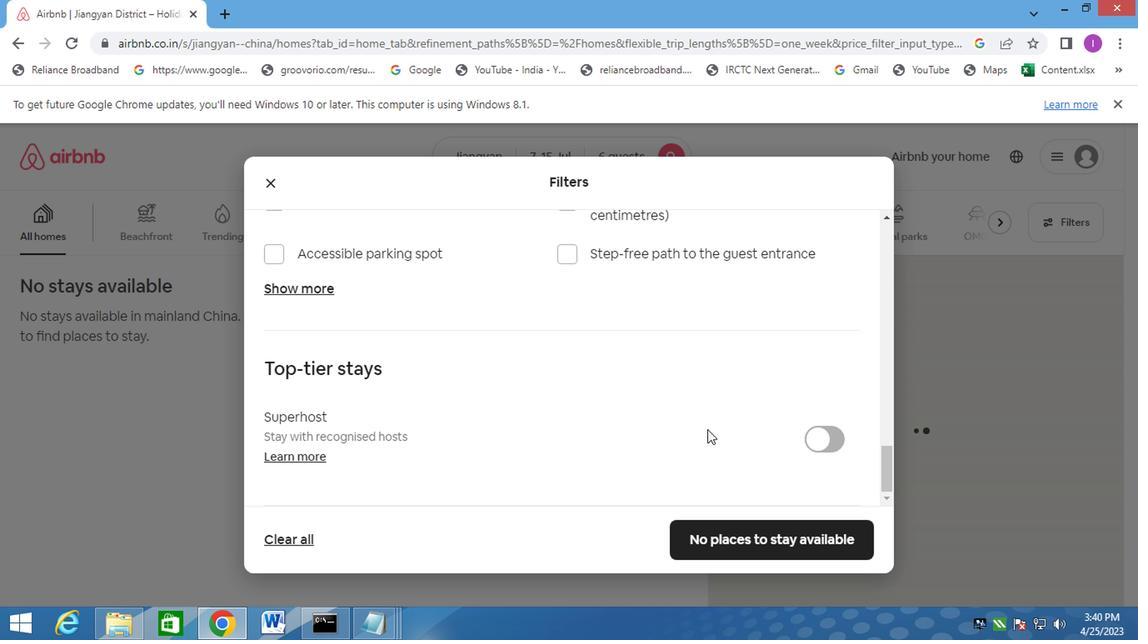 
Action: Mouse scrolled (705, 428) with delta (0, 0)
Screenshot: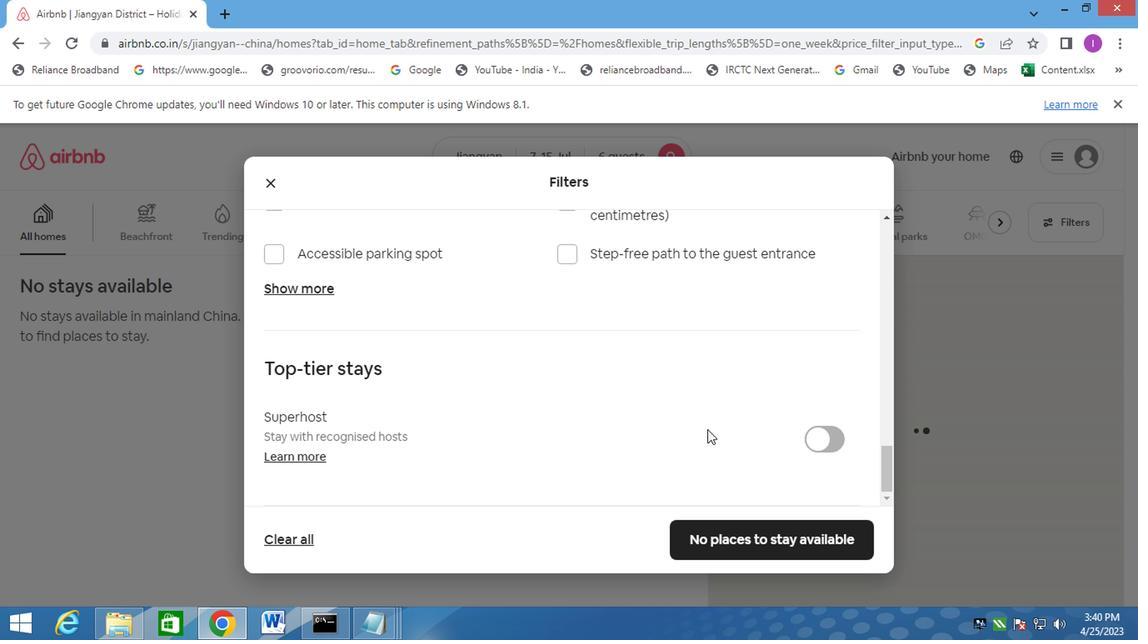 
Action: Mouse moved to (709, 430)
Screenshot: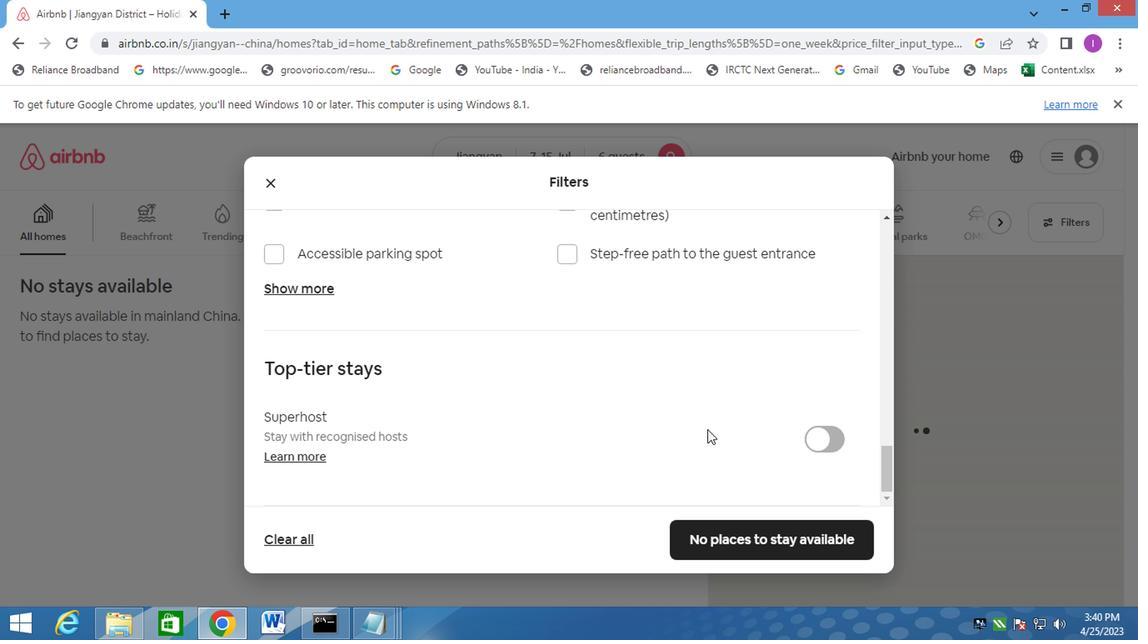 
Action: Mouse scrolled (709, 429) with delta (0, -1)
Screenshot: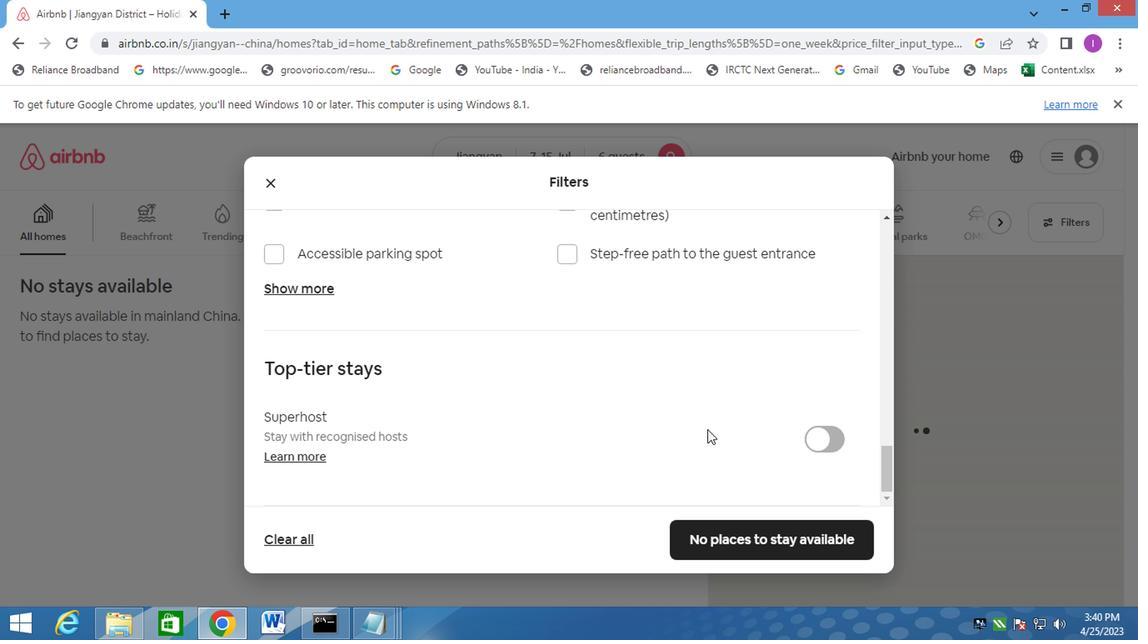 
Action: Mouse moved to (705, 539)
Screenshot: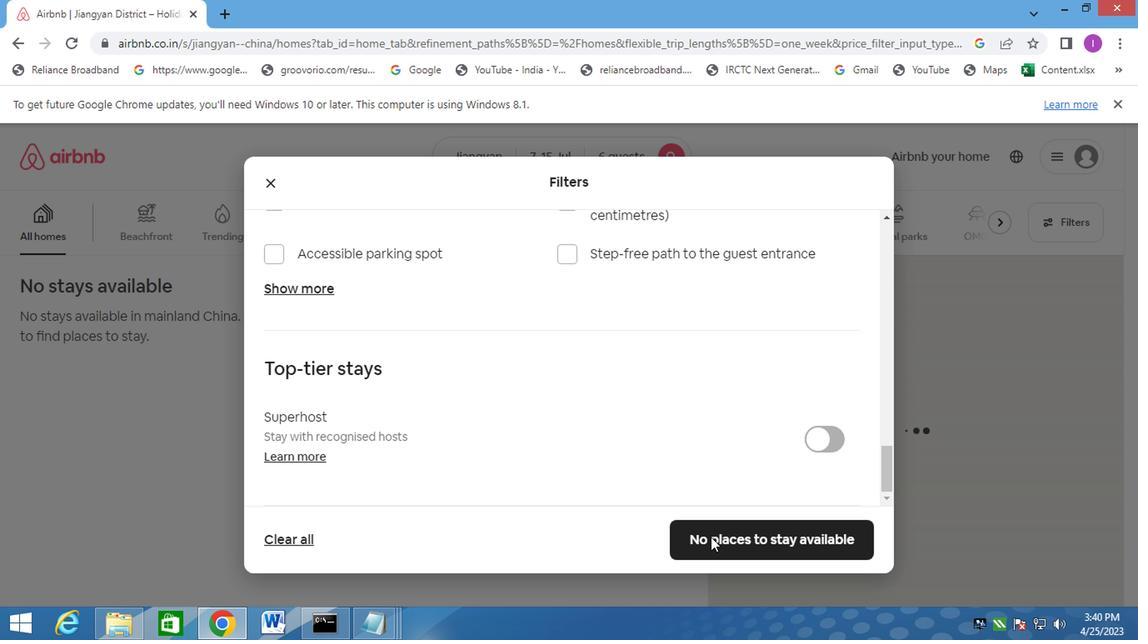 
Action: Mouse pressed left at (705, 539)
Screenshot: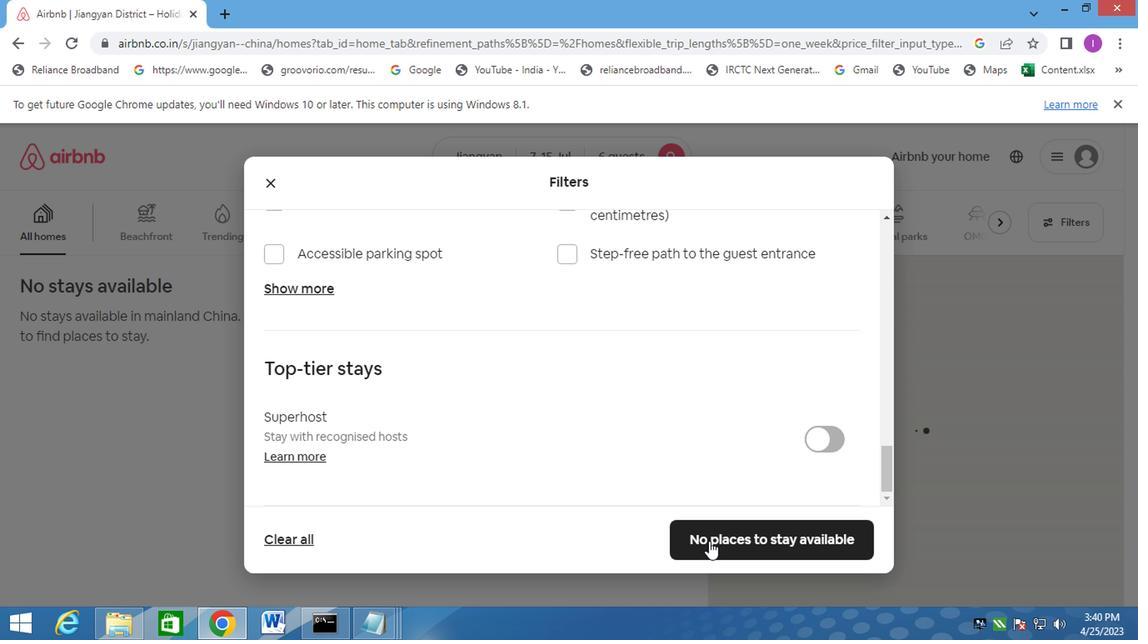 
Action: Mouse moved to (947, 154)
Screenshot: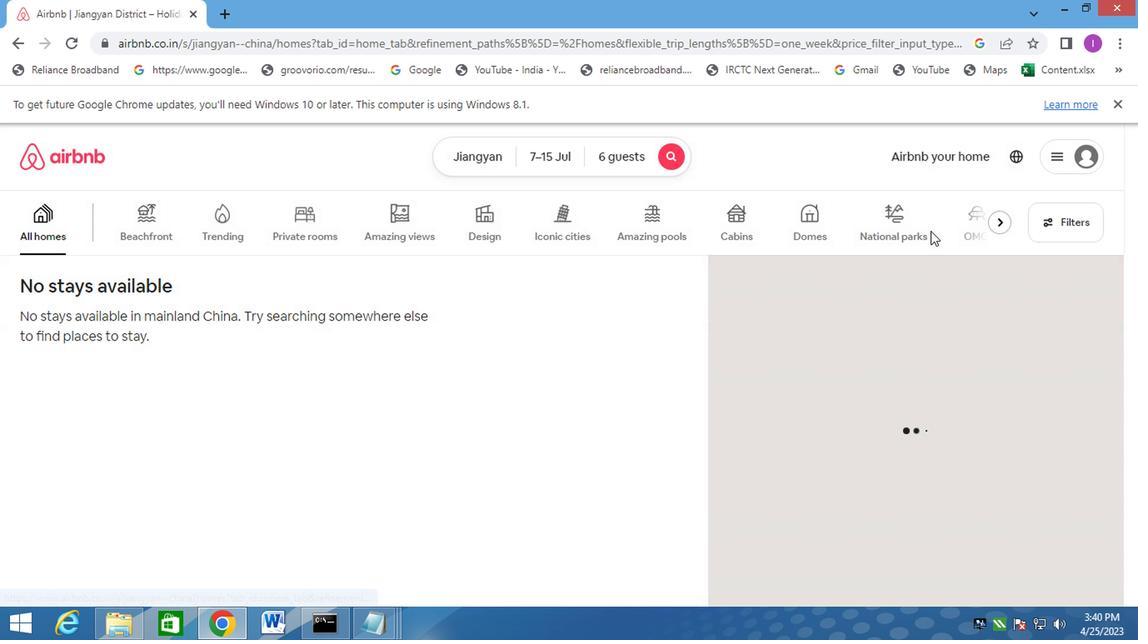 
